 Task: Look for space in Fyzābād, India from 8th June, 2023 to 16th June, 2023 for 2 adults in price range Rs.10000 to Rs.15000. Place can be entire place with 1  bedroom having 1 bed and 1 bathroom. Property type can be house, flat, guest house, hotel. Amenities needed are: wifi, washing machine. Booking option can be shelf check-in. Required host language is English.
Action: Mouse moved to (512, 131)
Screenshot: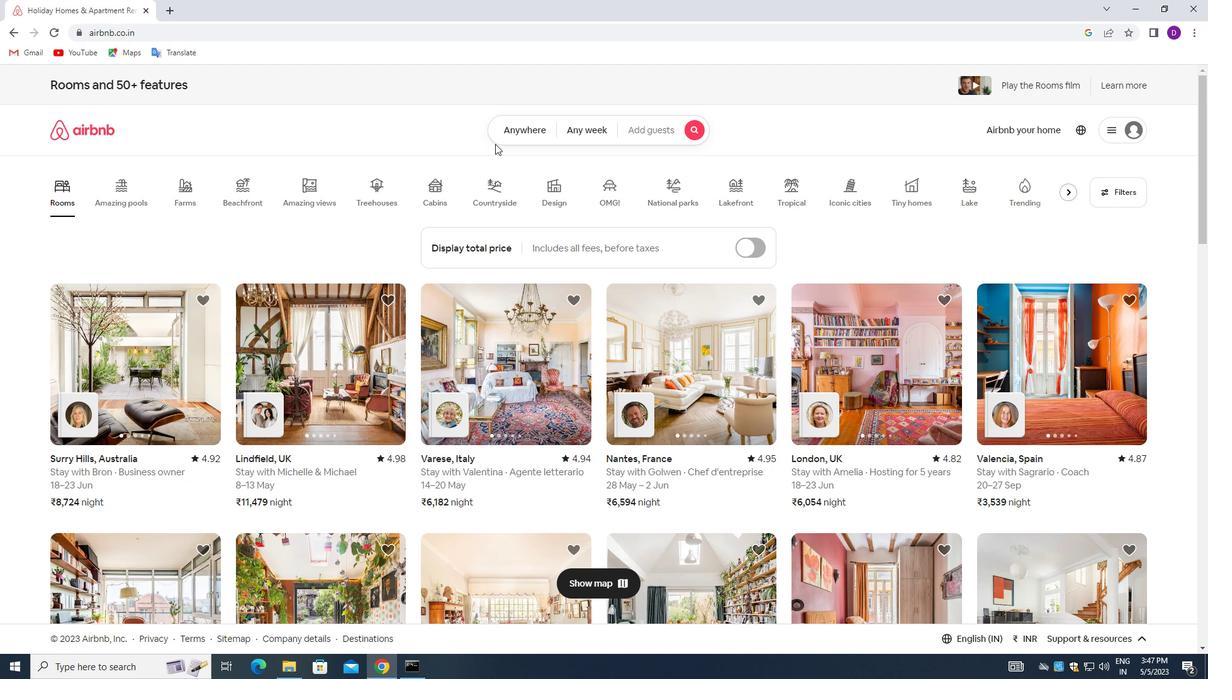 
Action: Mouse pressed left at (512, 131)
Screenshot: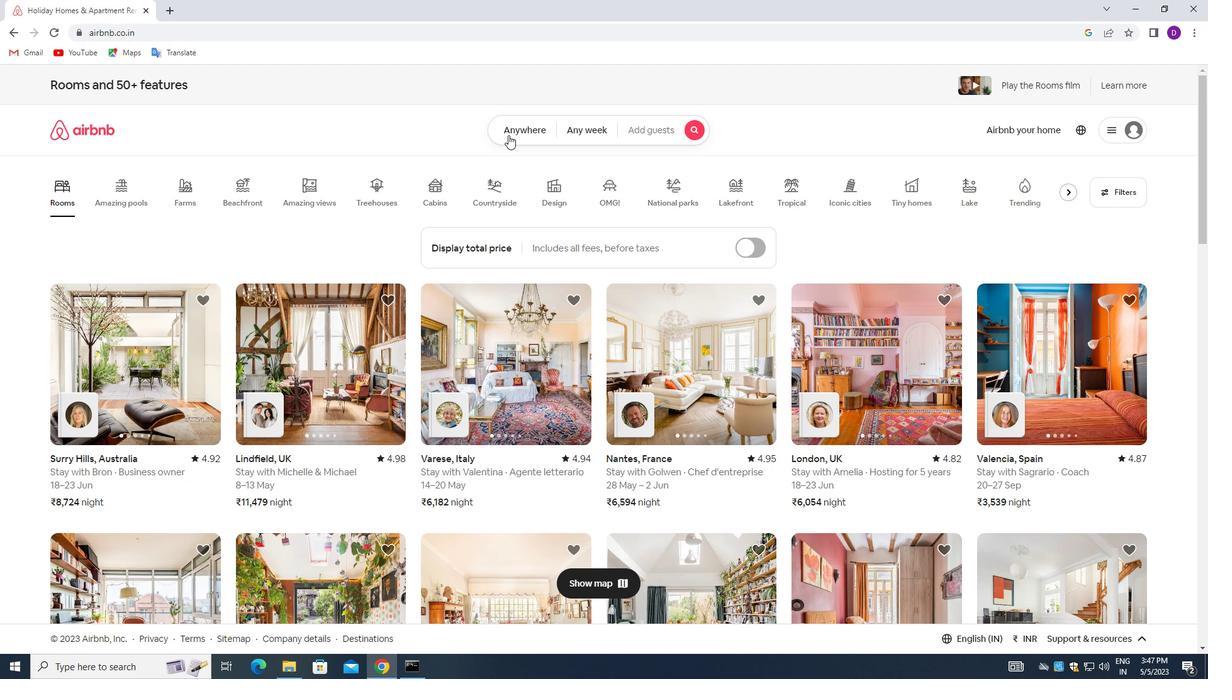
Action: Mouse moved to (483, 174)
Screenshot: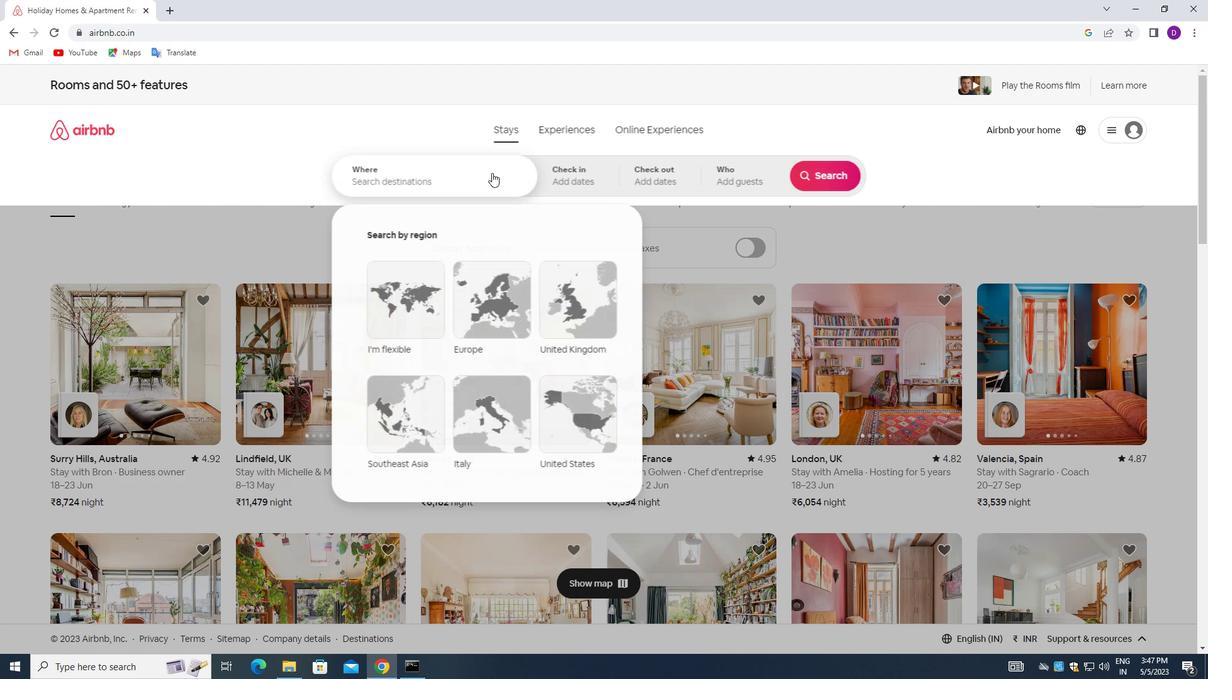 
Action: Mouse pressed left at (483, 174)
Screenshot: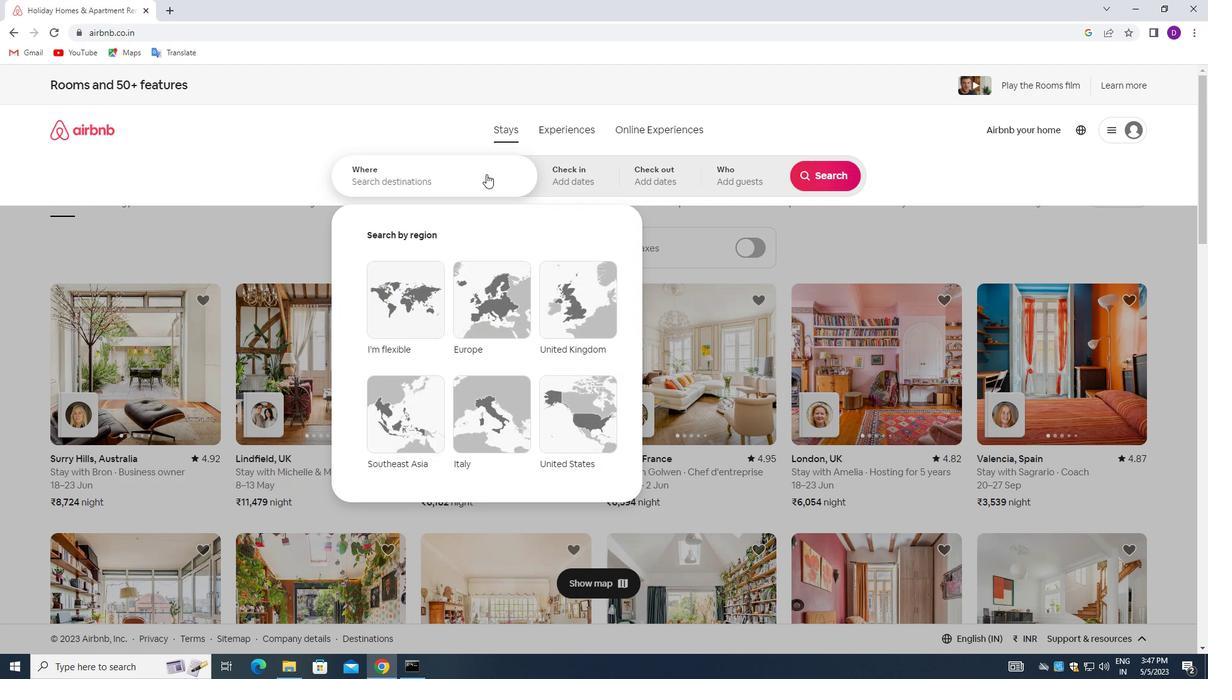 
Action: Mouse moved to (230, 259)
Screenshot: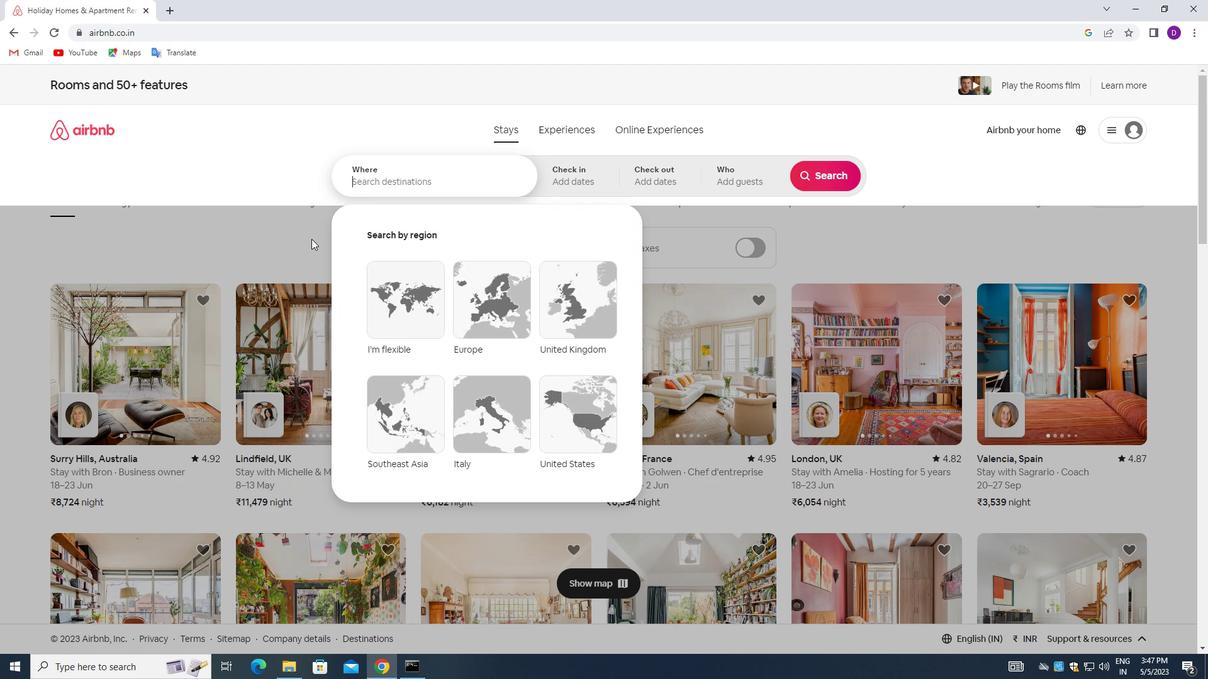 
Action: Key pressed <Key.shift_r>Fyzabadf<Key.backspace>,<Key.space><Key.shift>INDIA<Key.enter>
Screenshot: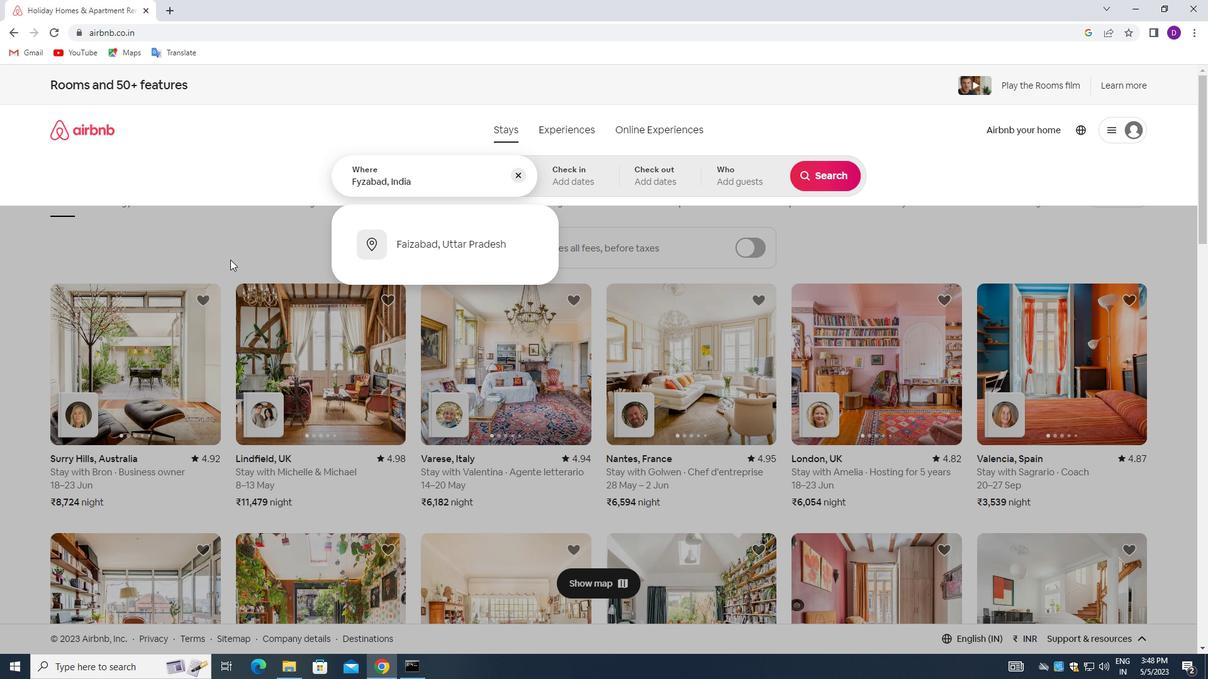 
Action: Mouse moved to (745, 354)
Screenshot: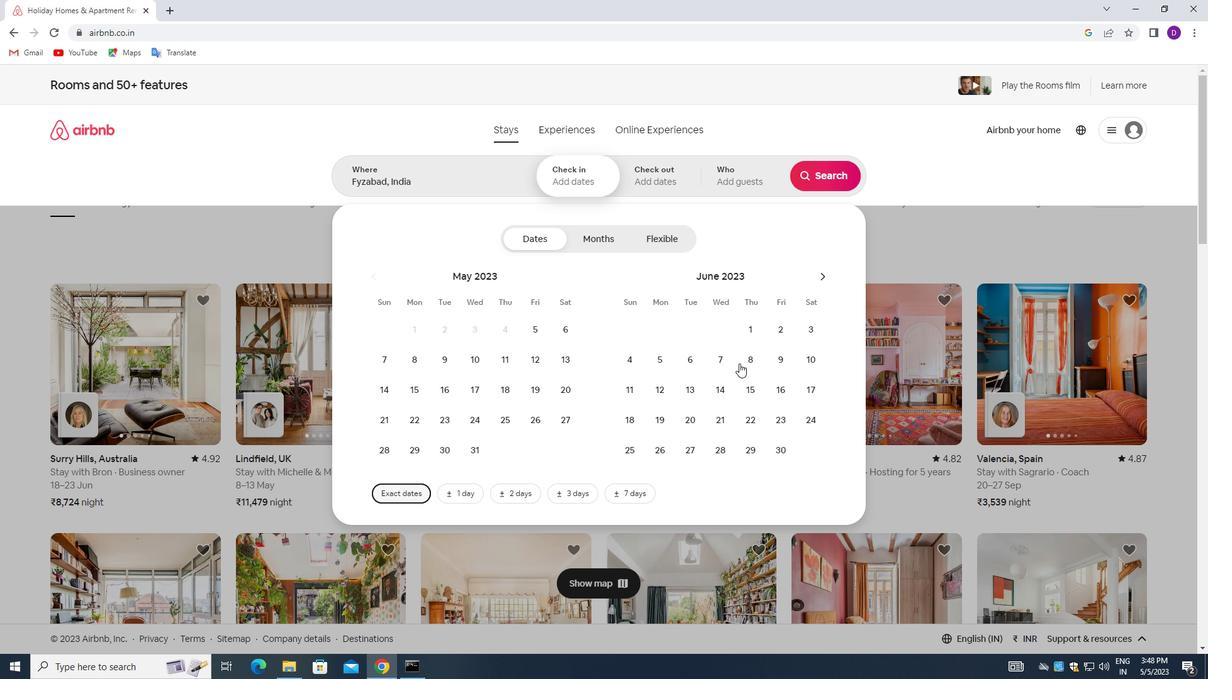
Action: Mouse pressed left at (745, 354)
Screenshot: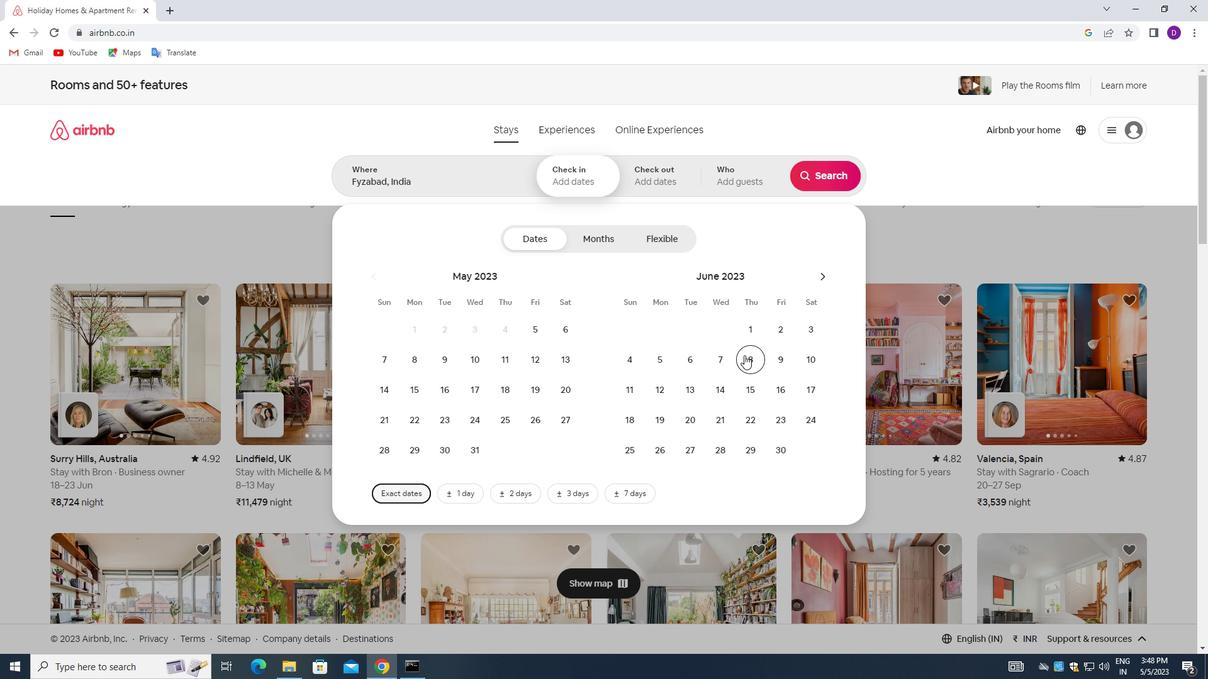 
Action: Mouse moved to (778, 381)
Screenshot: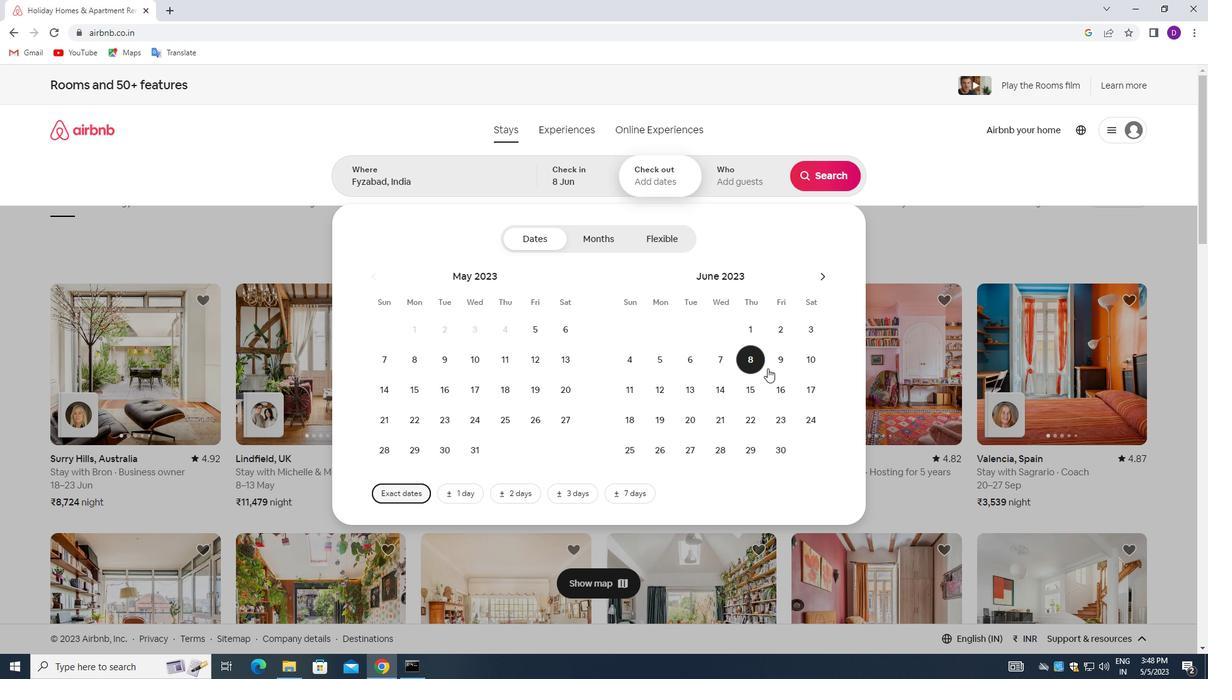 
Action: Mouse pressed left at (778, 381)
Screenshot: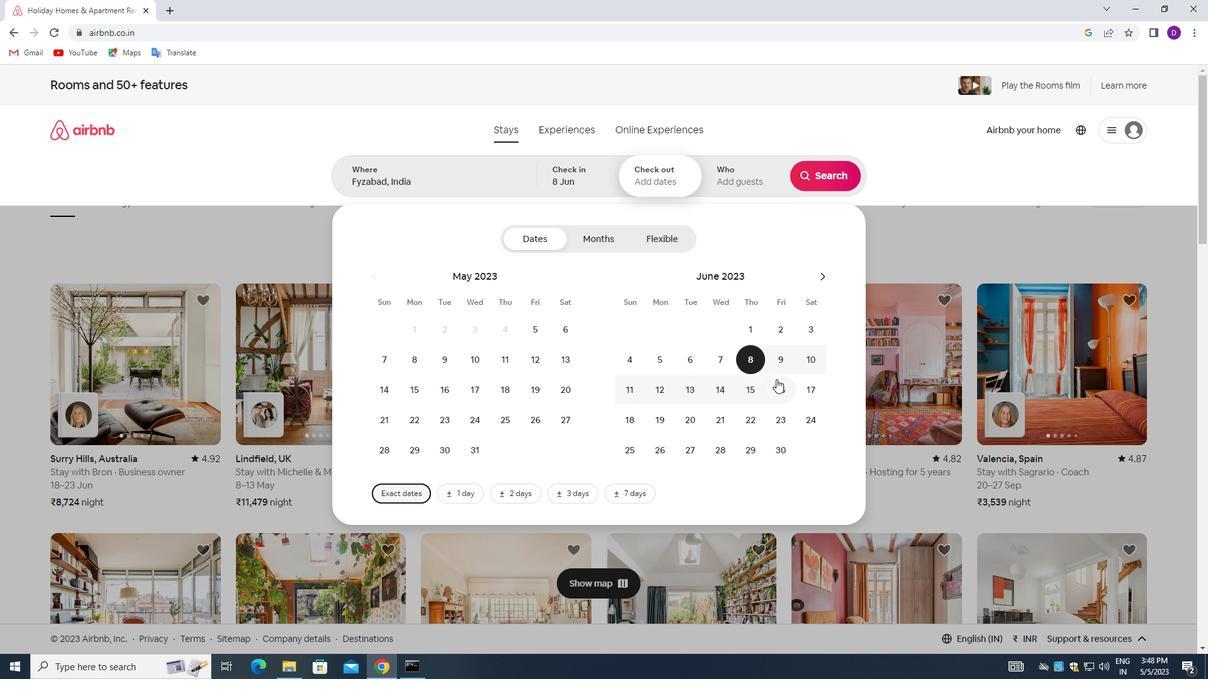 
Action: Mouse moved to (731, 173)
Screenshot: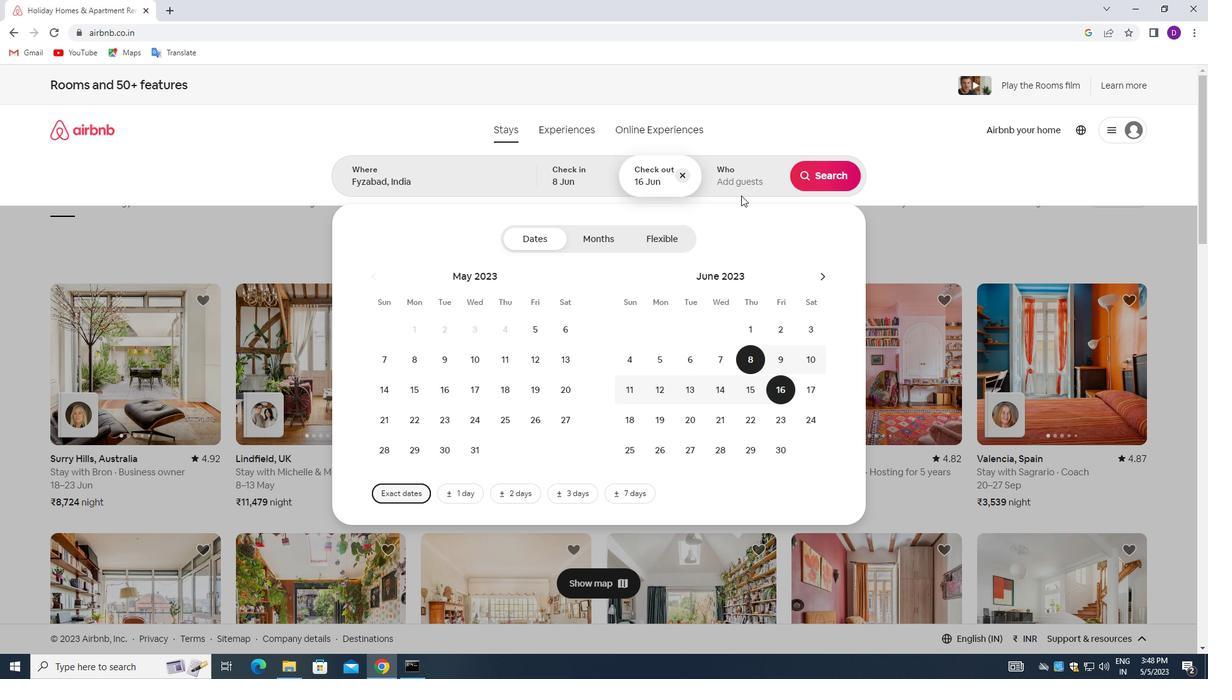 
Action: Mouse pressed left at (731, 173)
Screenshot: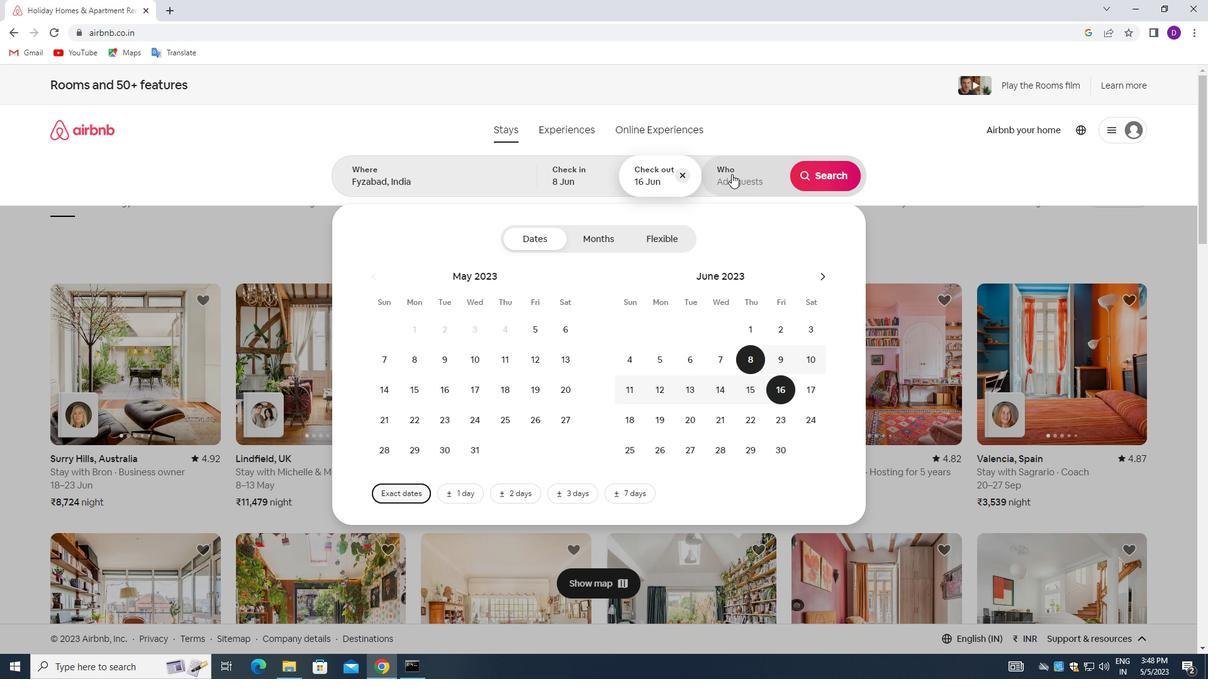 
Action: Mouse moved to (828, 245)
Screenshot: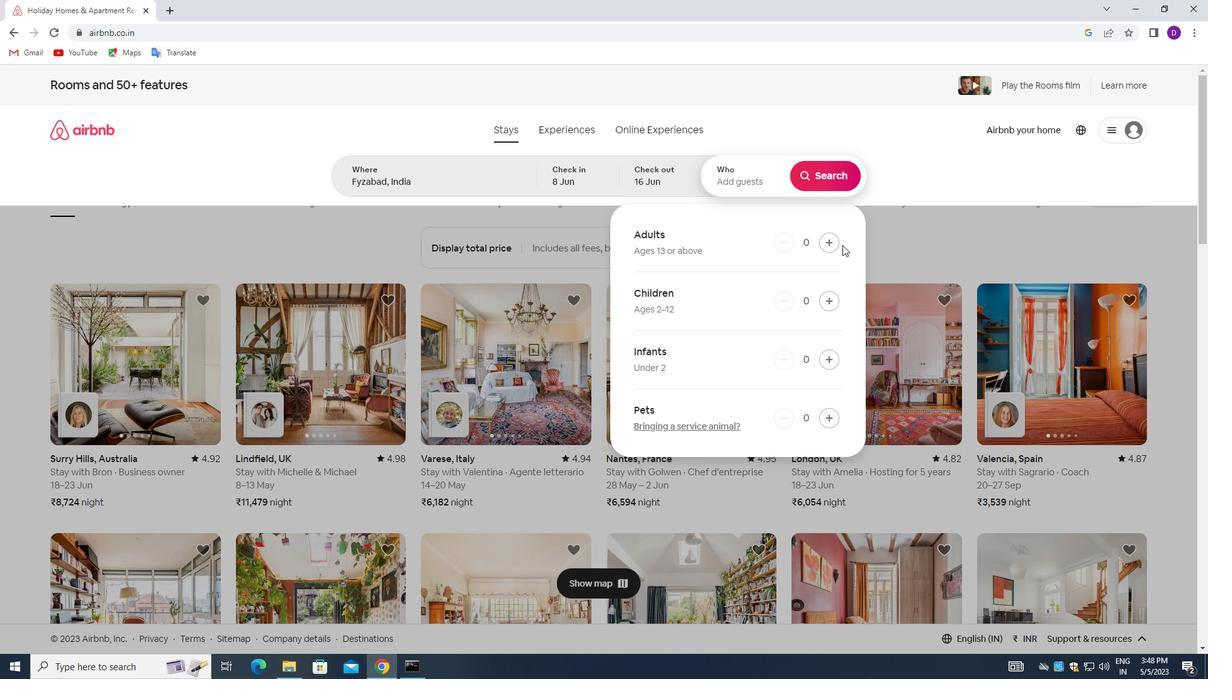 
Action: Mouse pressed left at (828, 245)
Screenshot: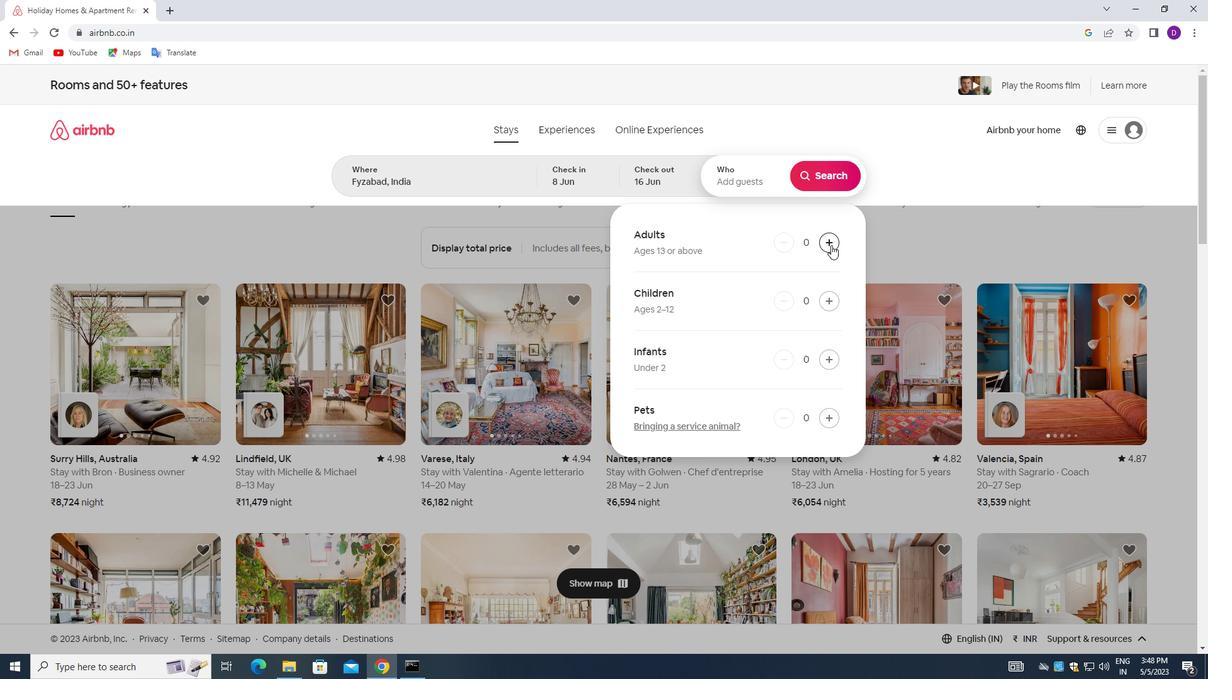 
Action: Mouse pressed left at (828, 245)
Screenshot: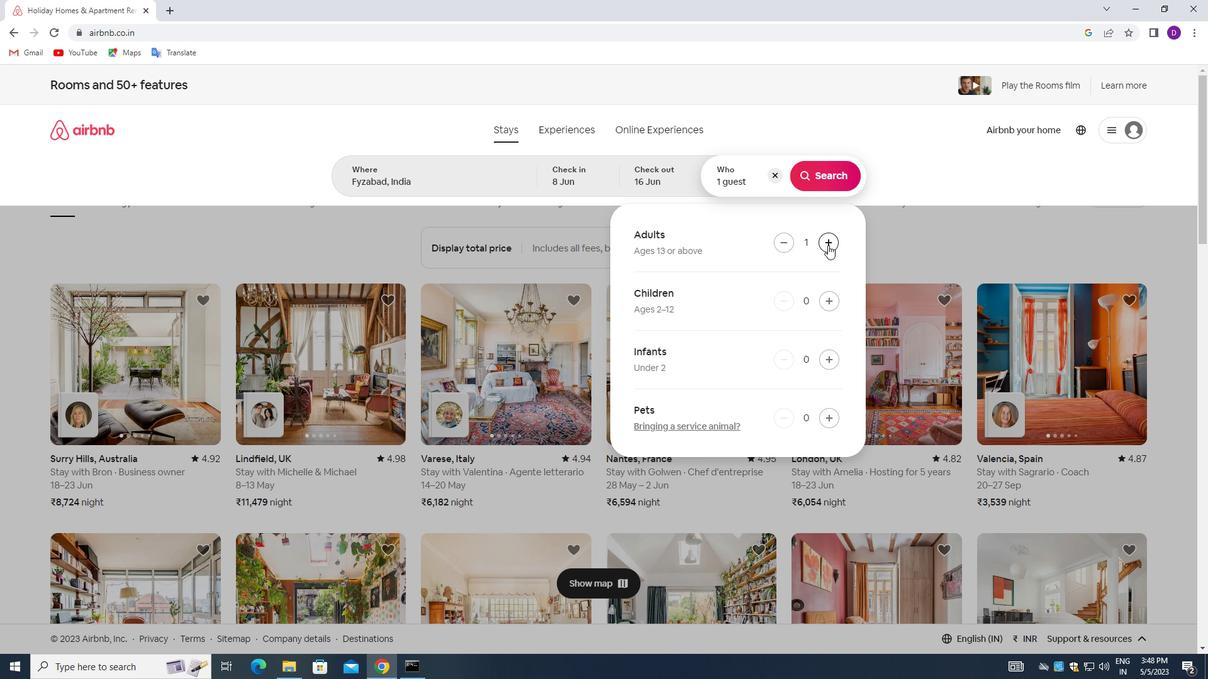 
Action: Mouse moved to (827, 174)
Screenshot: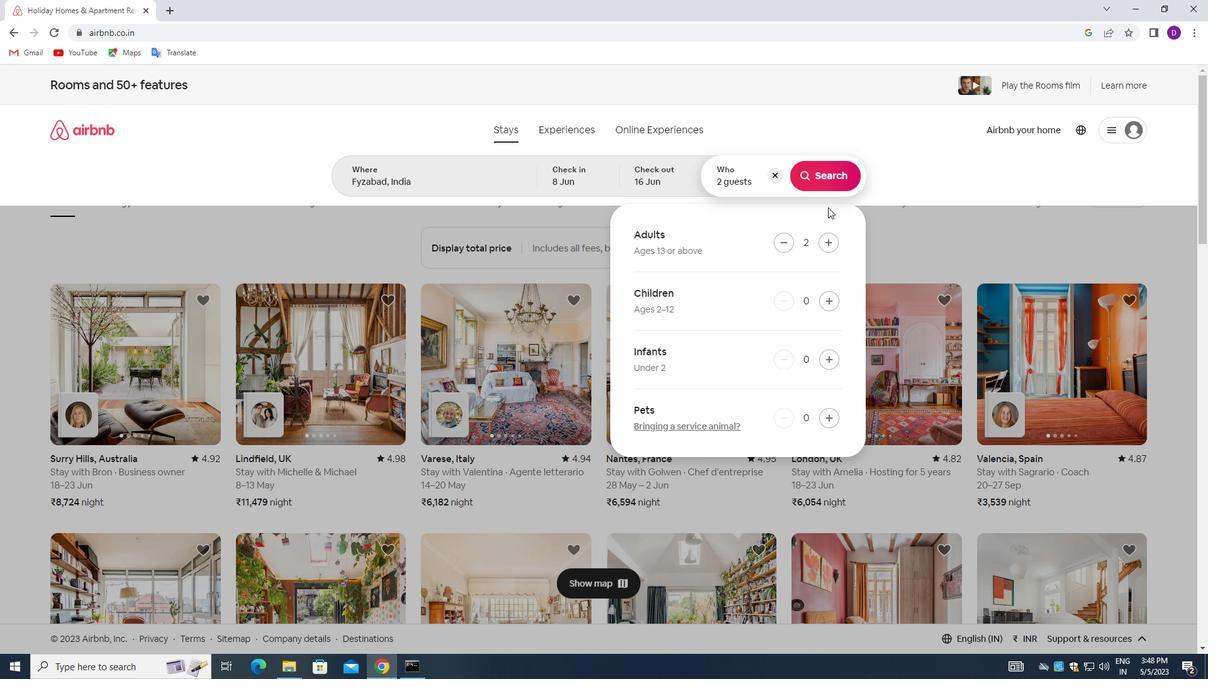 
Action: Mouse pressed left at (827, 174)
Screenshot: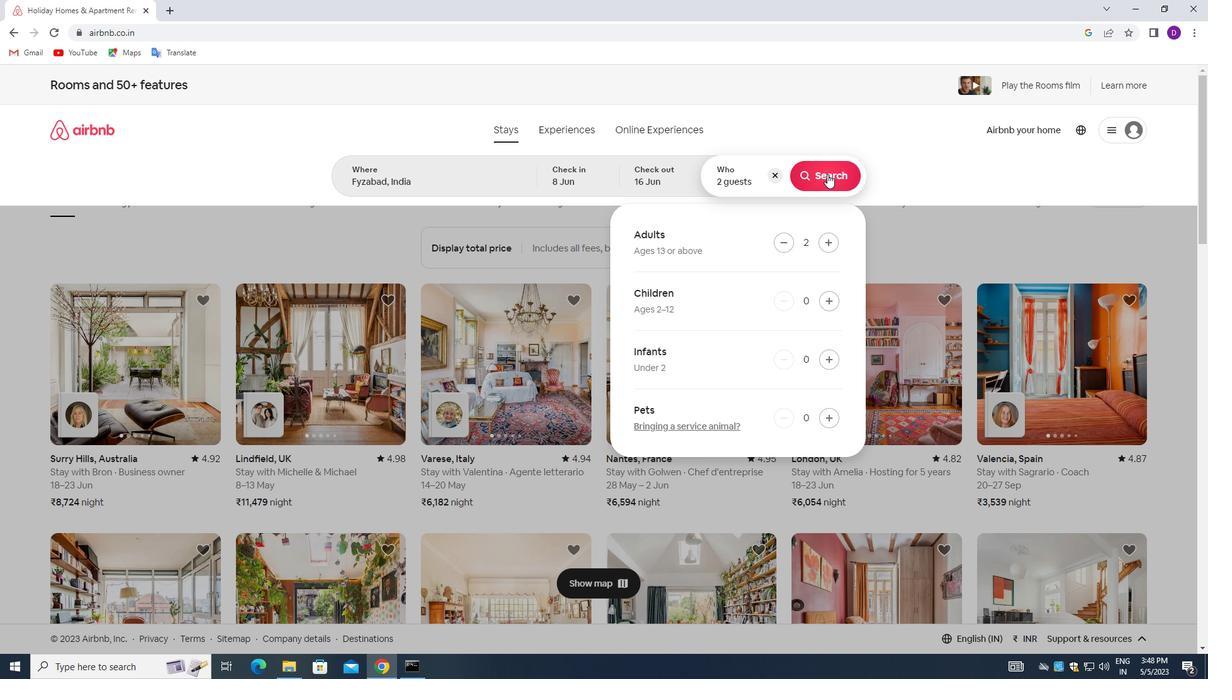 
Action: Mouse moved to (1133, 139)
Screenshot: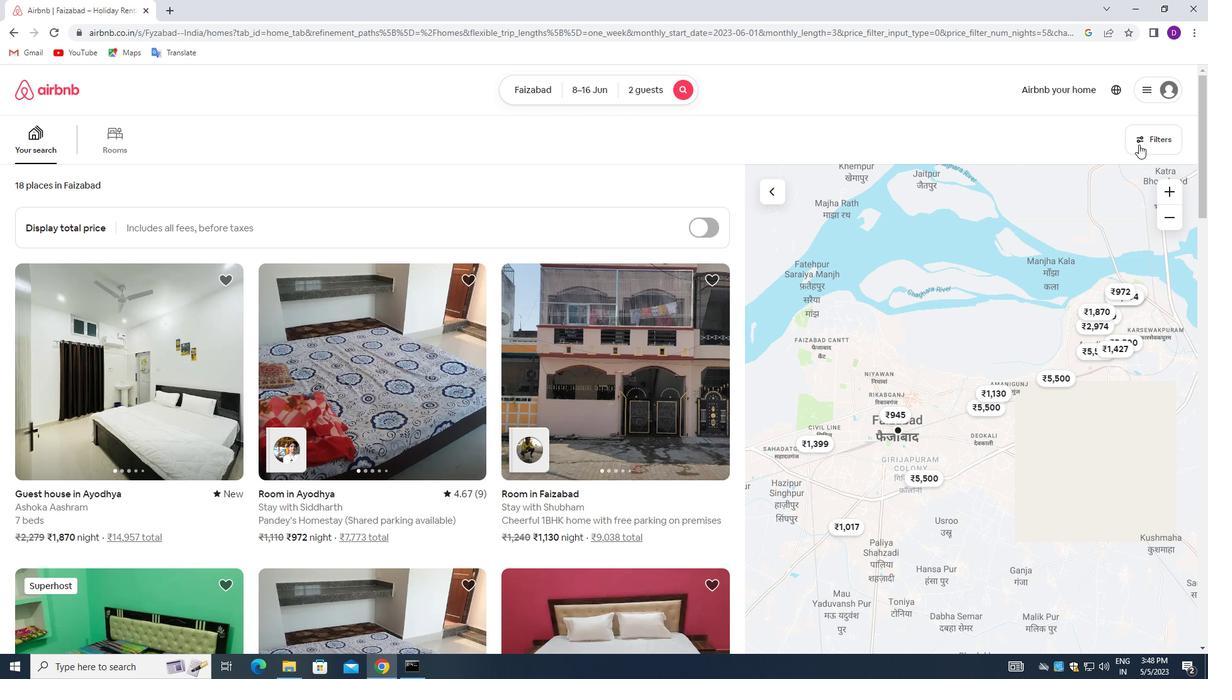 
Action: Mouse pressed left at (1133, 139)
Screenshot: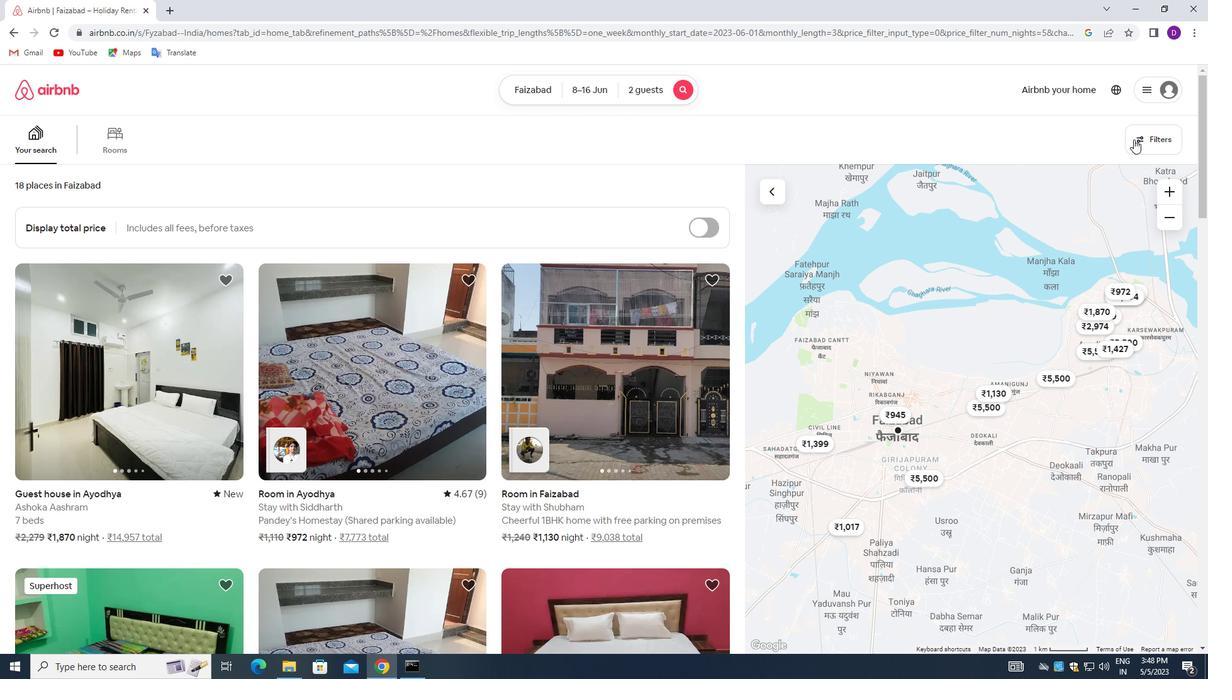 
Action: Mouse moved to (503, 388)
Screenshot: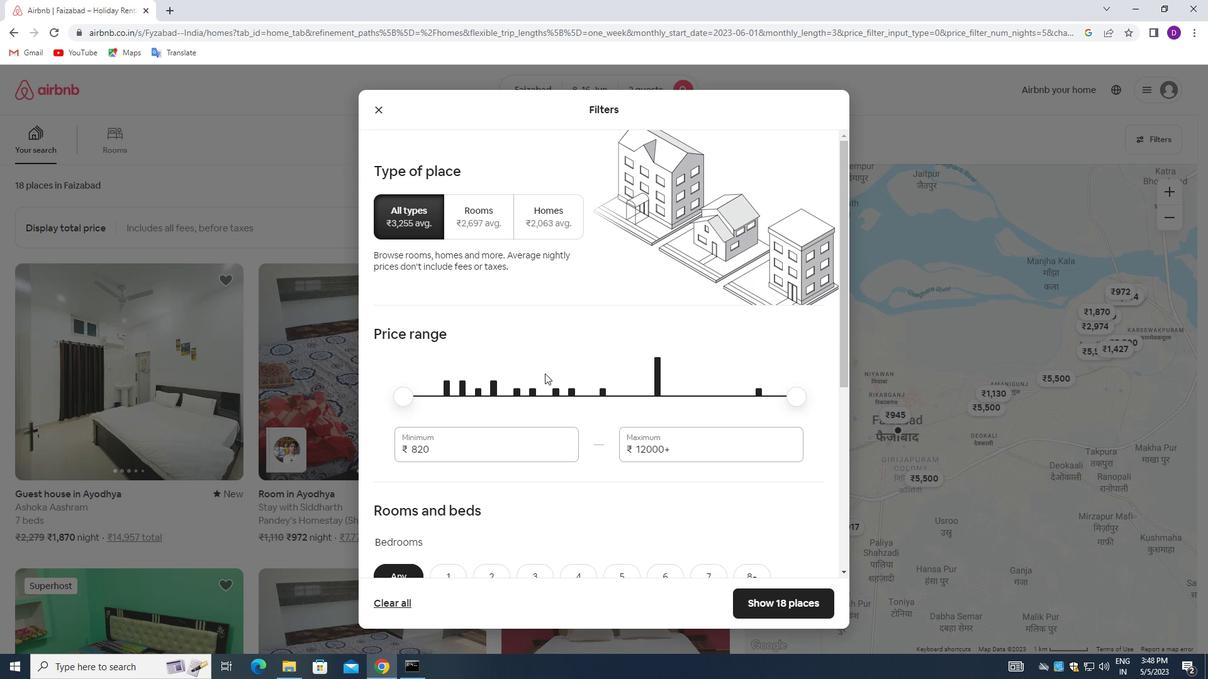 
Action: Mouse scrolled (503, 387) with delta (0, 0)
Screenshot: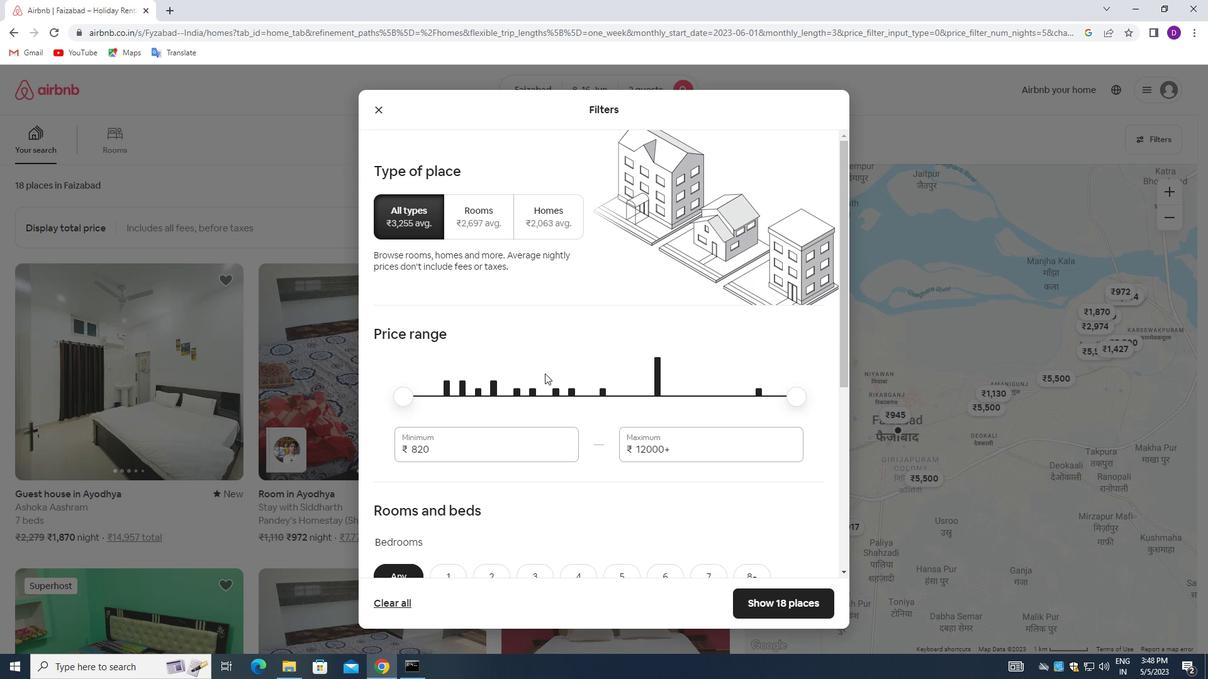 
Action: Mouse moved to (438, 385)
Screenshot: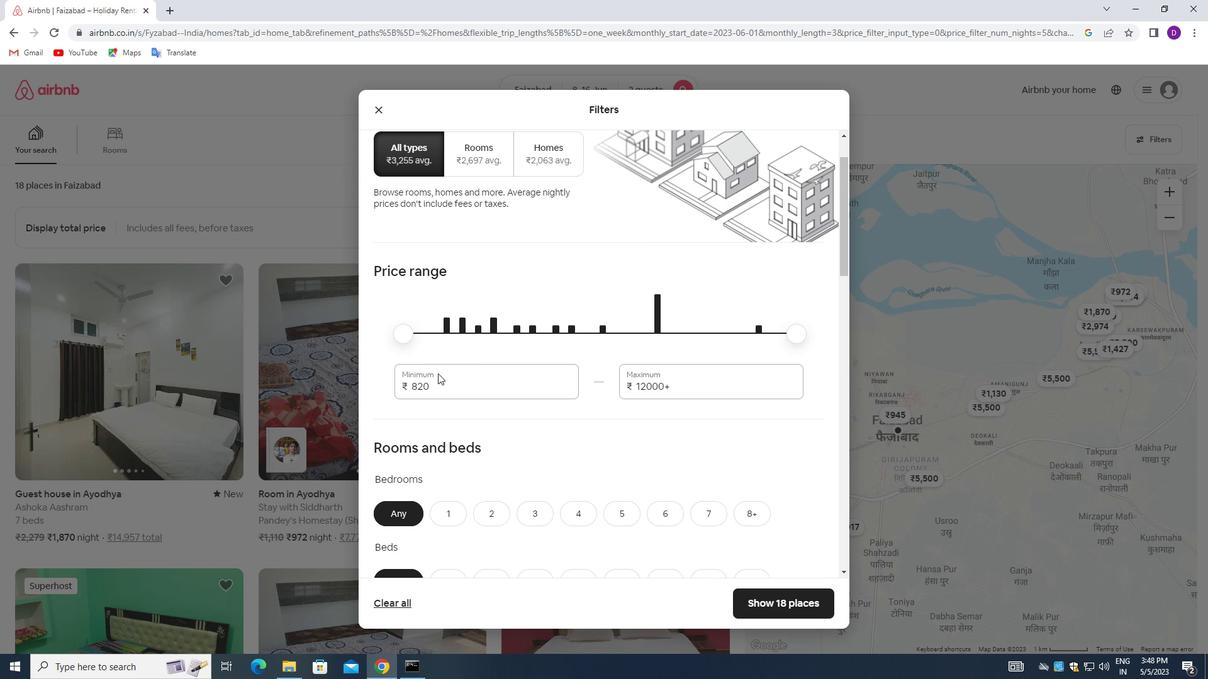 
Action: Mouse pressed left at (438, 385)
Screenshot: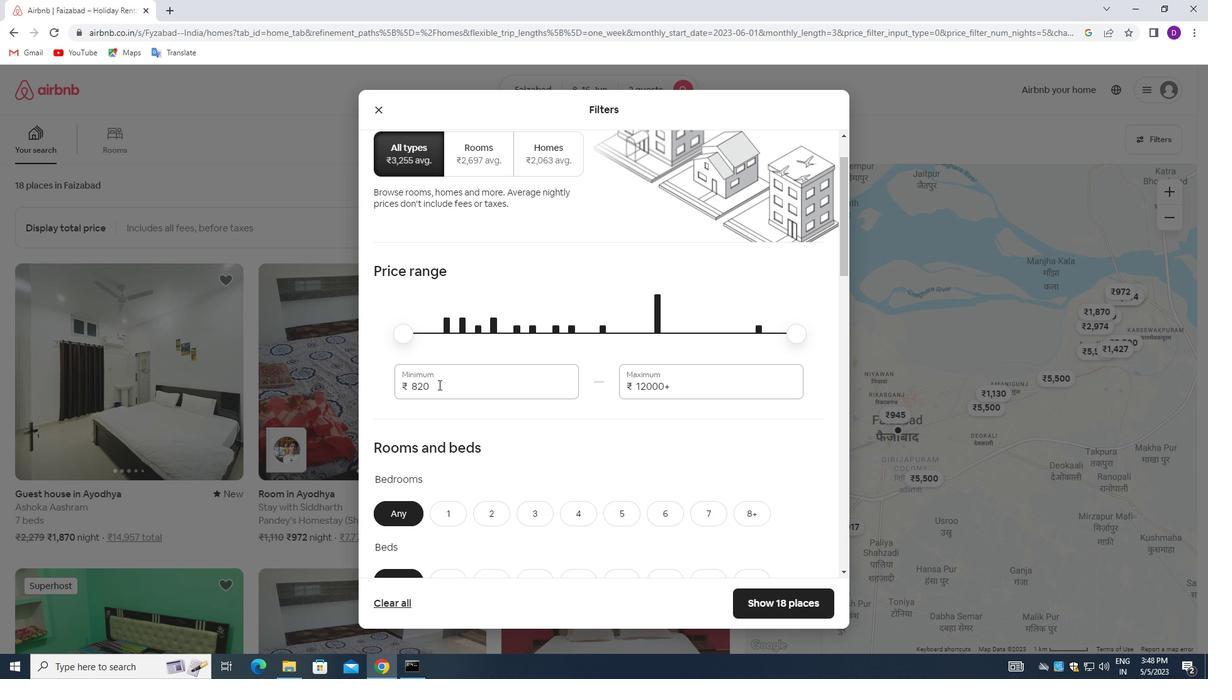 
Action: Mouse pressed left at (438, 385)
Screenshot: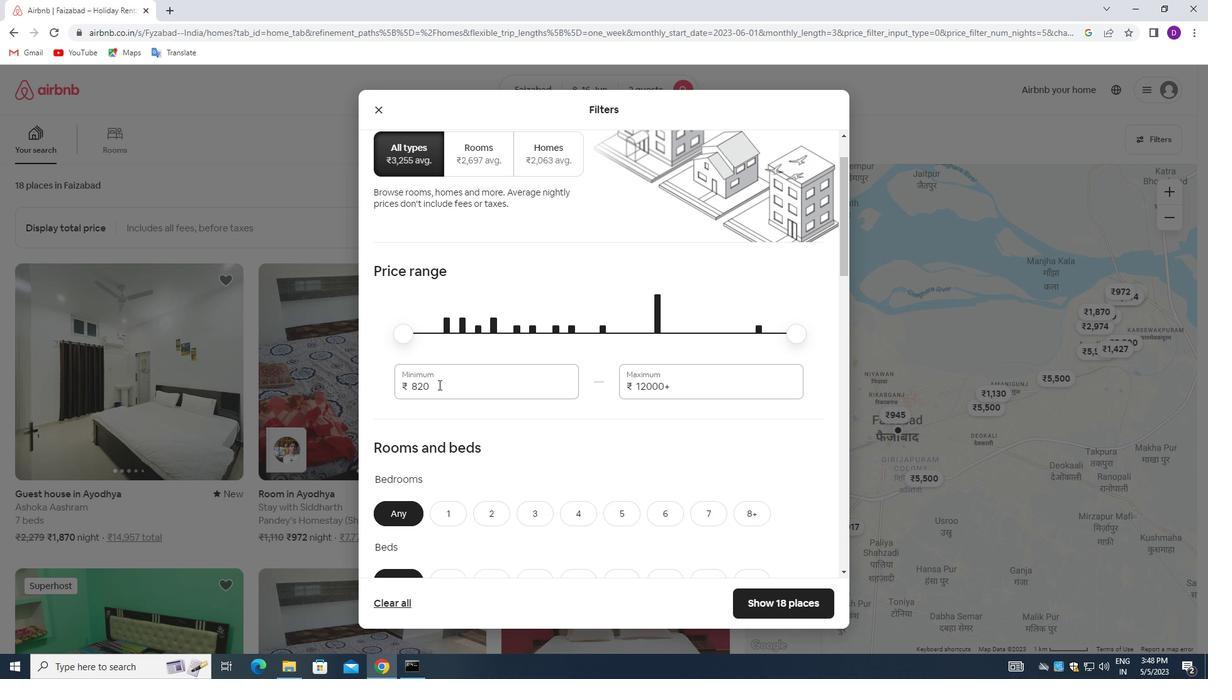 
Action: Key pressed 10000<Key.tab>15000
Screenshot: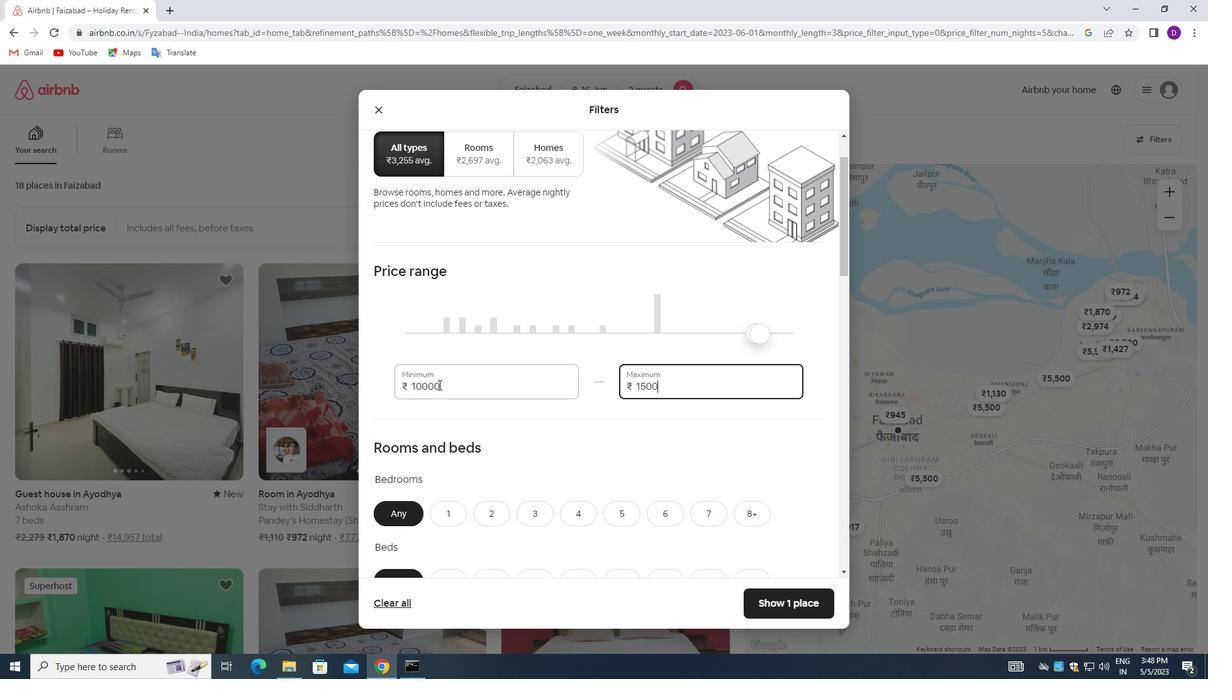 
Action: Mouse moved to (604, 458)
Screenshot: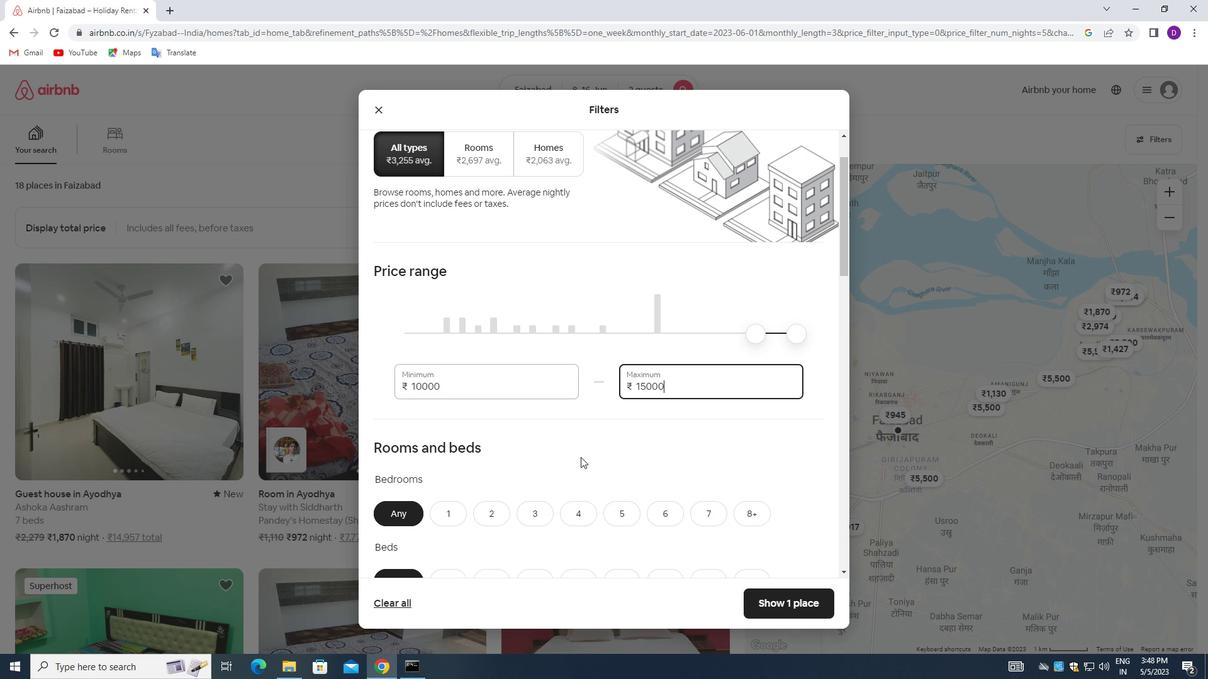 
Action: Mouse scrolled (604, 458) with delta (0, 0)
Screenshot: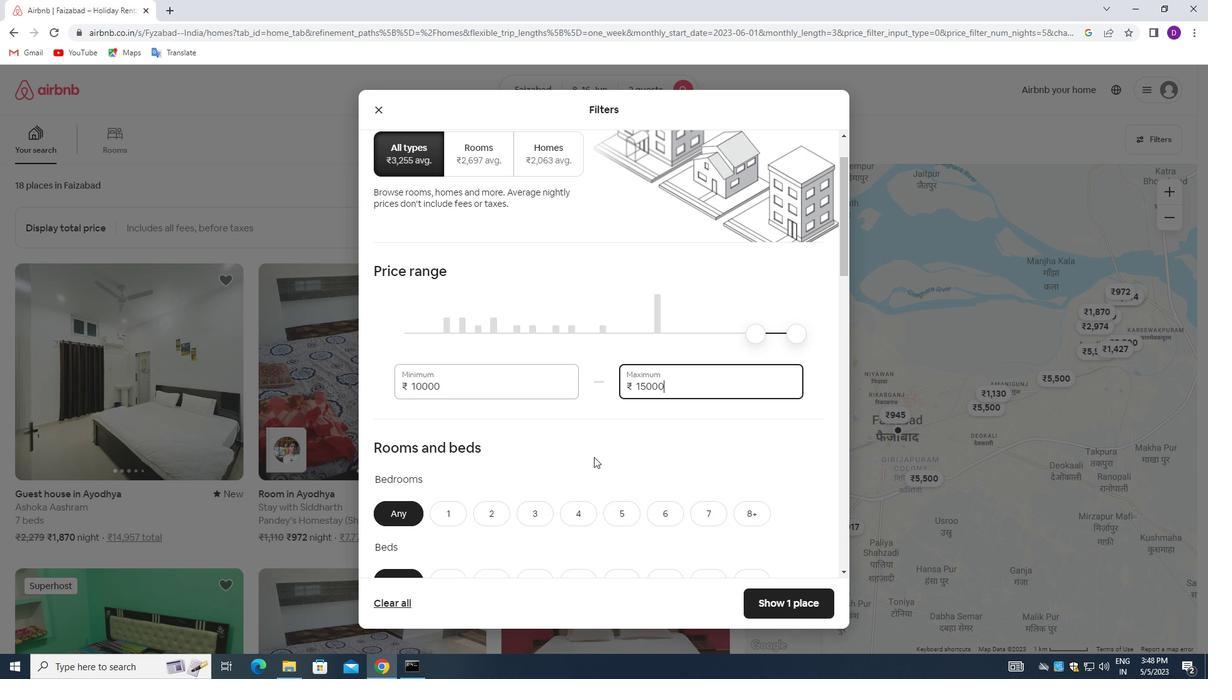 
Action: Mouse scrolled (604, 458) with delta (0, 0)
Screenshot: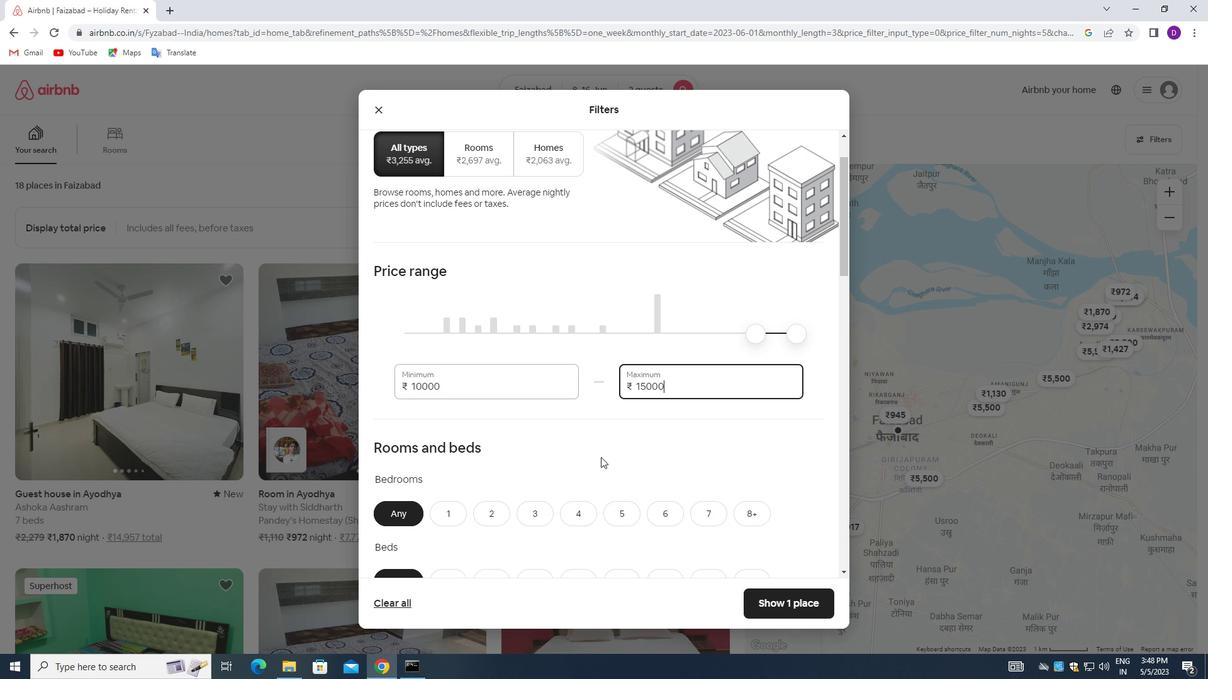 
Action: Mouse scrolled (604, 458) with delta (0, 0)
Screenshot: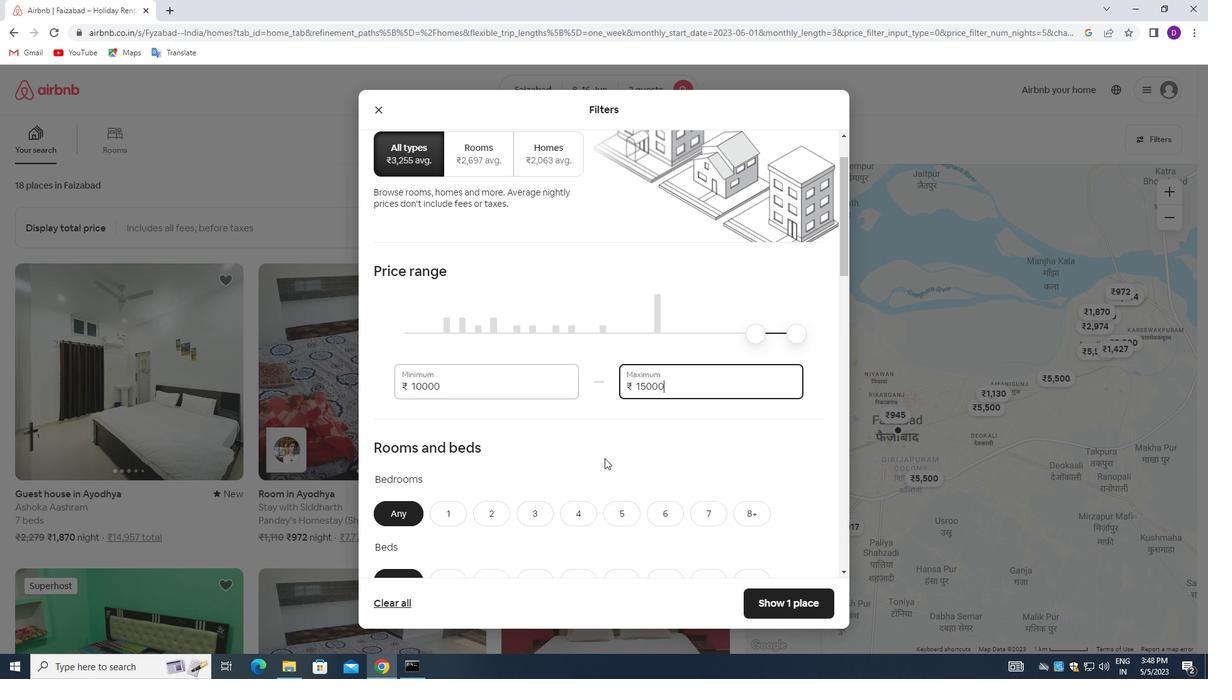 
Action: Mouse moved to (429, 320)
Screenshot: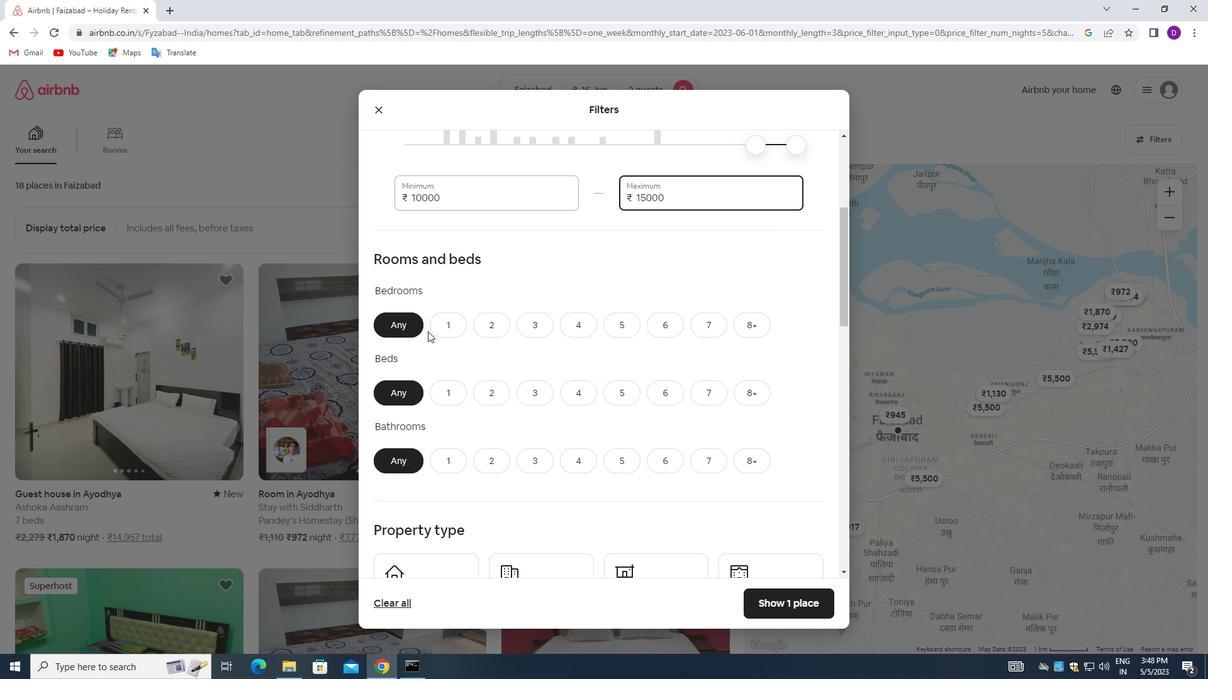 
Action: Mouse pressed left at (429, 320)
Screenshot: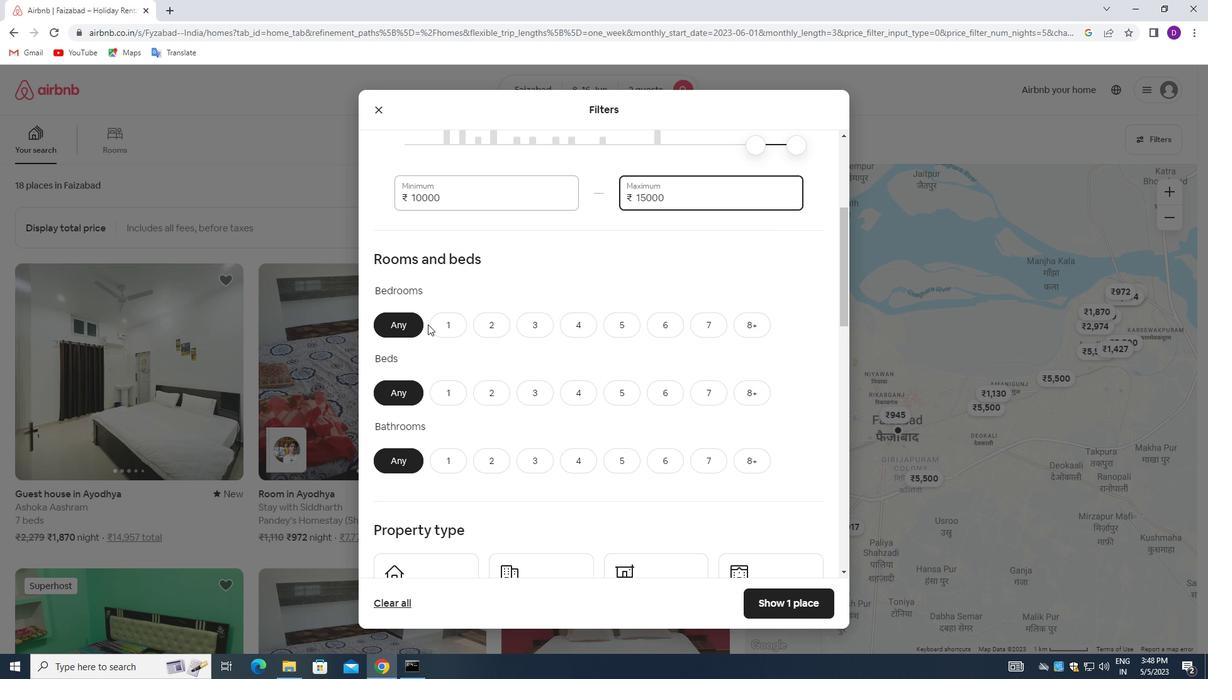 
Action: Mouse moved to (439, 324)
Screenshot: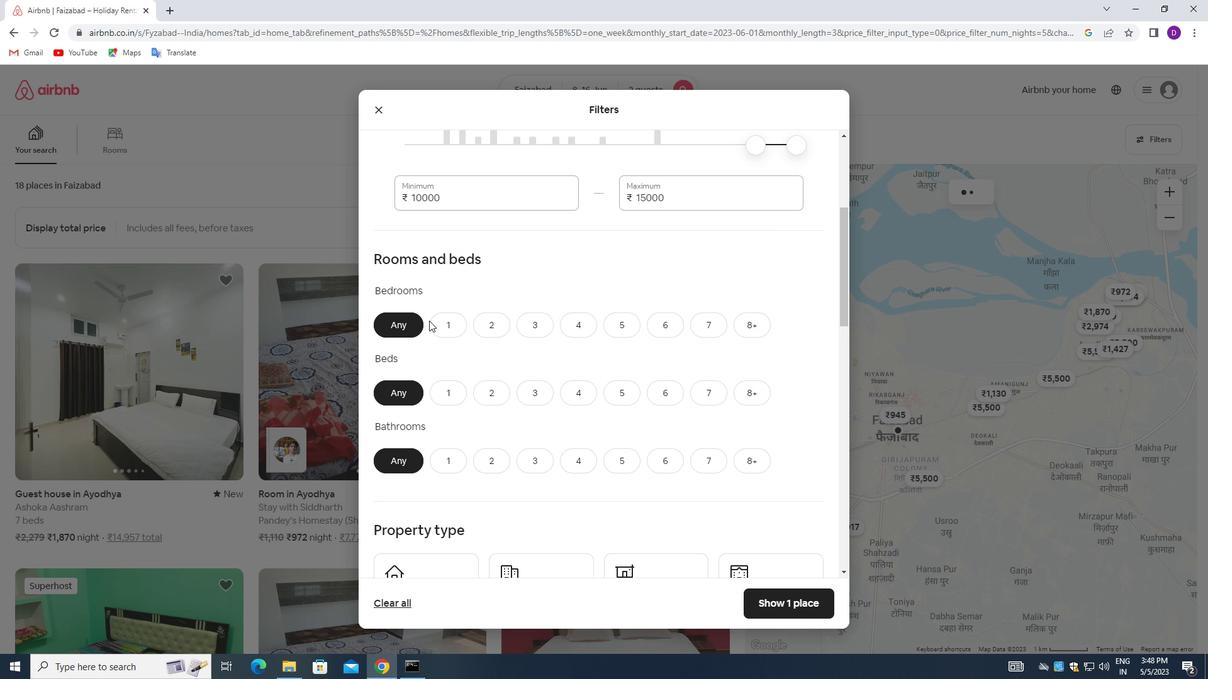 
Action: Mouse pressed left at (439, 324)
Screenshot: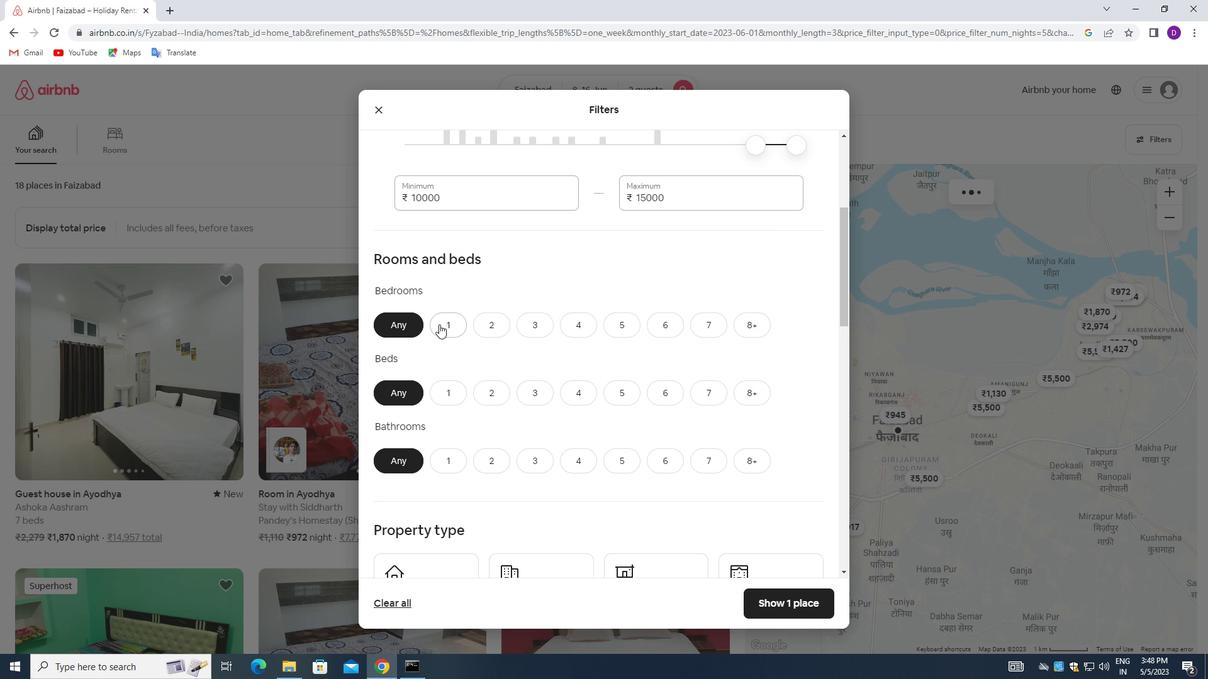 
Action: Mouse moved to (459, 392)
Screenshot: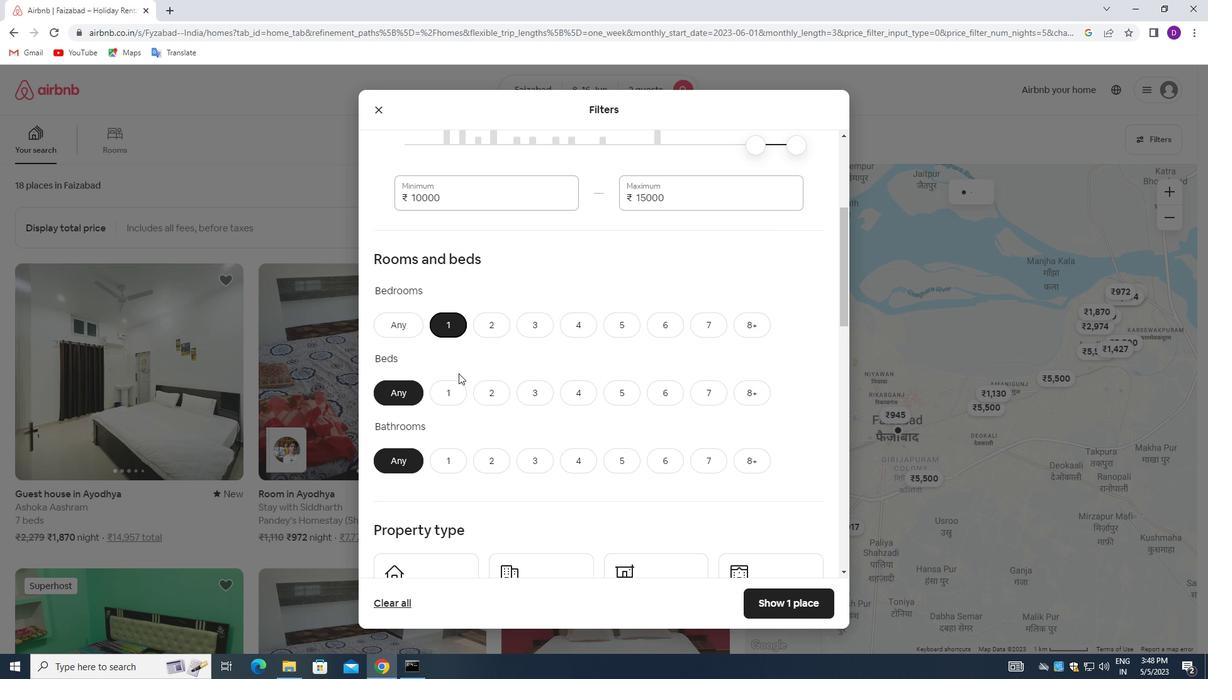 
Action: Mouse pressed left at (459, 392)
Screenshot: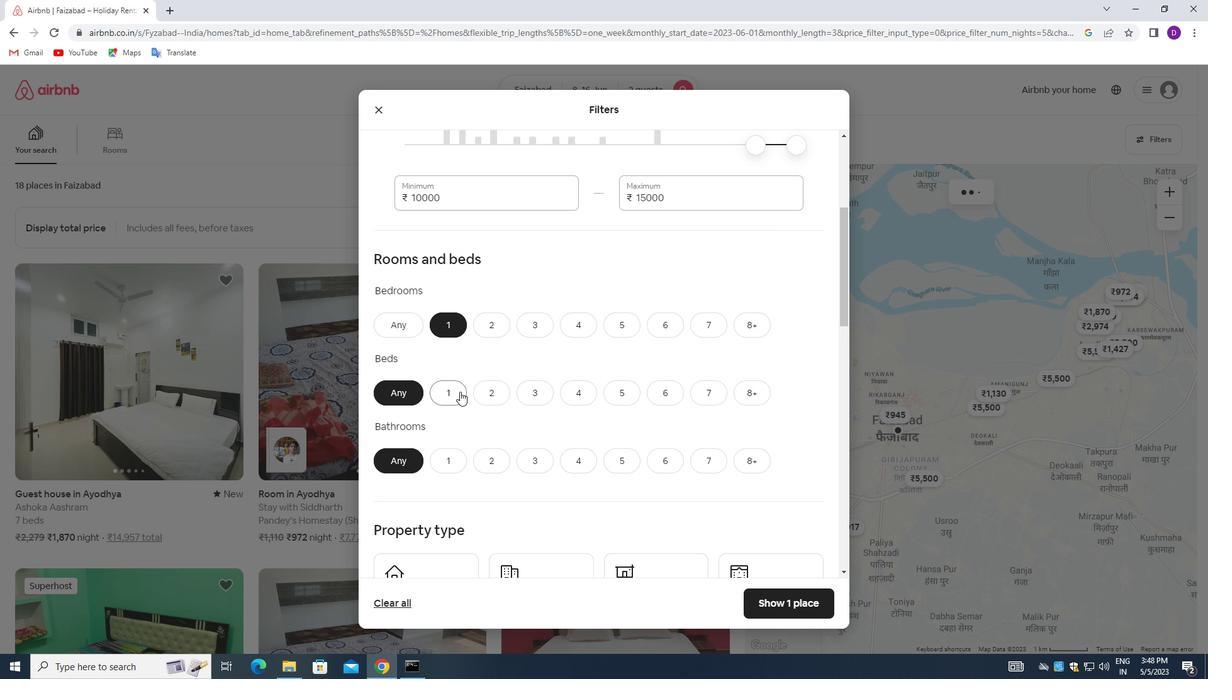 
Action: Mouse moved to (446, 454)
Screenshot: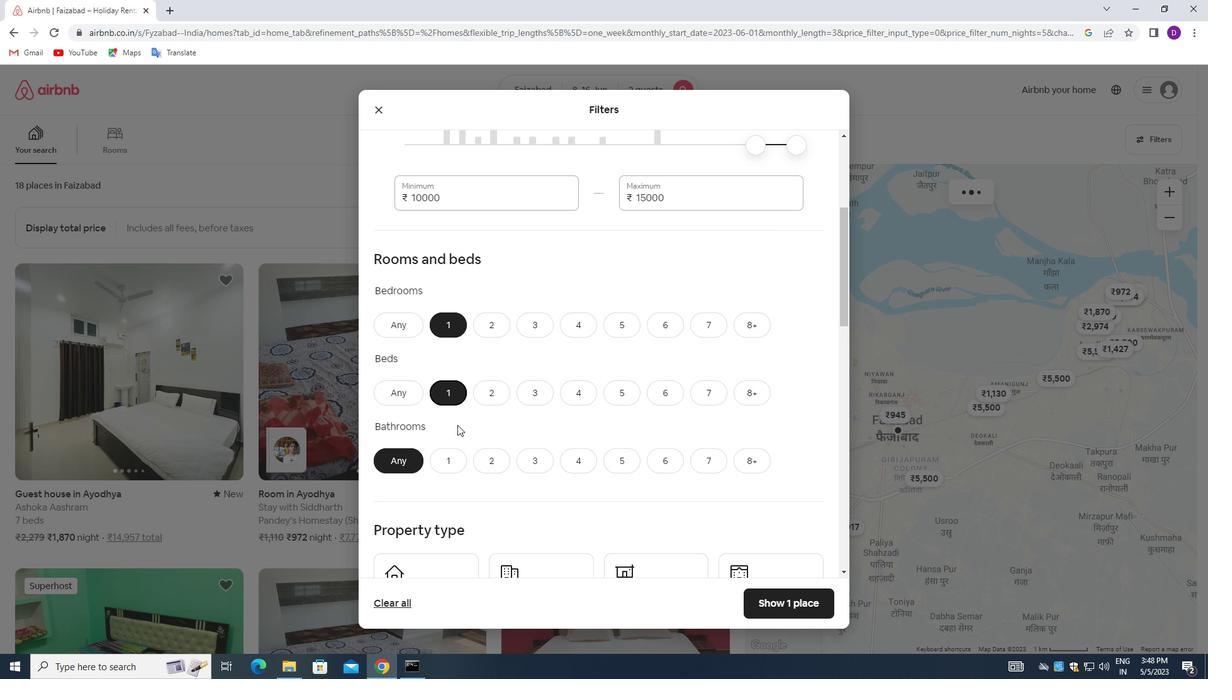 
Action: Mouse pressed left at (446, 454)
Screenshot: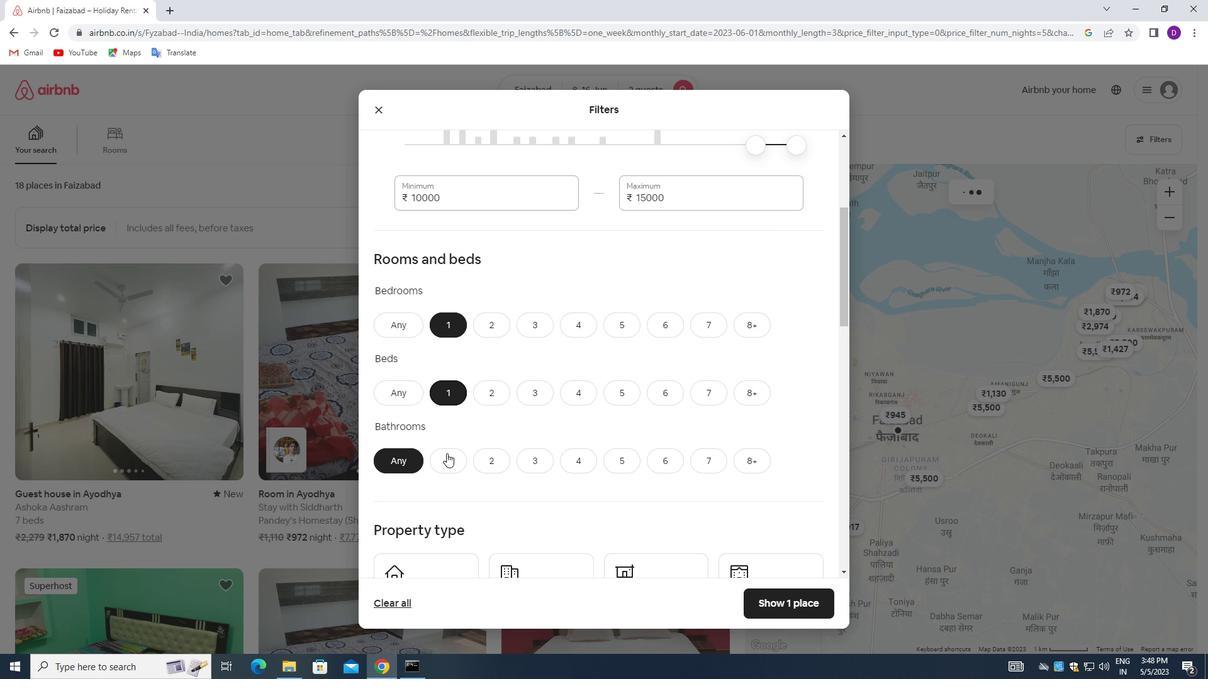 
Action: Mouse moved to (544, 453)
Screenshot: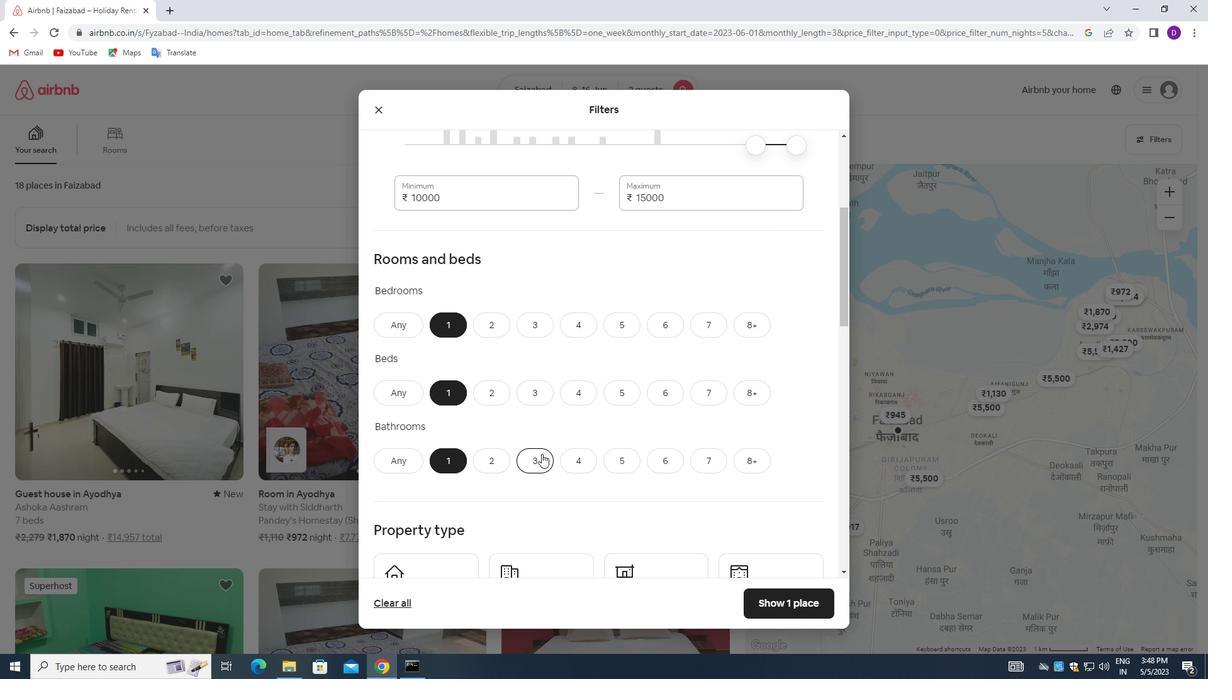 
Action: Mouse scrolled (544, 453) with delta (0, 0)
Screenshot: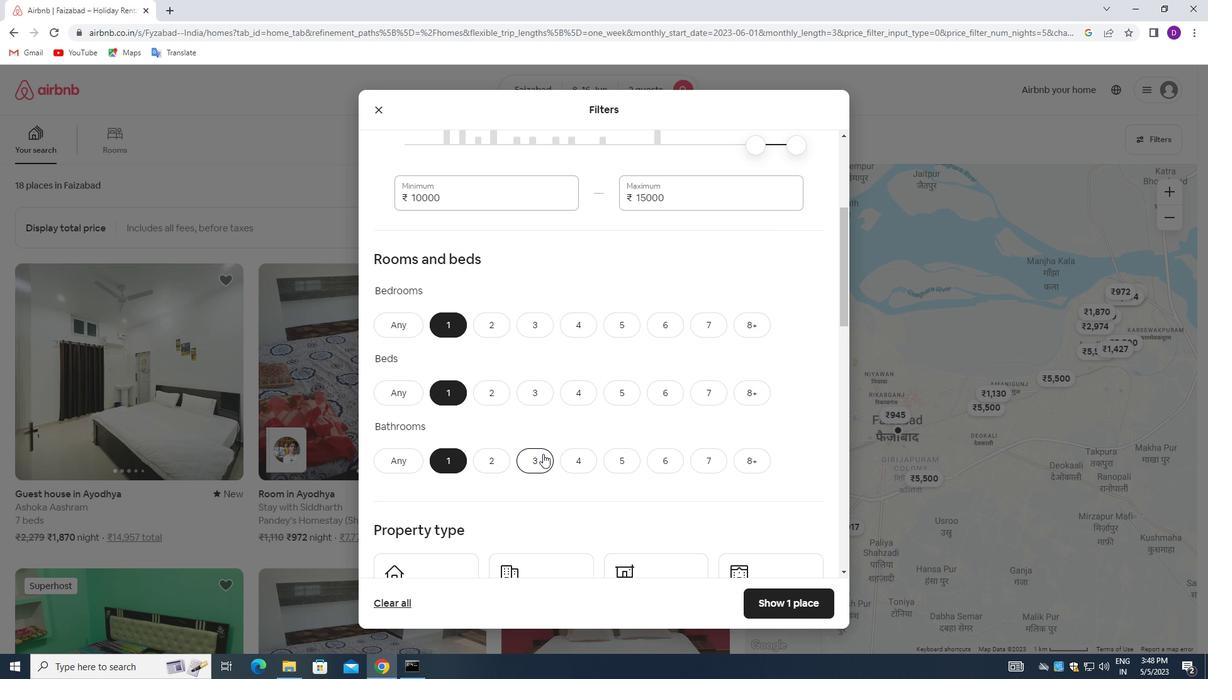 
Action: Mouse moved to (544, 453)
Screenshot: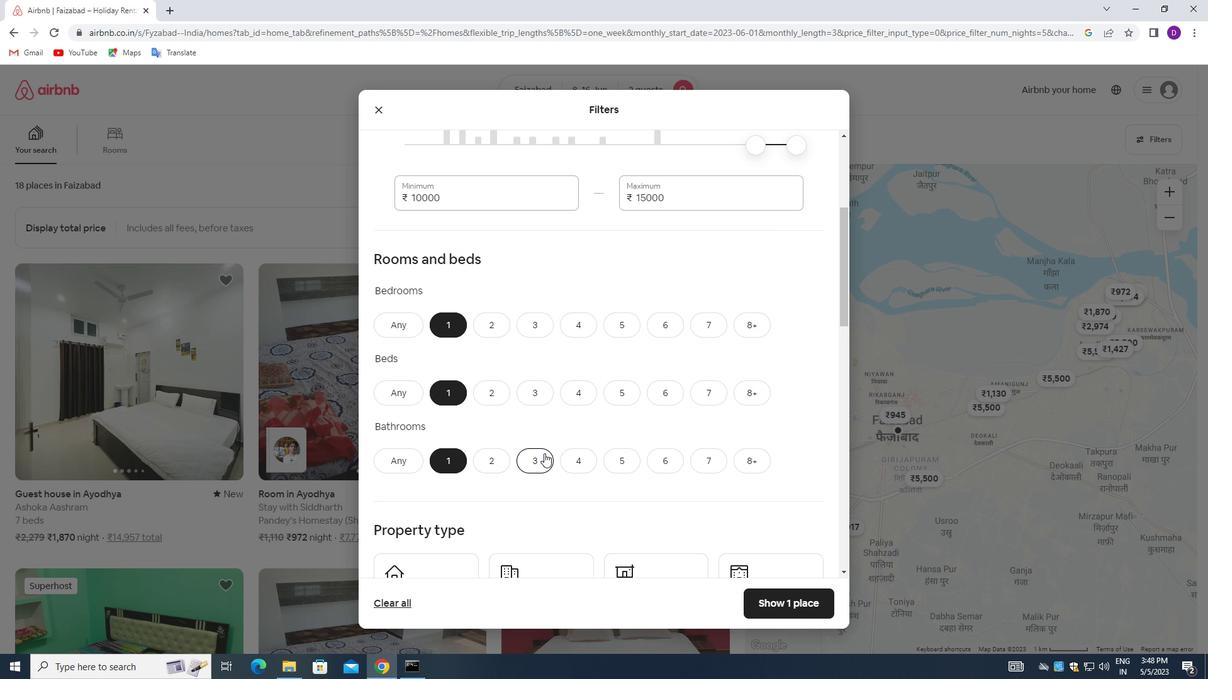 
Action: Mouse scrolled (544, 453) with delta (0, 0)
Screenshot: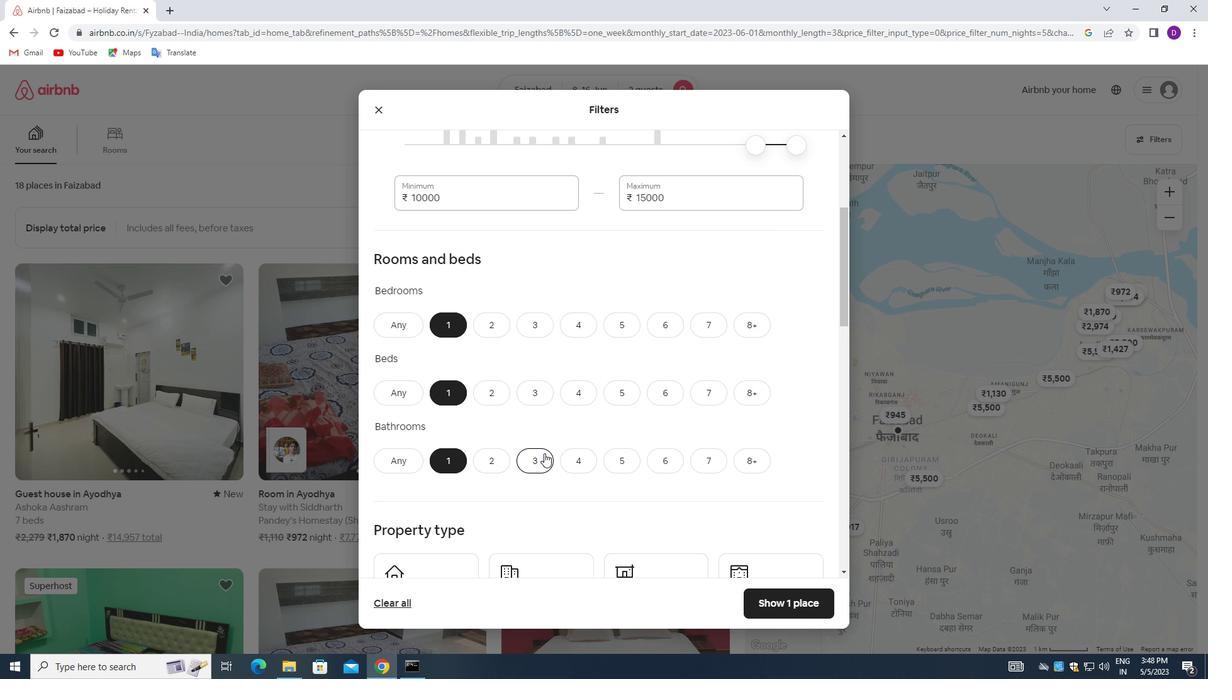 
Action: Mouse moved to (544, 453)
Screenshot: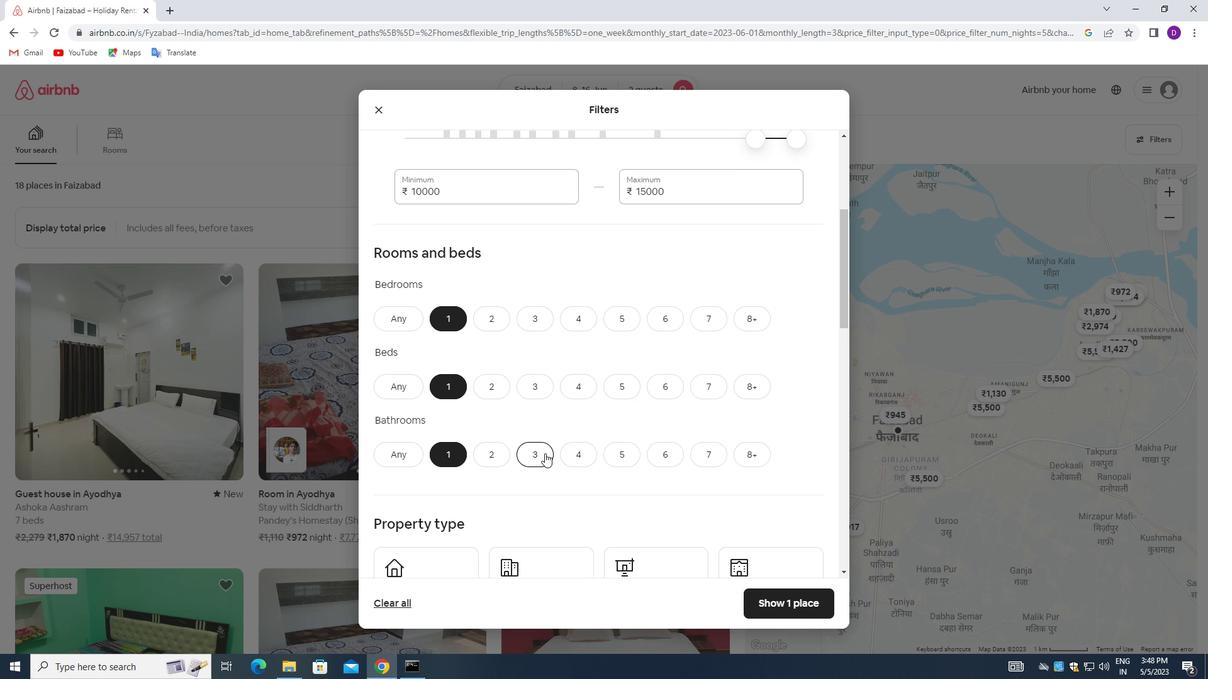 
Action: Mouse scrolled (544, 453) with delta (0, 0)
Screenshot: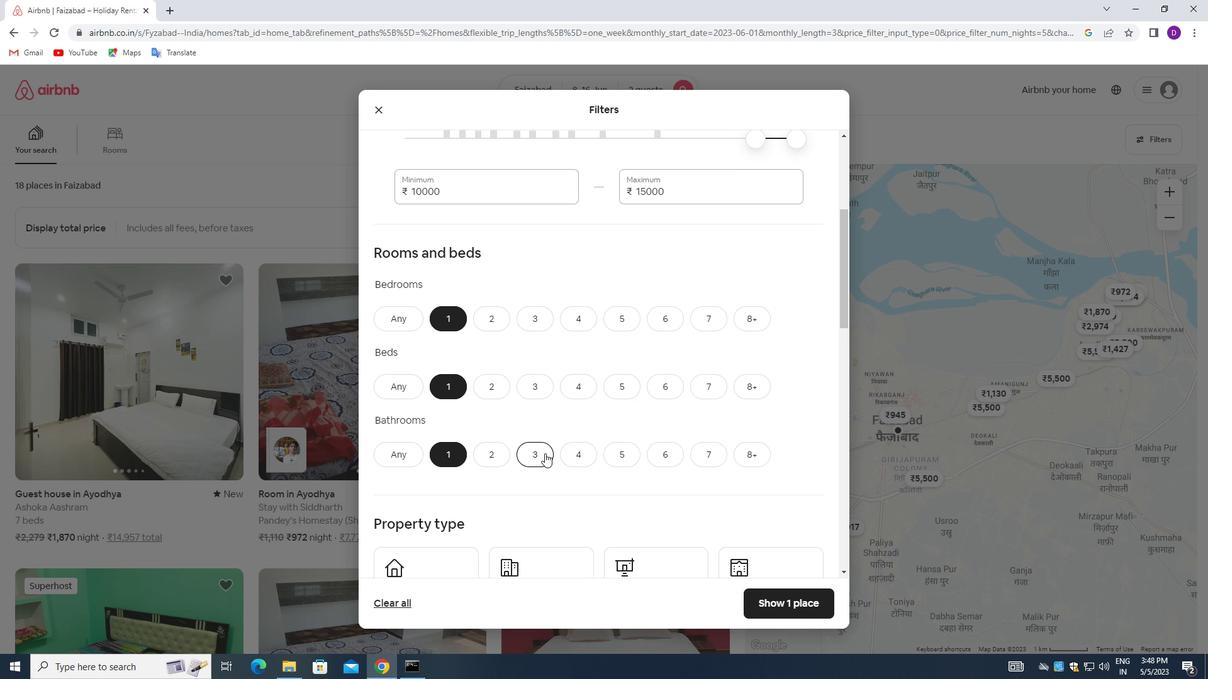 
Action: Mouse moved to (433, 429)
Screenshot: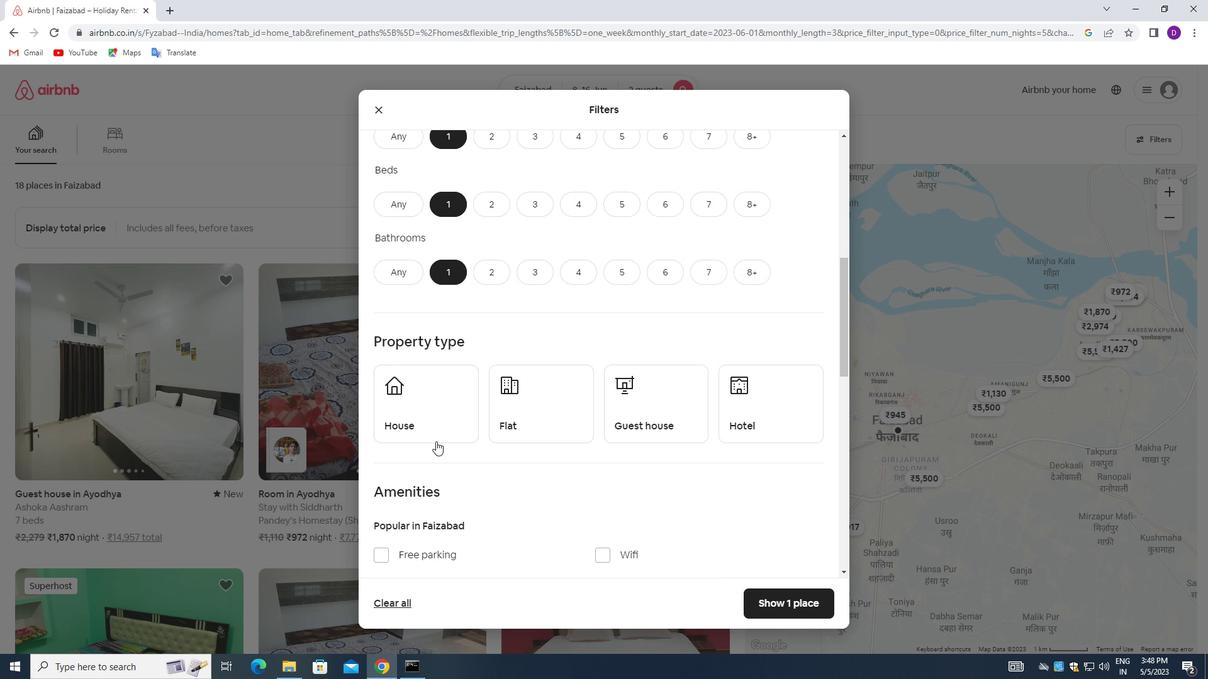 
Action: Mouse pressed left at (433, 429)
Screenshot: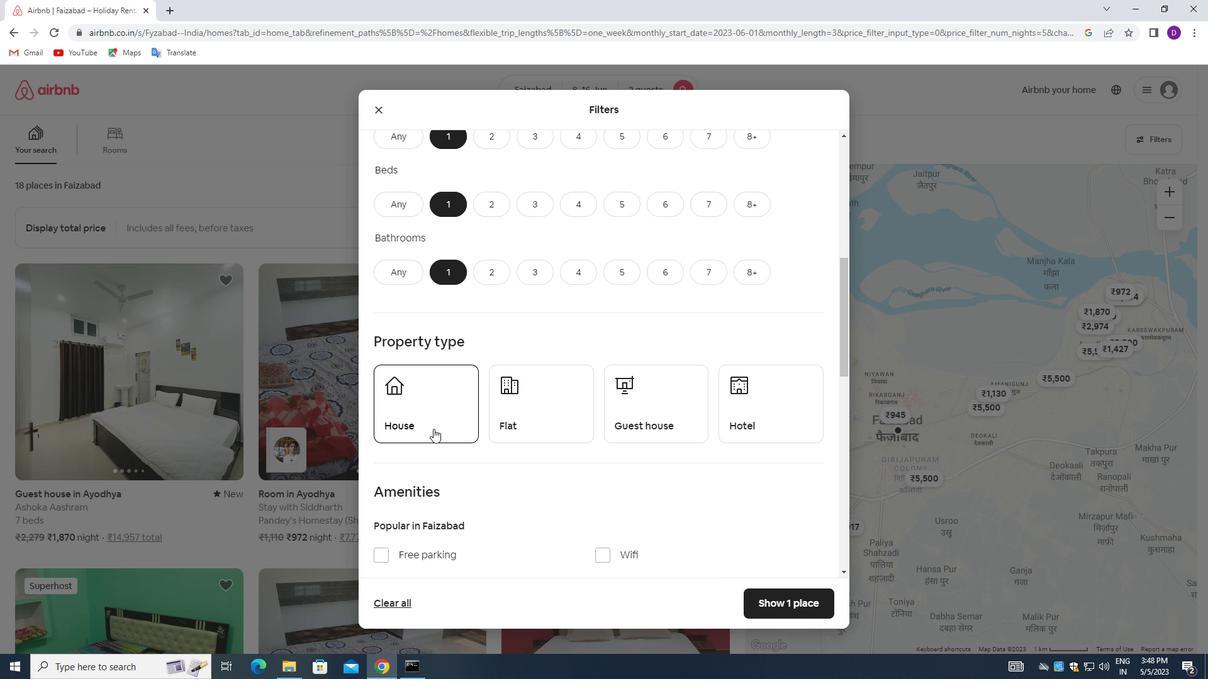 
Action: Mouse moved to (521, 431)
Screenshot: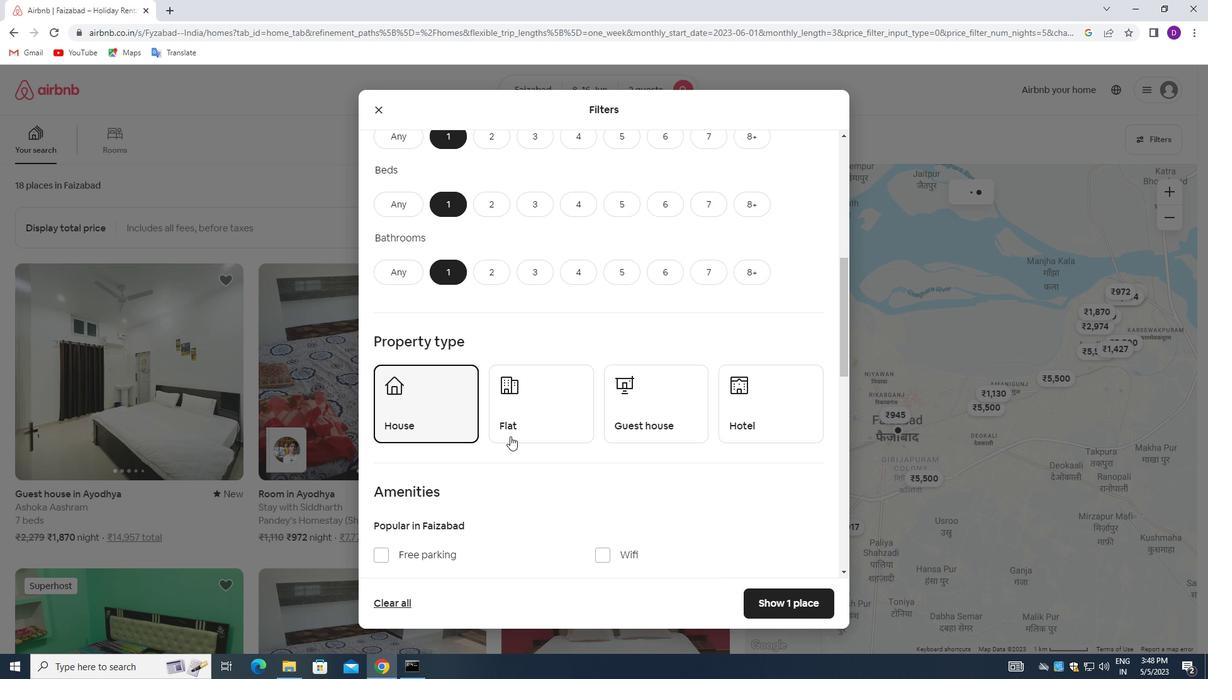 
Action: Mouse pressed left at (521, 431)
Screenshot: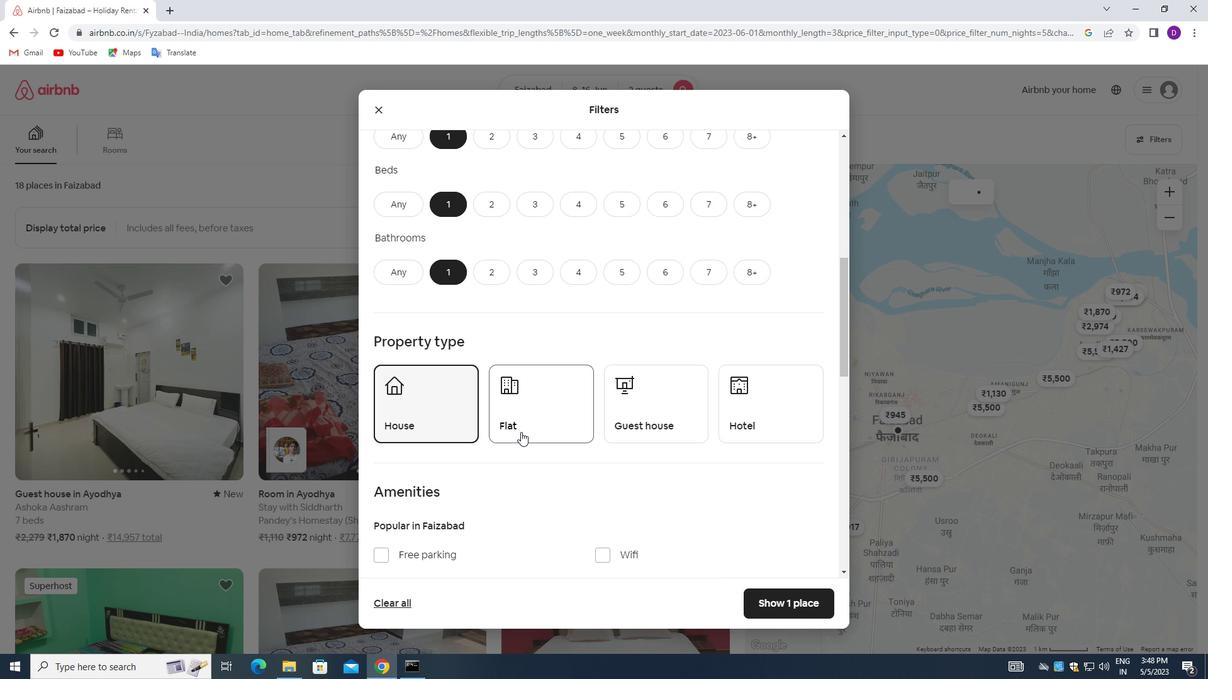 
Action: Mouse moved to (619, 415)
Screenshot: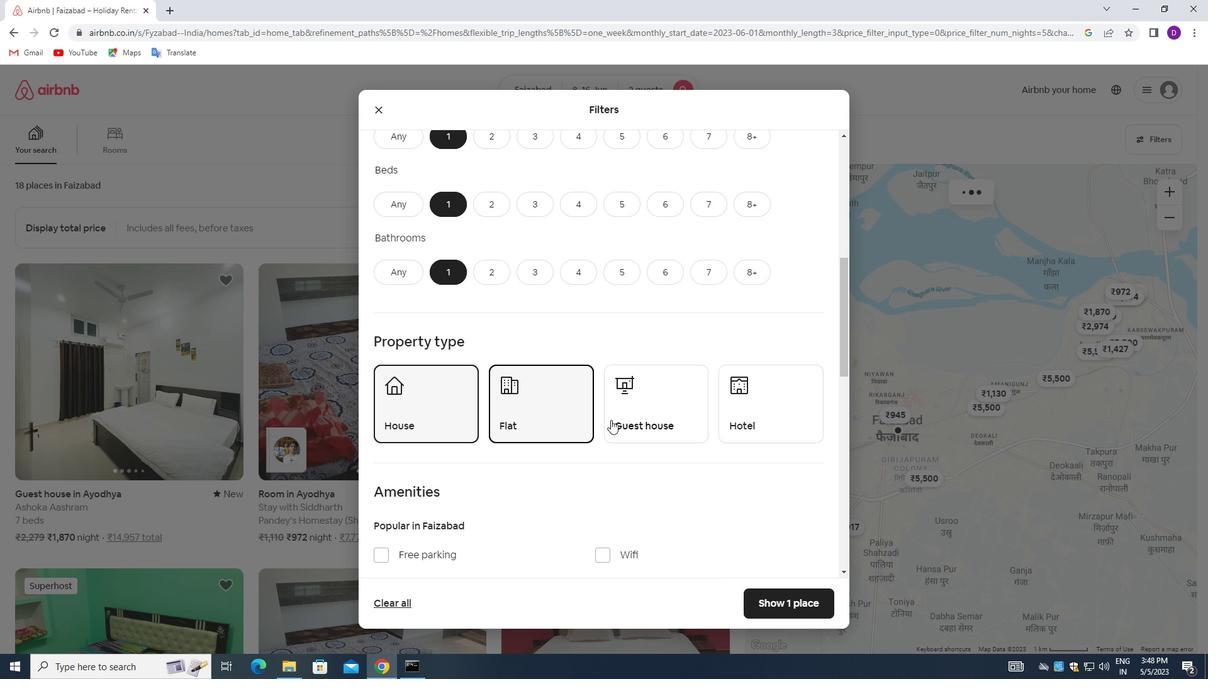 
Action: Mouse pressed left at (619, 415)
Screenshot: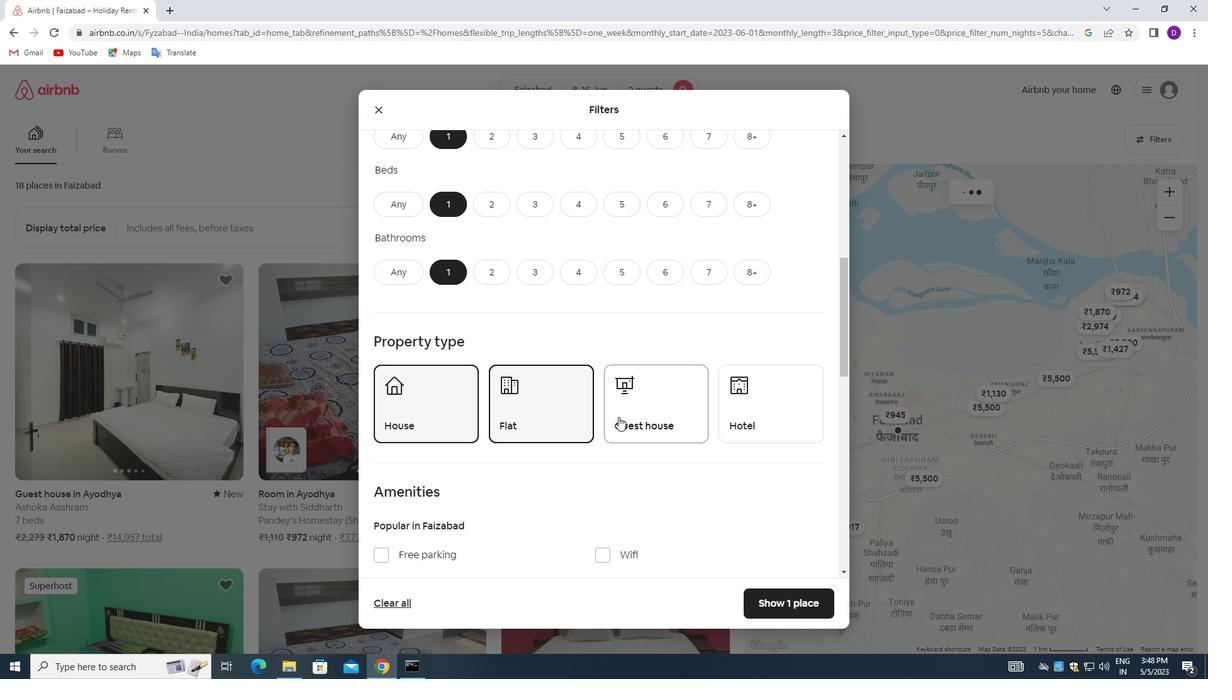 
Action: Mouse moved to (746, 418)
Screenshot: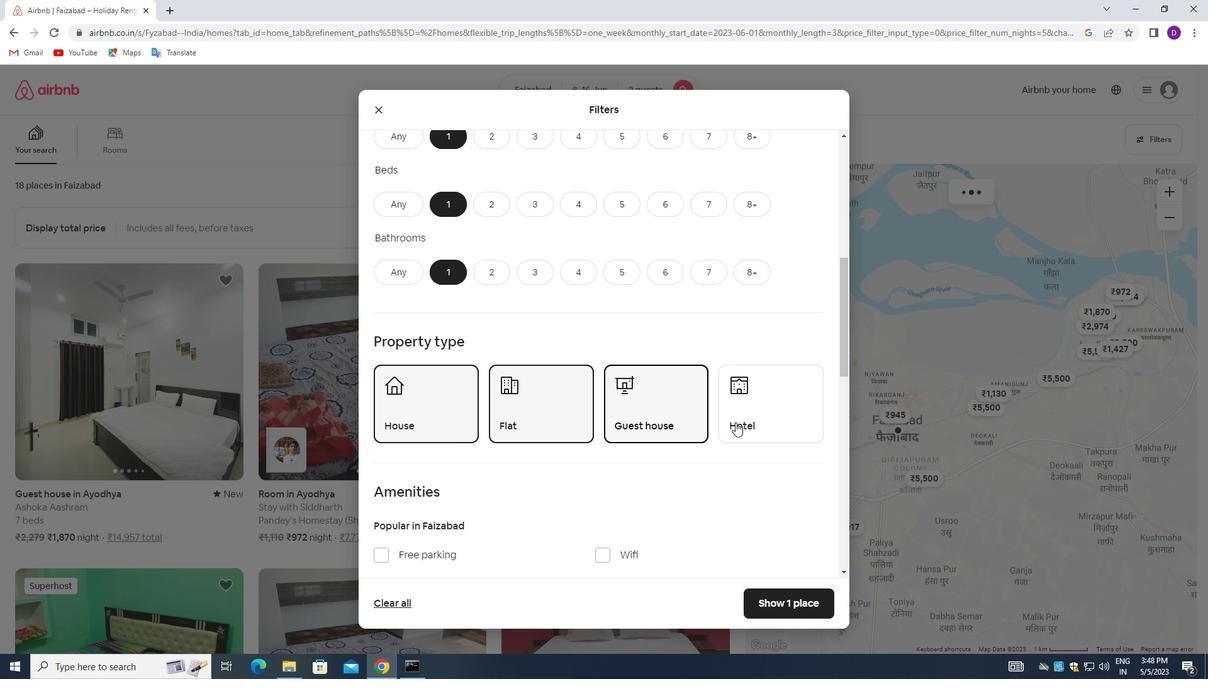 
Action: Mouse pressed left at (746, 418)
Screenshot: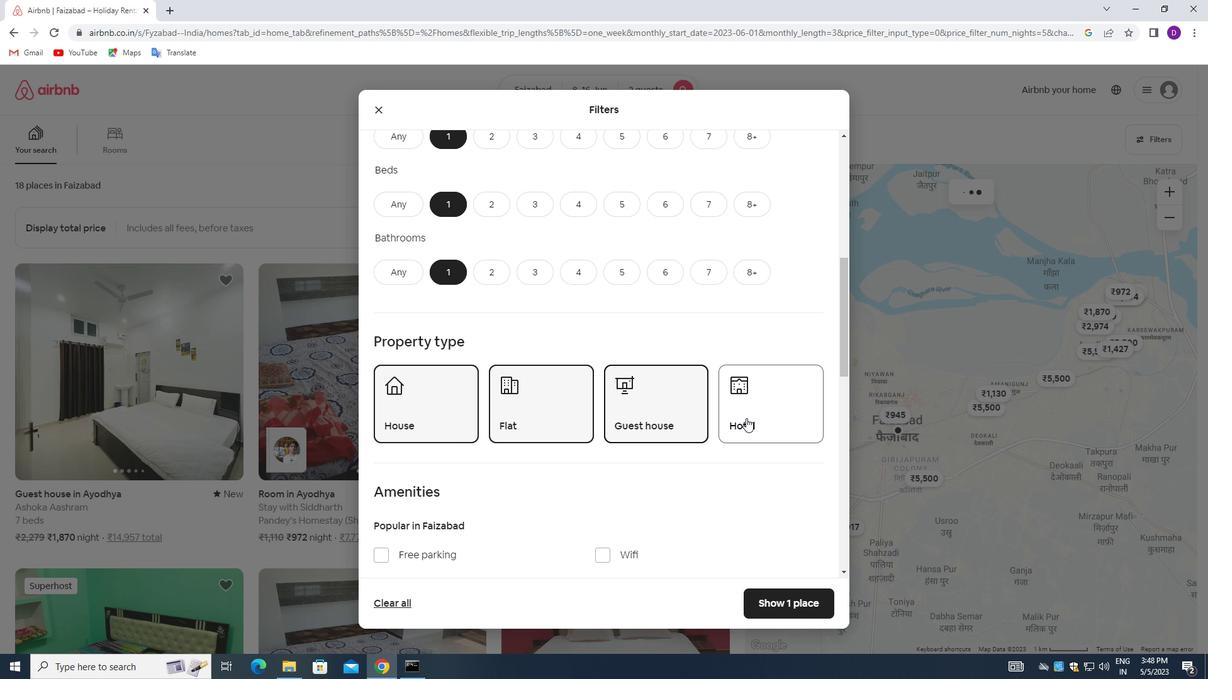 
Action: Mouse moved to (592, 411)
Screenshot: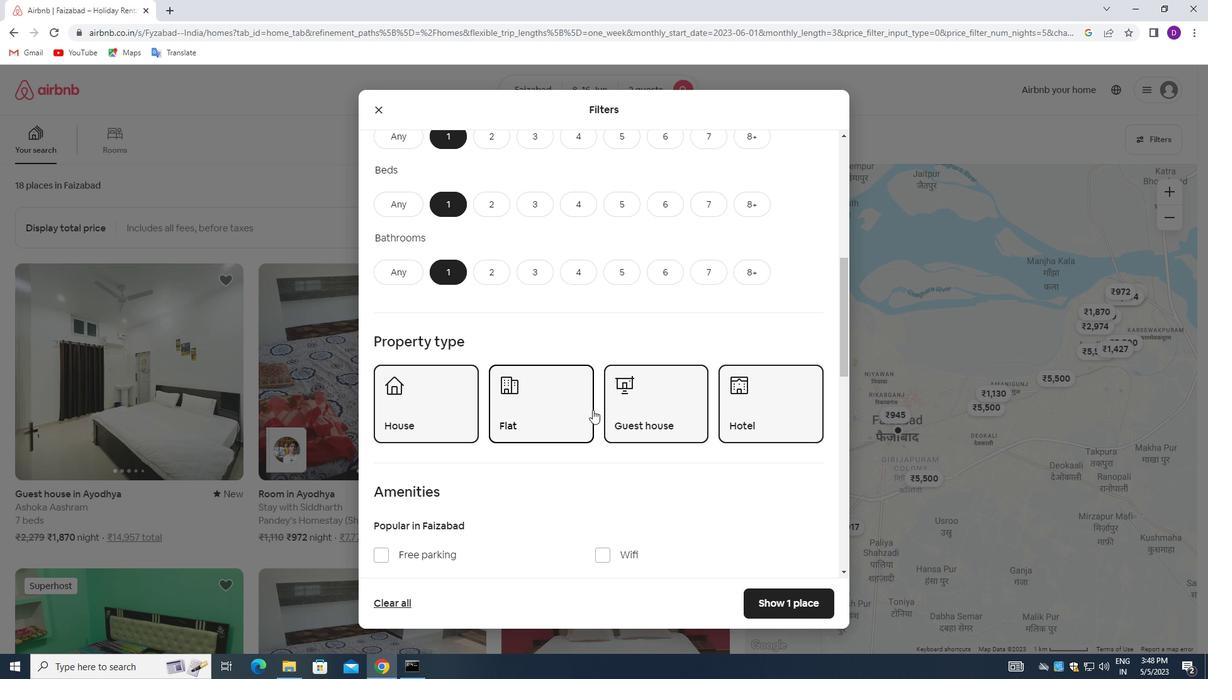 
Action: Mouse scrolled (592, 410) with delta (0, 0)
Screenshot: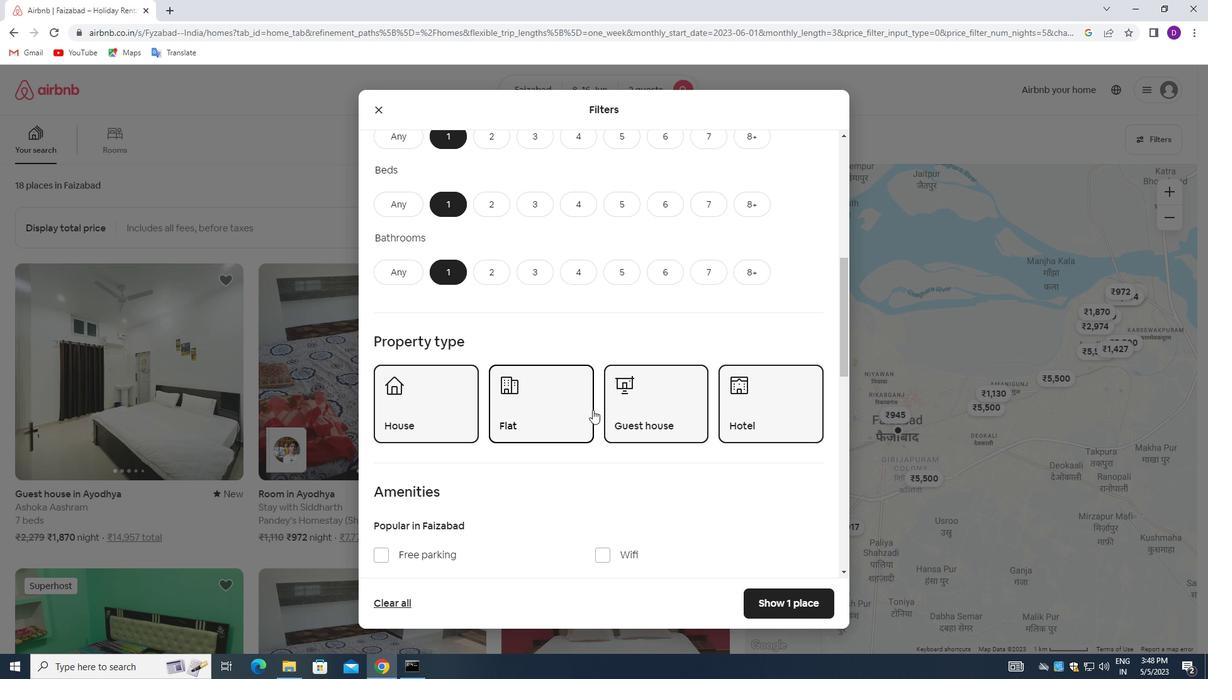 
Action: Mouse moved to (590, 415)
Screenshot: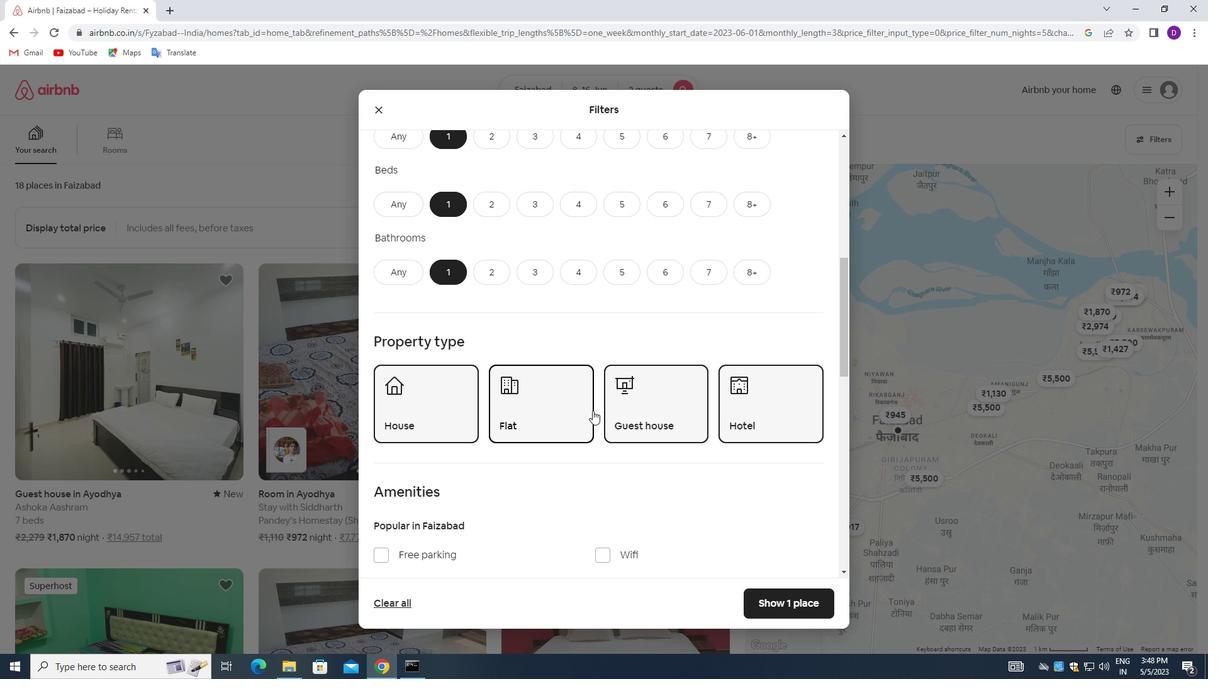 
Action: Mouse scrolled (590, 414) with delta (0, 0)
Screenshot: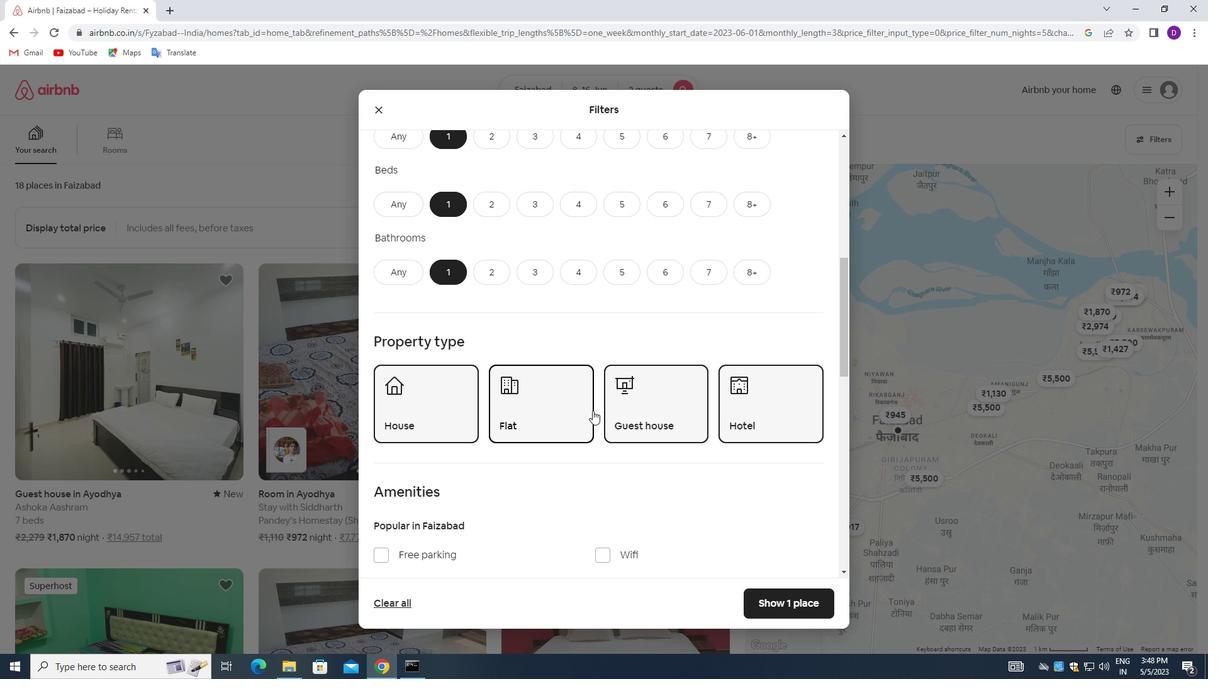 
Action: Mouse moved to (612, 429)
Screenshot: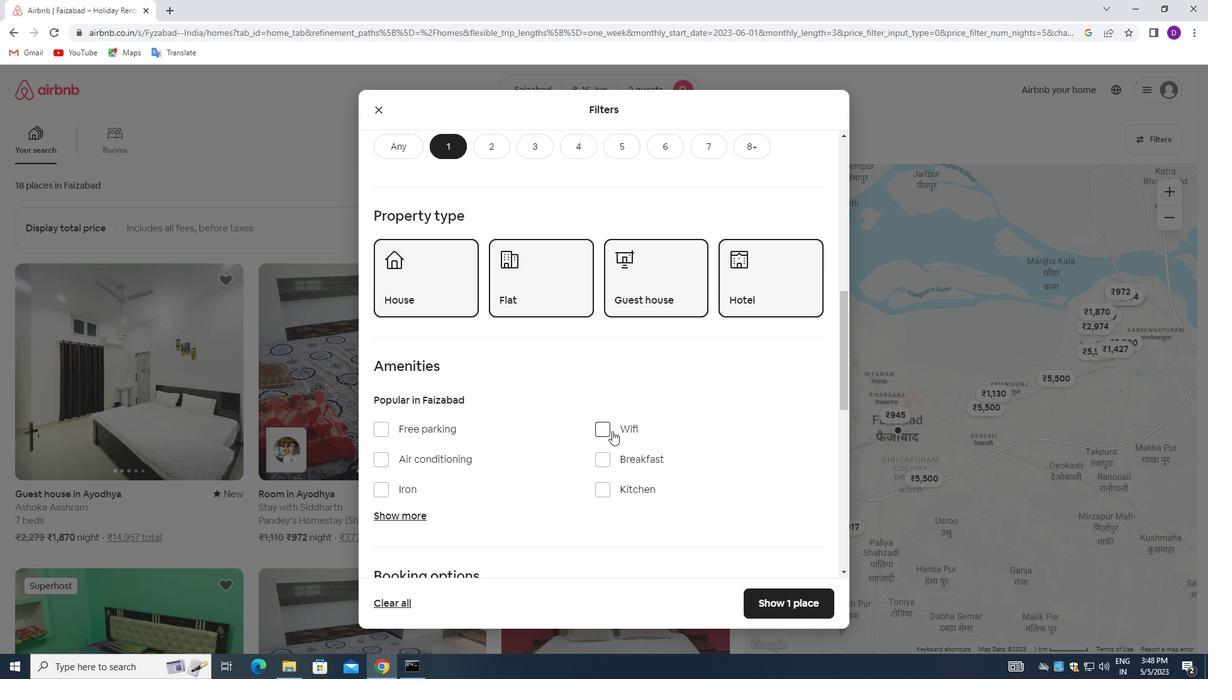 
Action: Mouse pressed left at (612, 429)
Screenshot: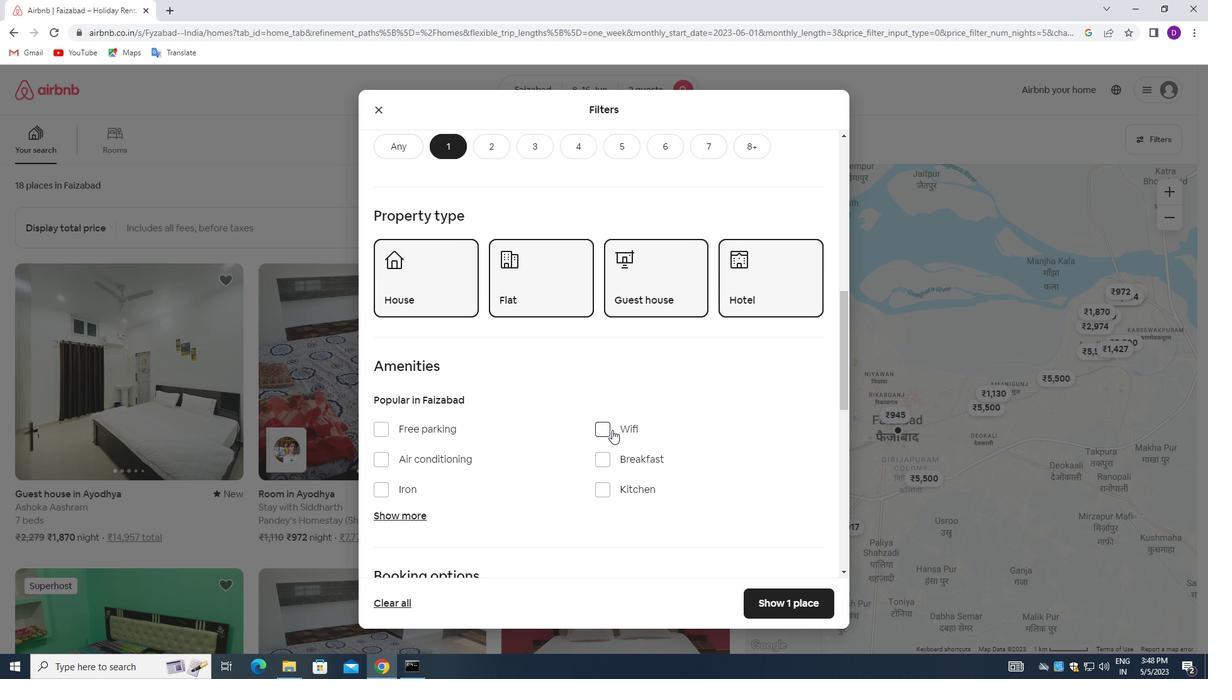 
Action: Mouse moved to (392, 516)
Screenshot: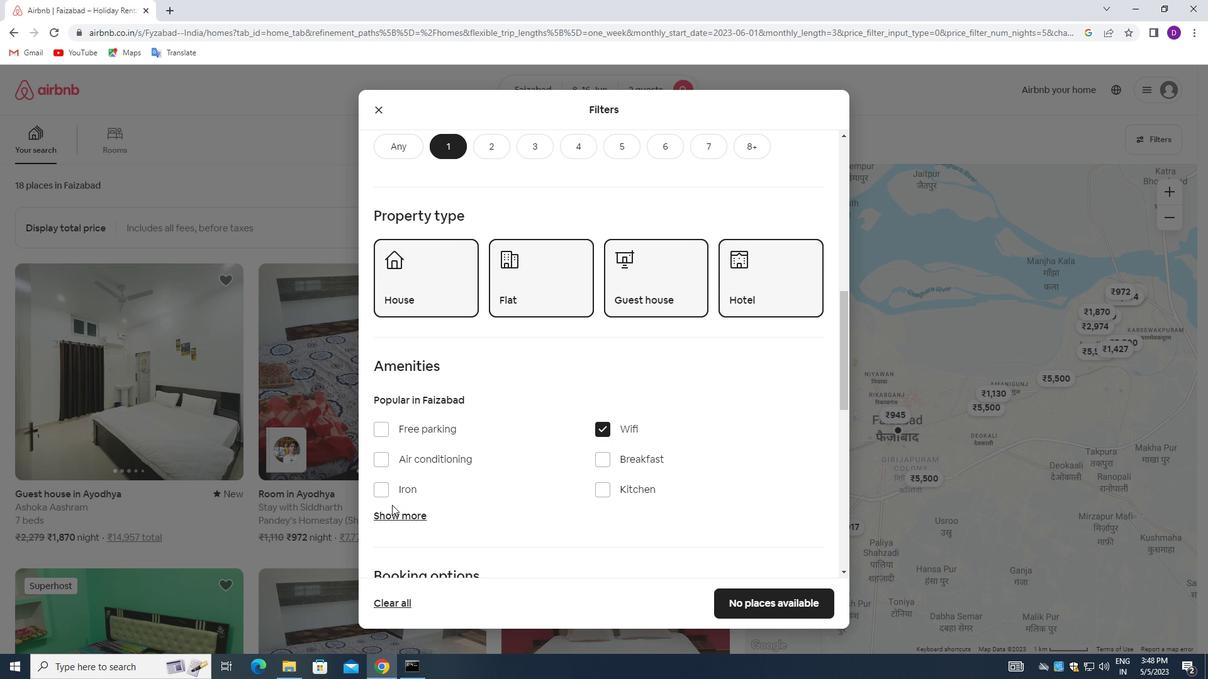 
Action: Mouse pressed left at (392, 516)
Screenshot: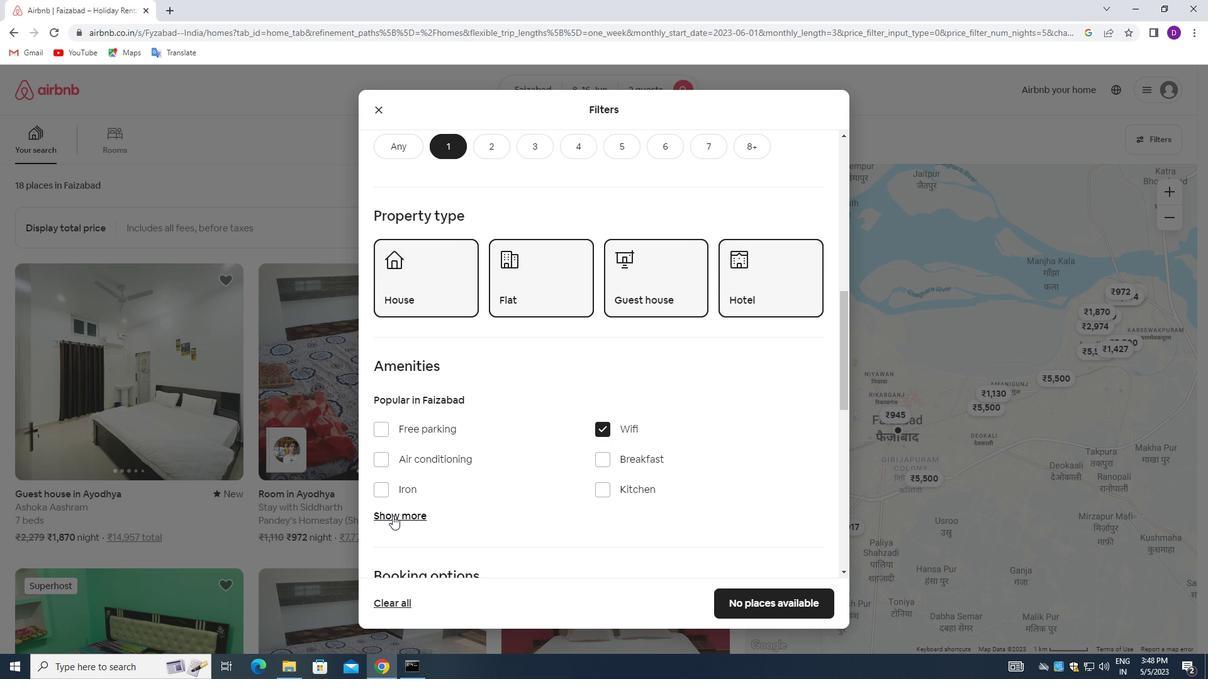 
Action: Mouse moved to (472, 517)
Screenshot: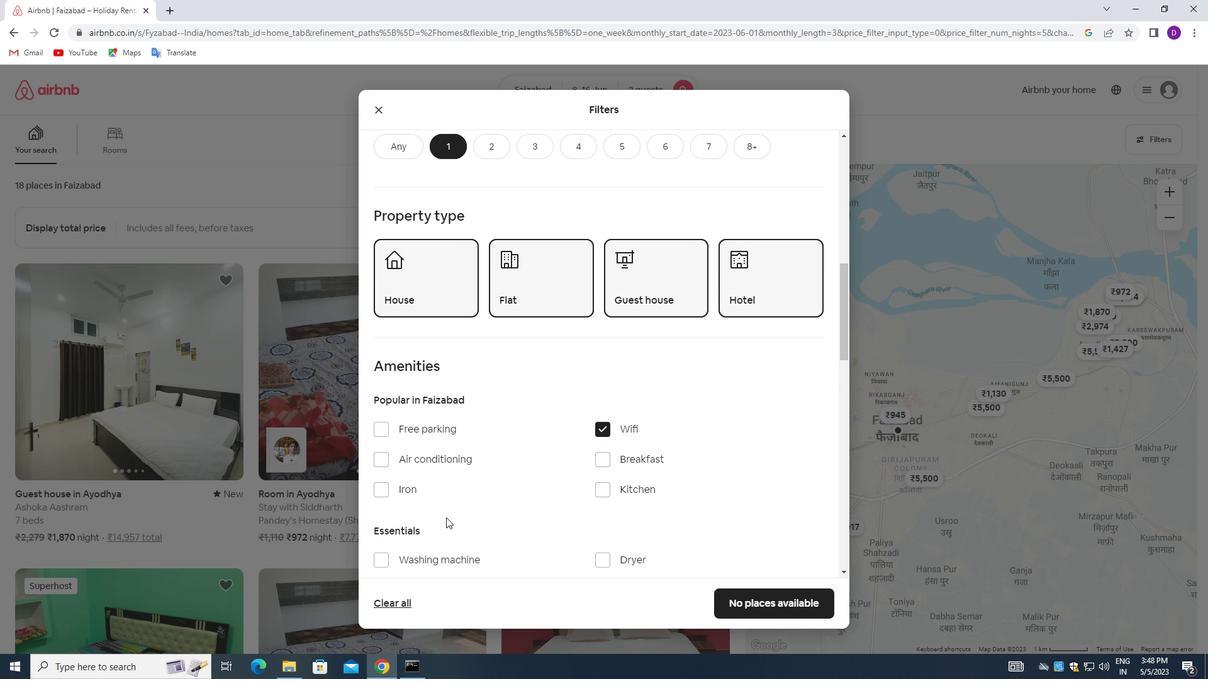 
Action: Mouse scrolled (472, 517) with delta (0, 0)
Screenshot: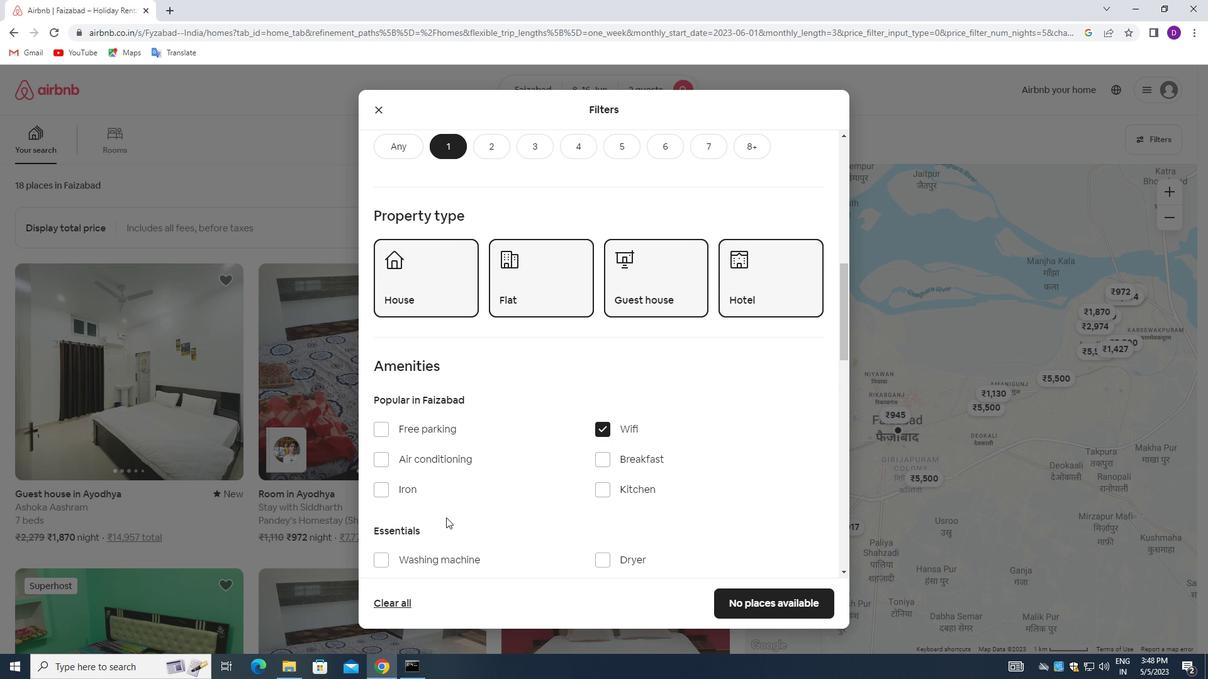 
Action: Mouse moved to (376, 491)
Screenshot: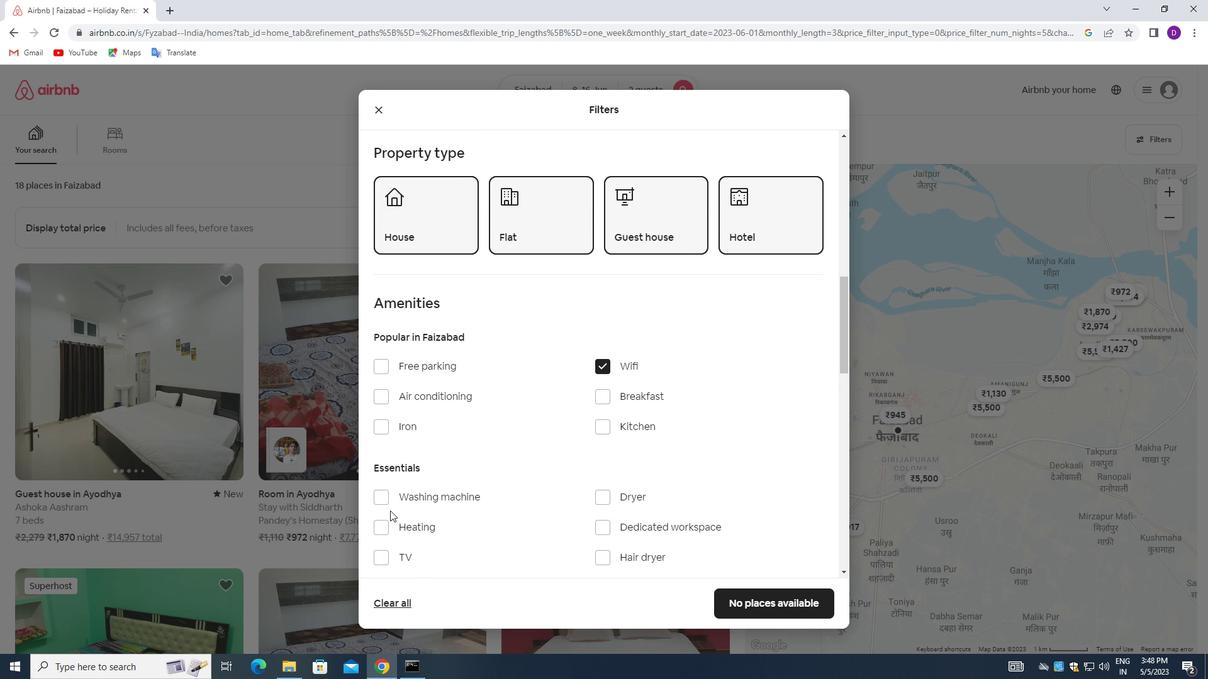 
Action: Mouse pressed left at (376, 491)
Screenshot: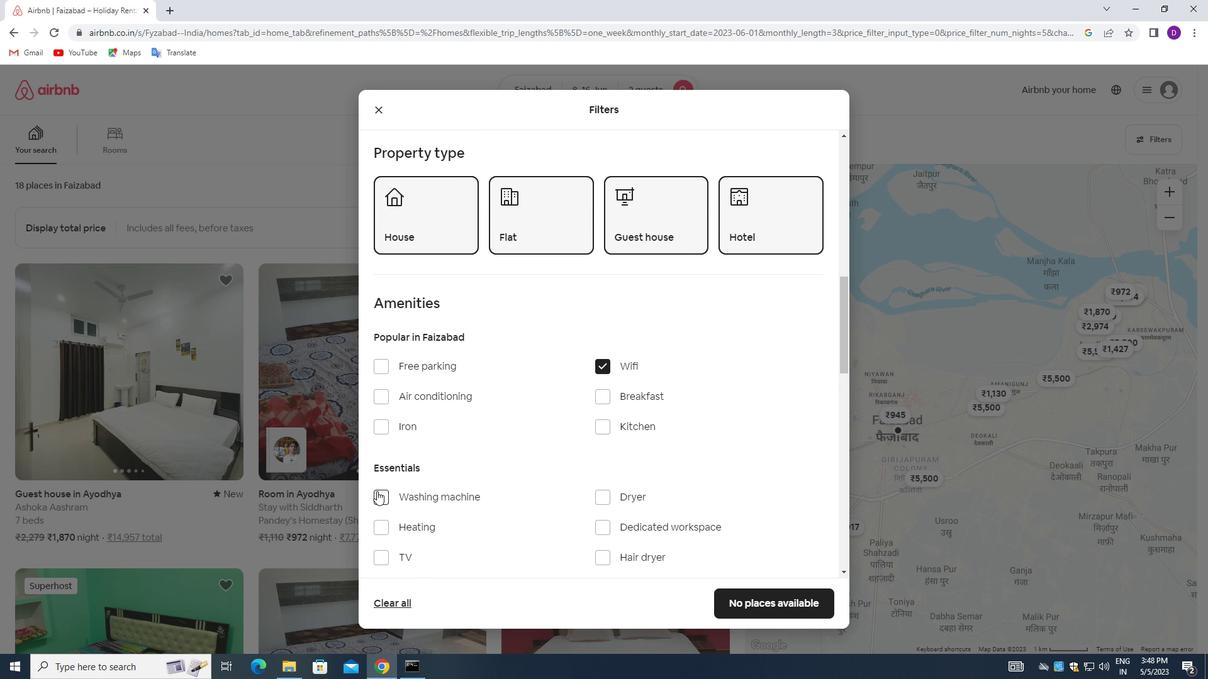 
Action: Mouse moved to (546, 451)
Screenshot: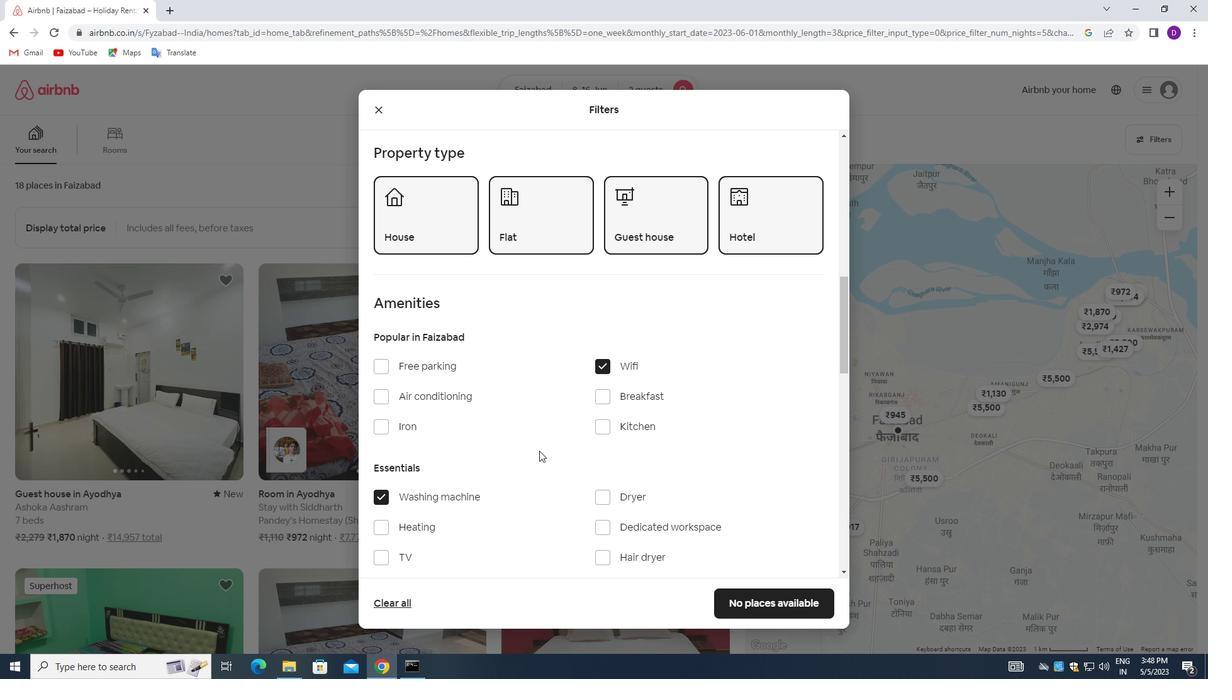 
Action: Mouse scrolled (546, 451) with delta (0, 0)
Screenshot: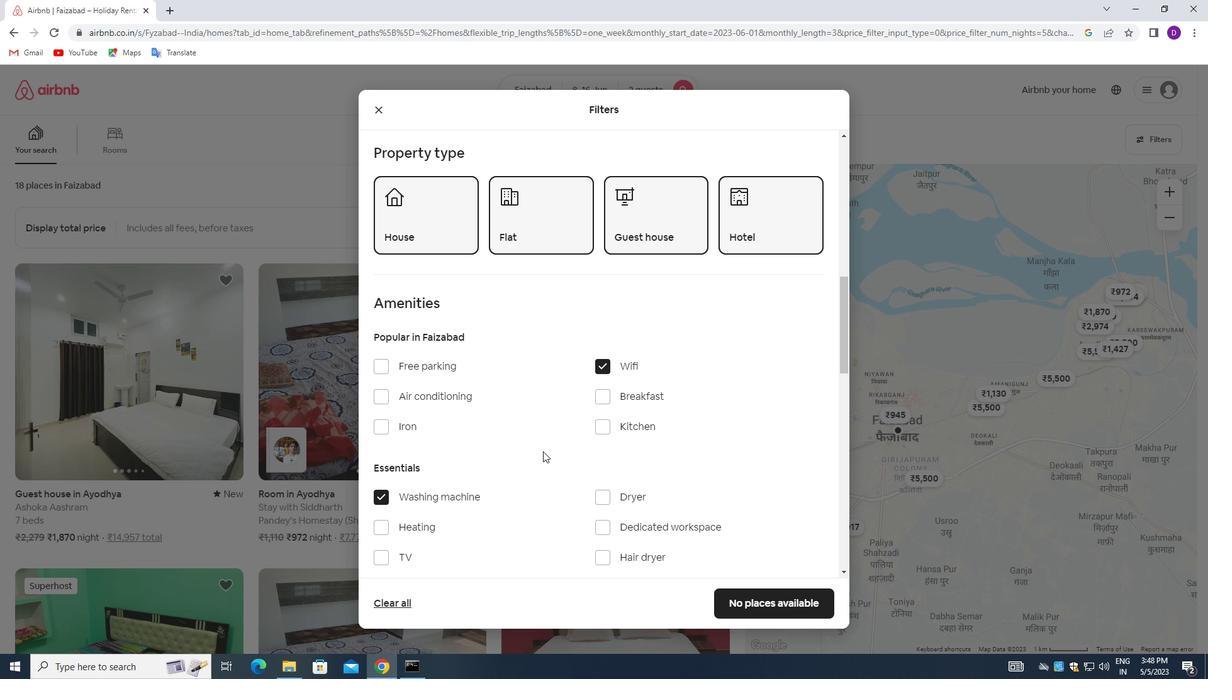 
Action: Mouse scrolled (546, 451) with delta (0, 0)
Screenshot: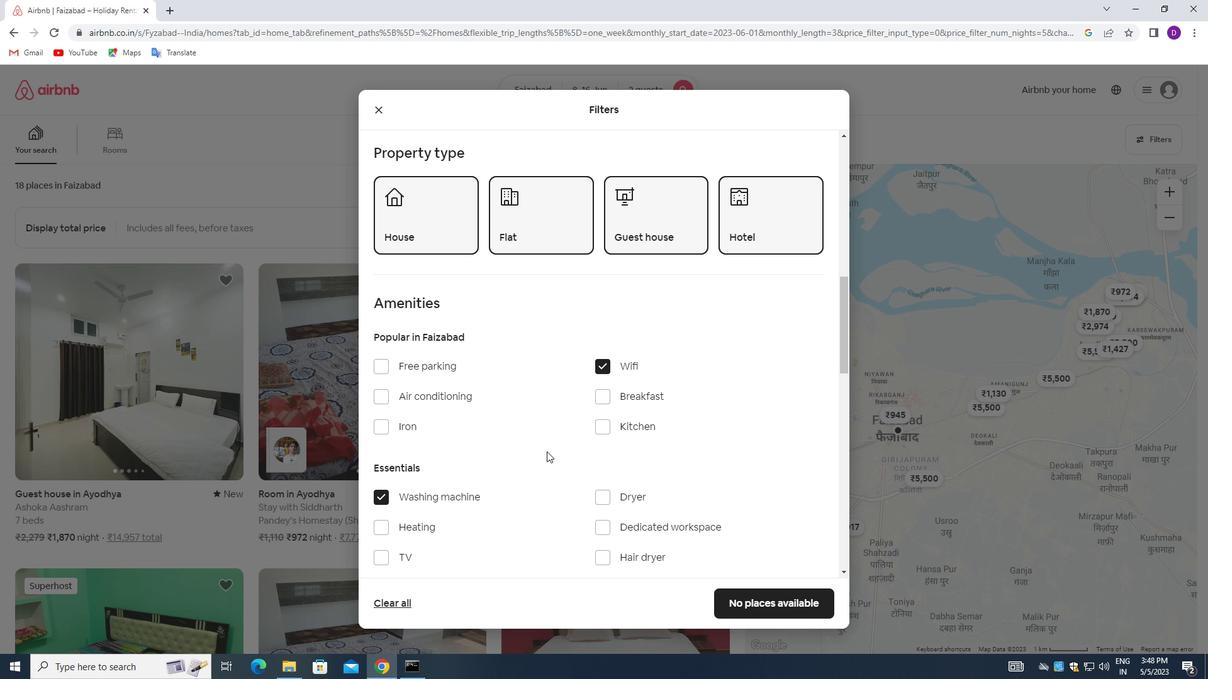 
Action: Mouse moved to (565, 454)
Screenshot: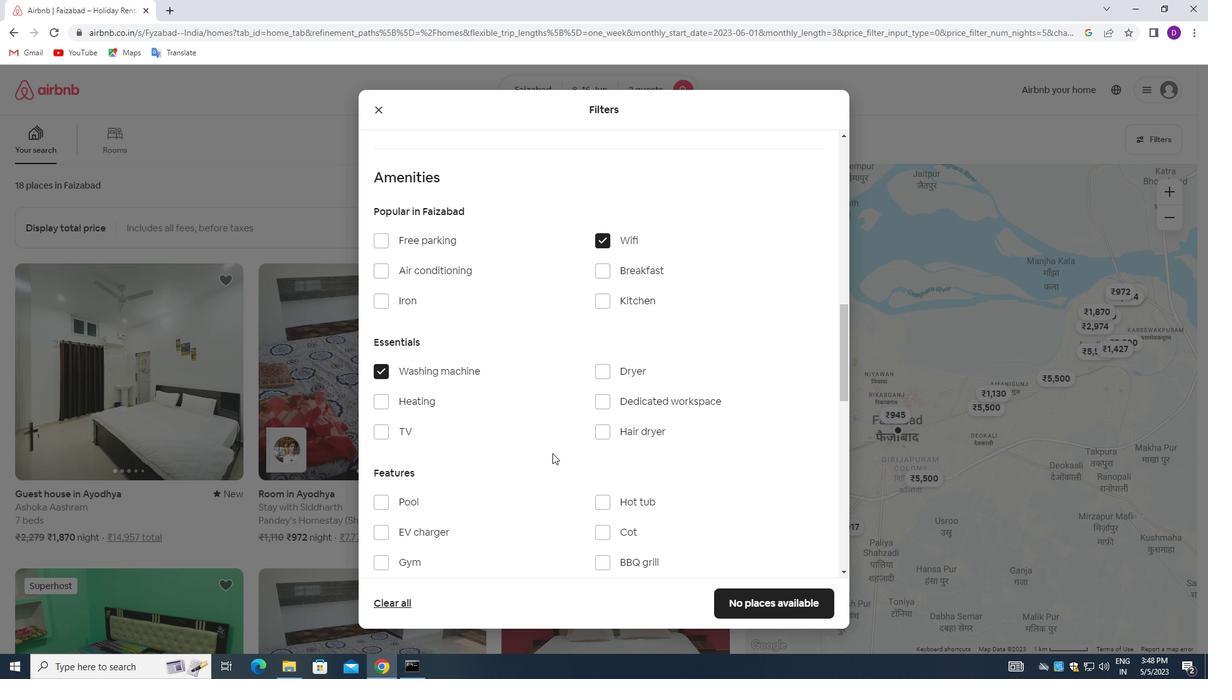 
Action: Mouse scrolled (565, 453) with delta (0, 0)
Screenshot: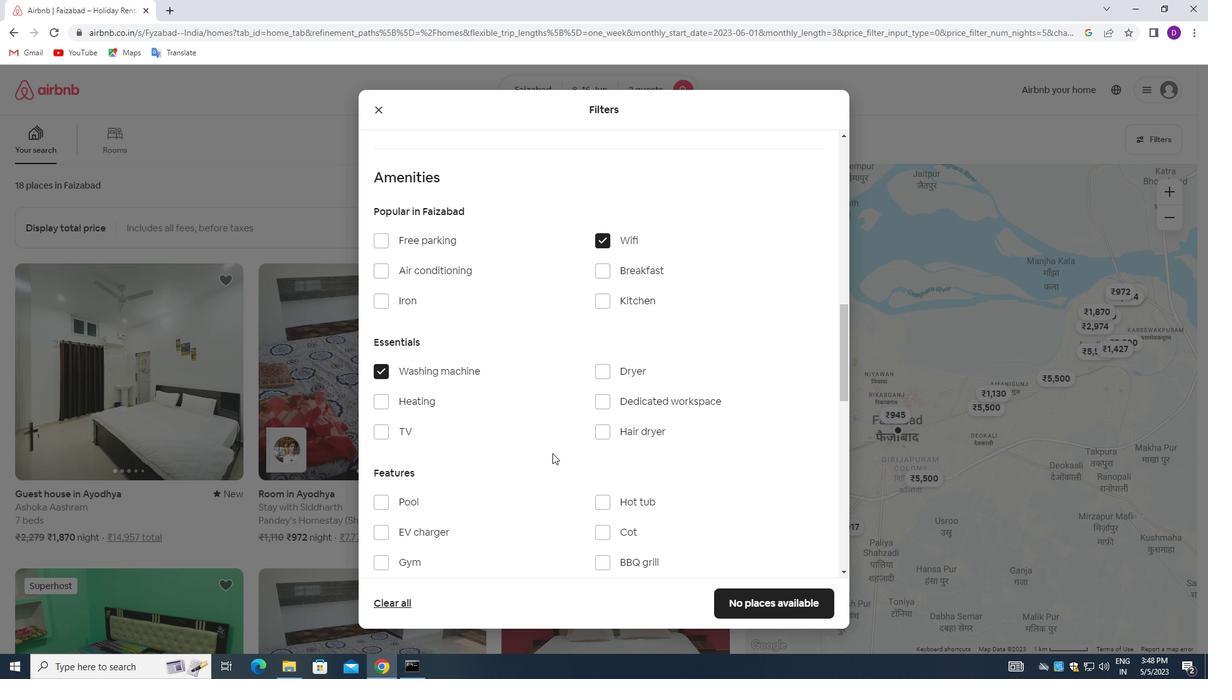 
Action: Mouse moved to (566, 454)
Screenshot: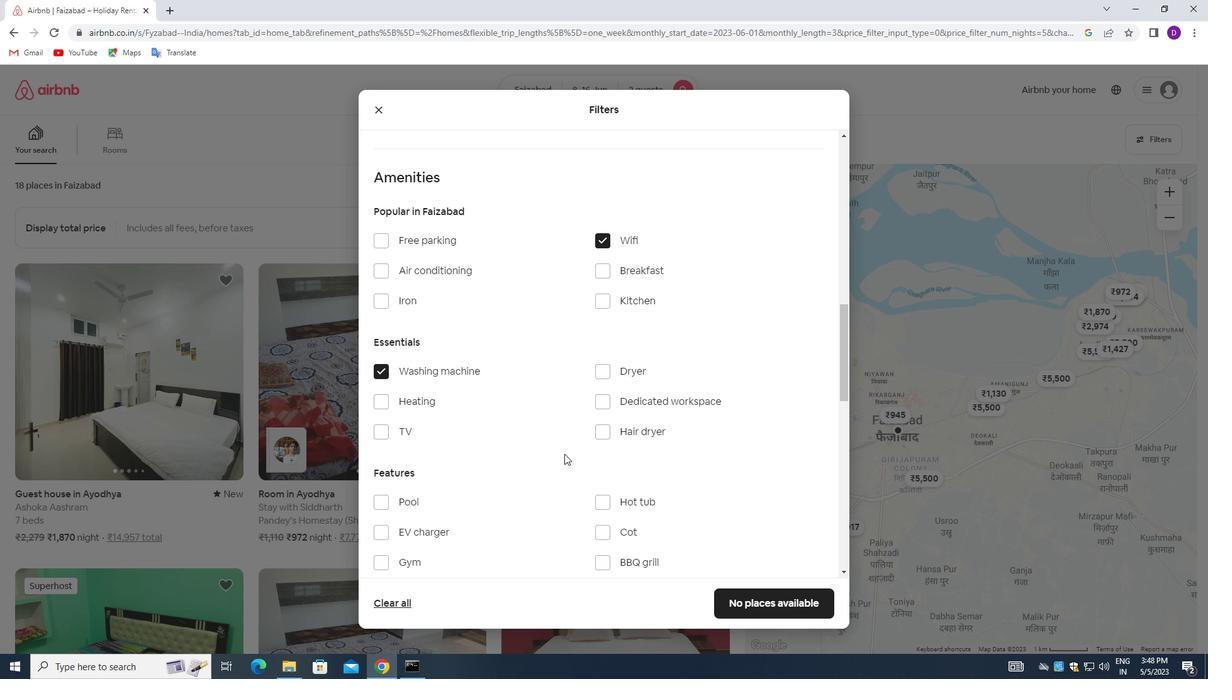 
Action: Mouse scrolled (566, 454) with delta (0, 0)
Screenshot: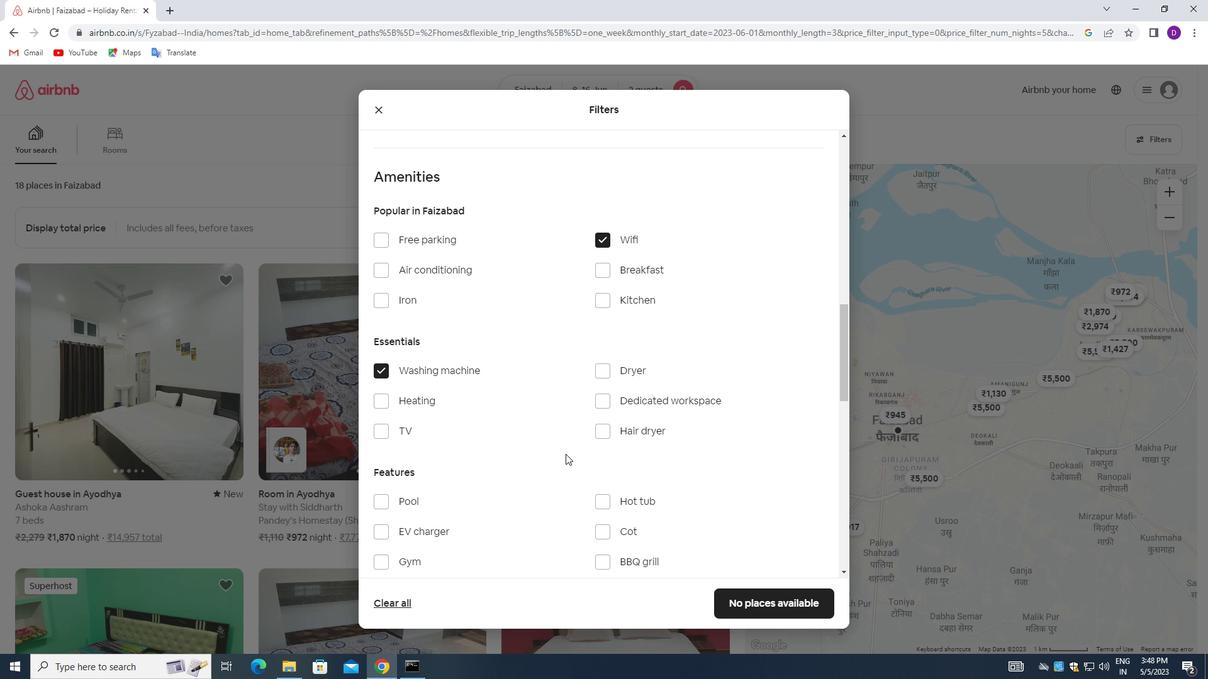
Action: Mouse scrolled (566, 454) with delta (0, 0)
Screenshot: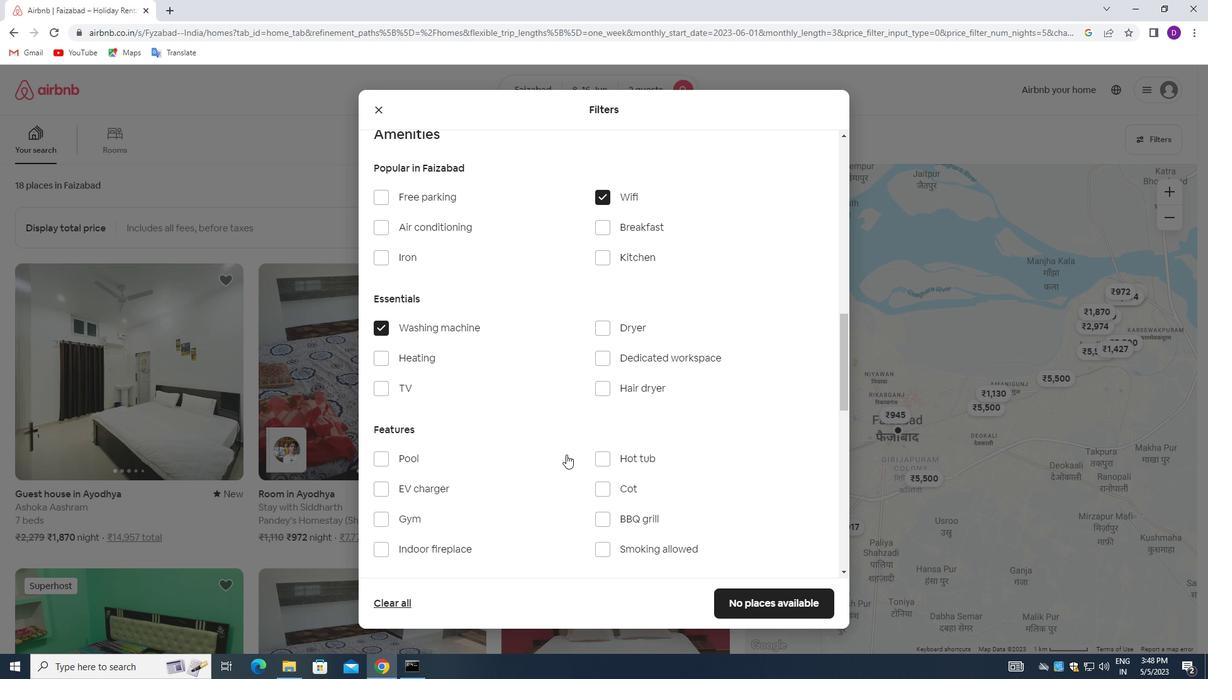 
Action: Mouse scrolled (566, 454) with delta (0, 0)
Screenshot: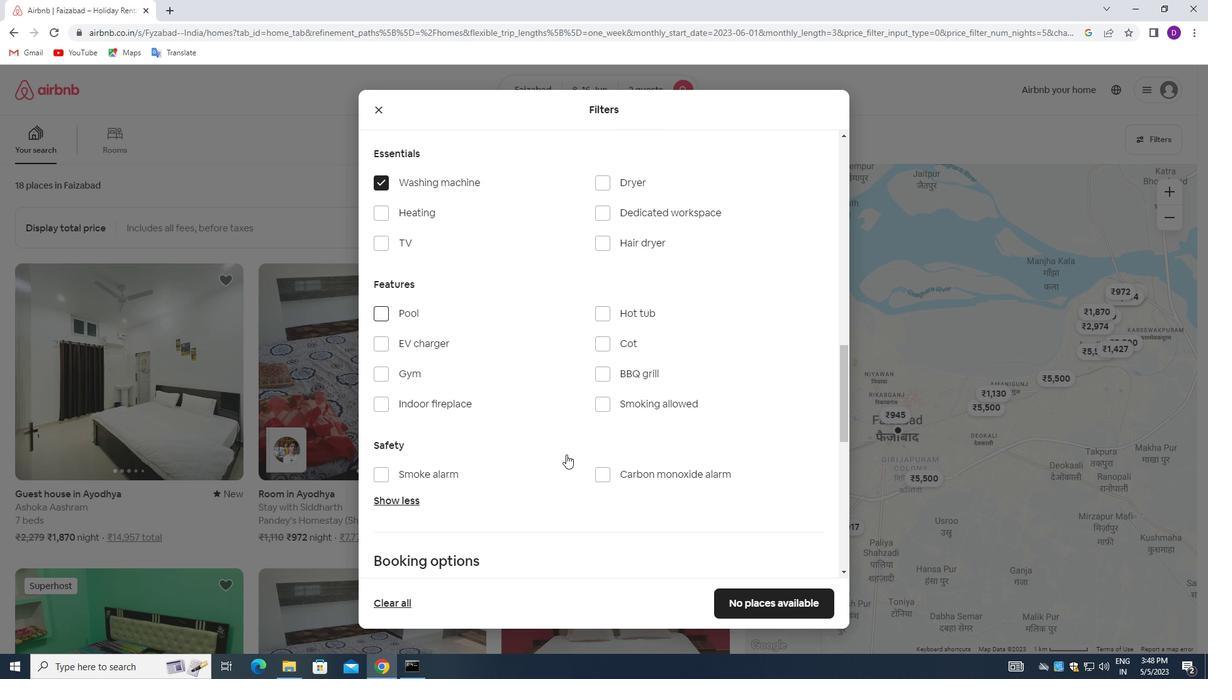
Action: Mouse moved to (567, 454)
Screenshot: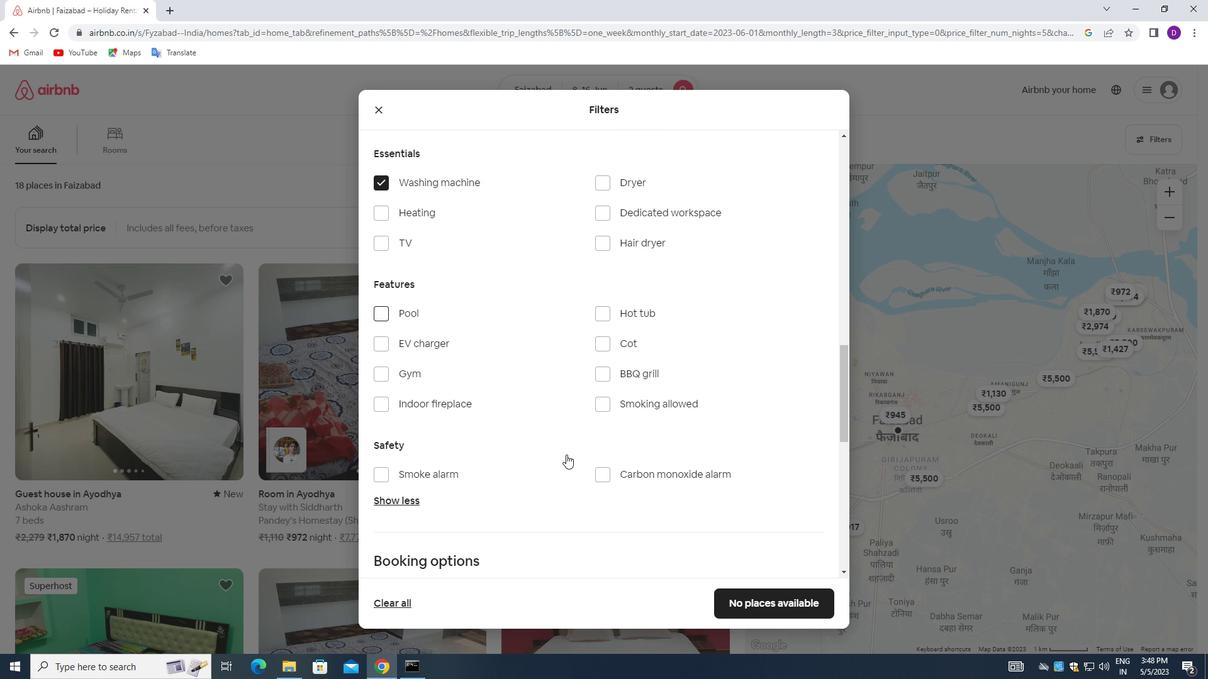 
Action: Mouse scrolled (567, 454) with delta (0, 0)
Screenshot: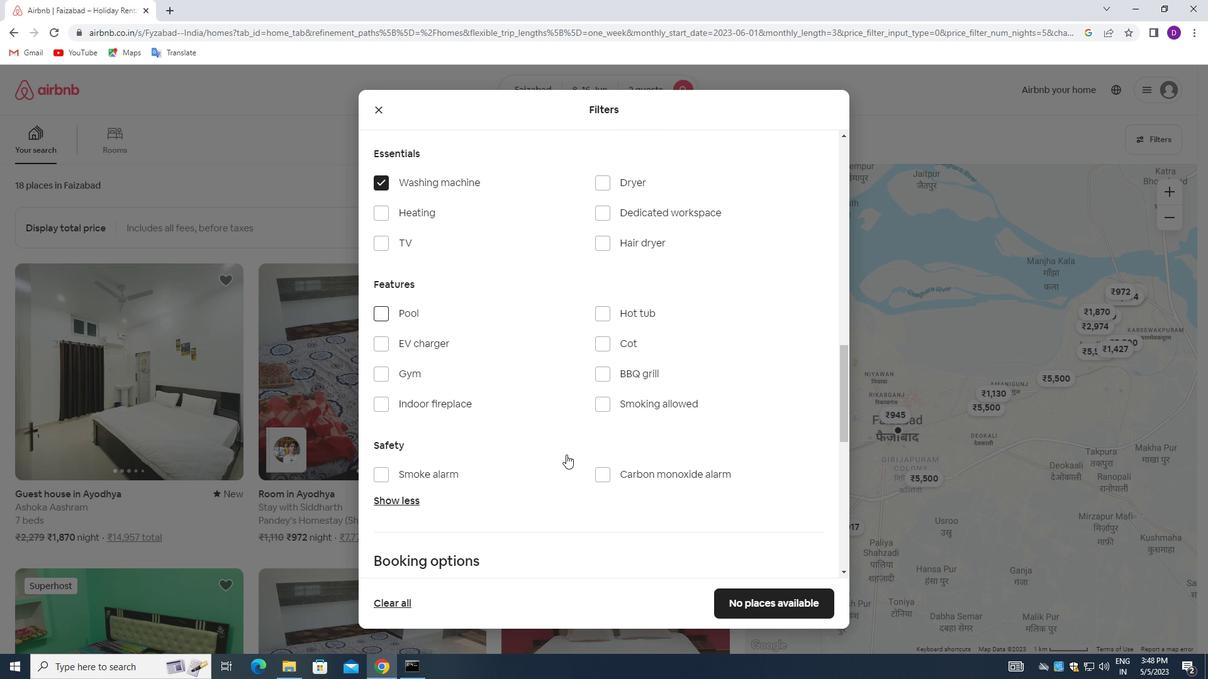 
Action: Mouse moved to (569, 456)
Screenshot: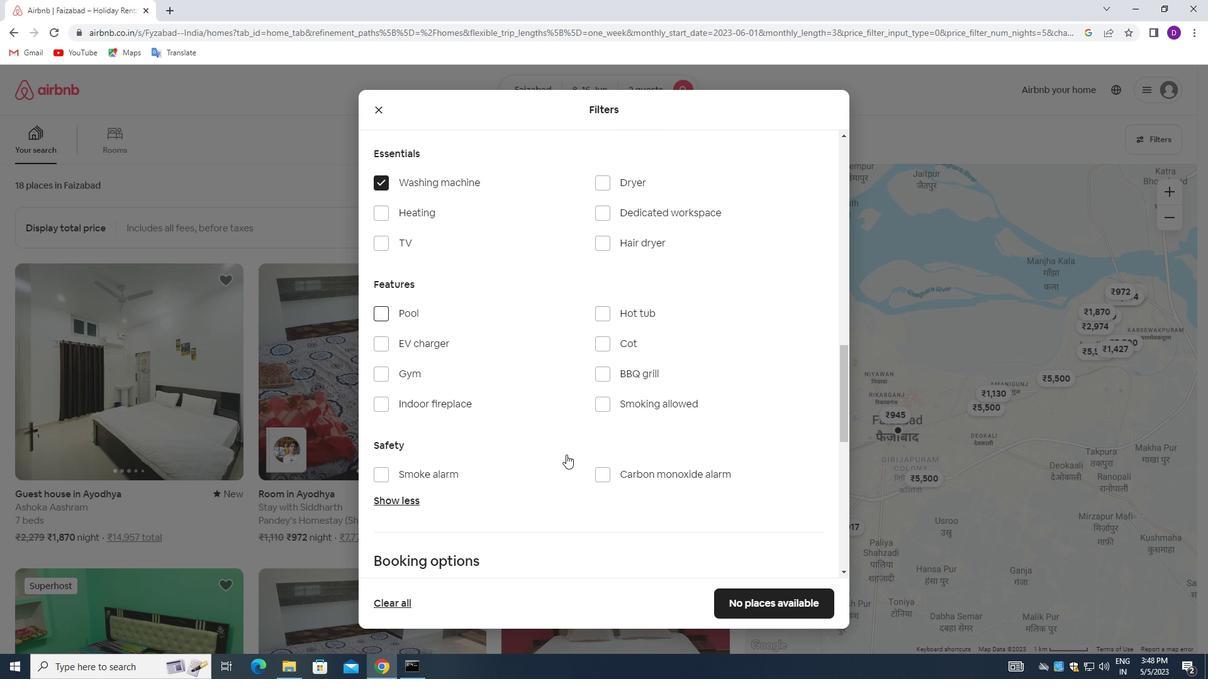 
Action: Mouse scrolled (569, 455) with delta (0, 0)
Screenshot: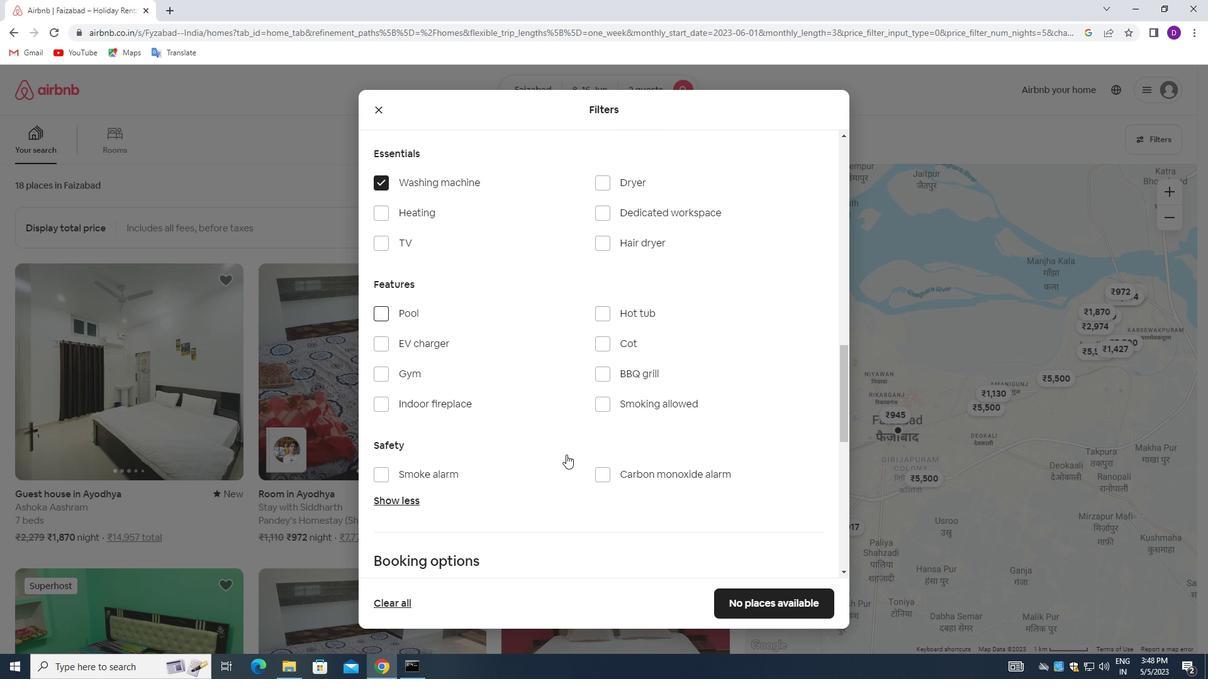 
Action: Mouse scrolled (569, 455) with delta (0, 0)
Screenshot: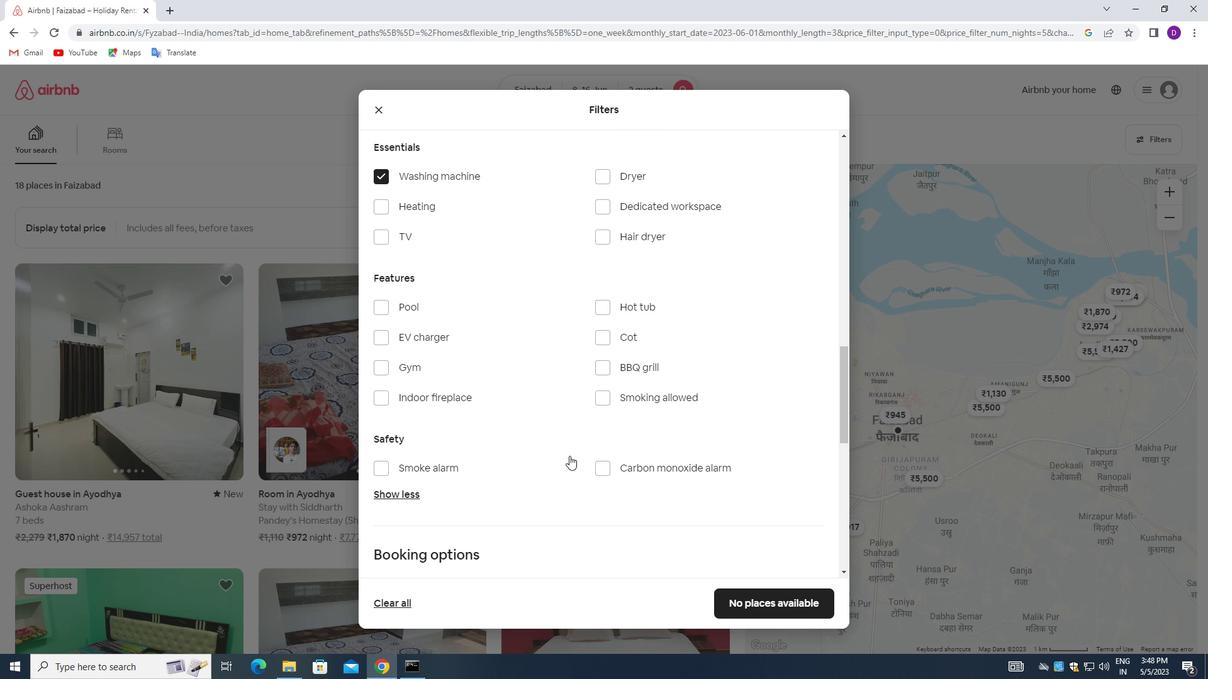 
Action: Mouse moved to (792, 391)
Screenshot: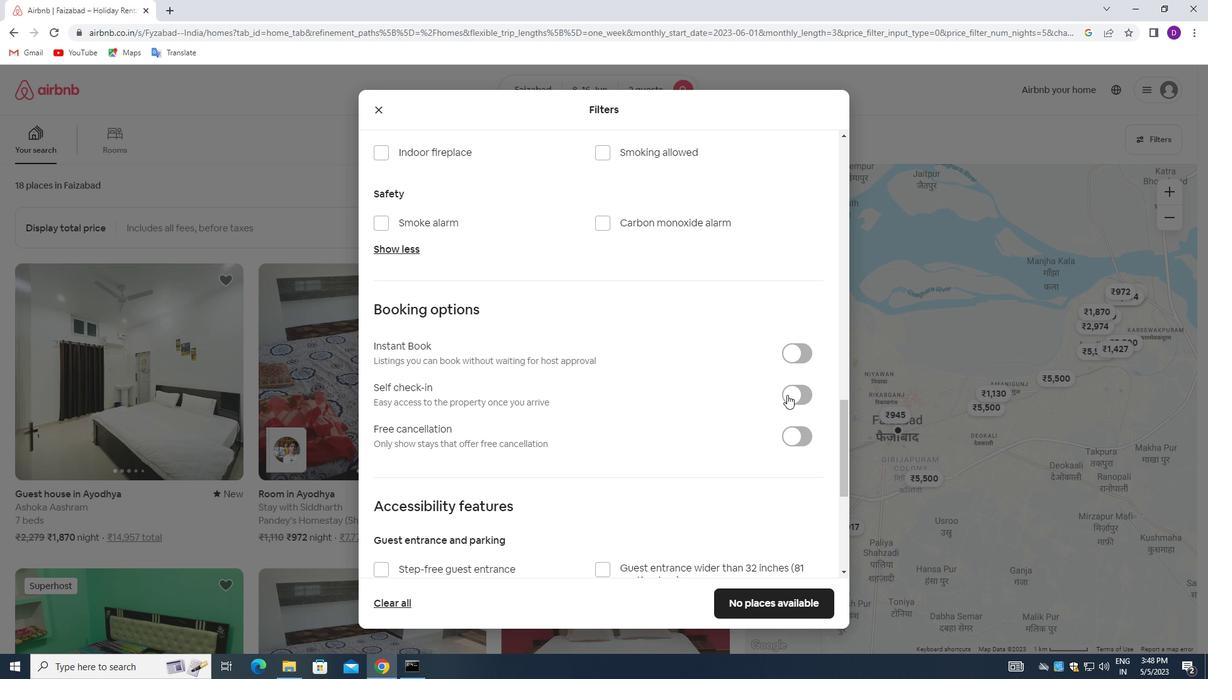 
Action: Mouse pressed left at (792, 391)
Screenshot: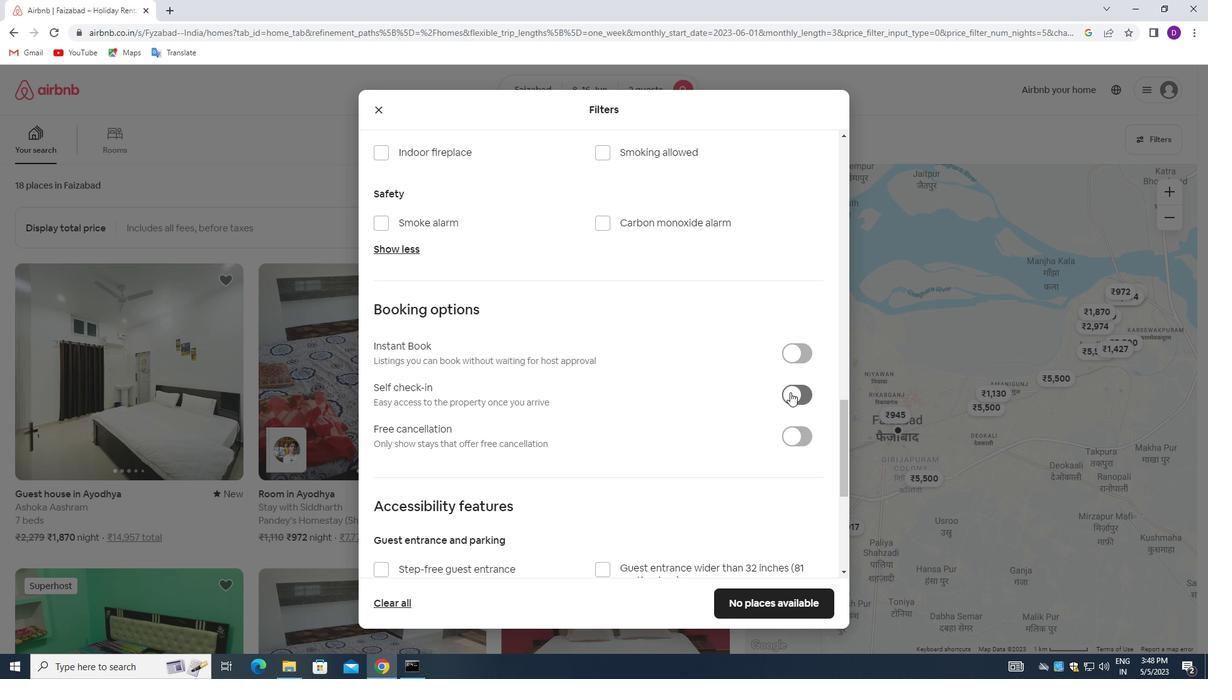
Action: Mouse moved to (567, 438)
Screenshot: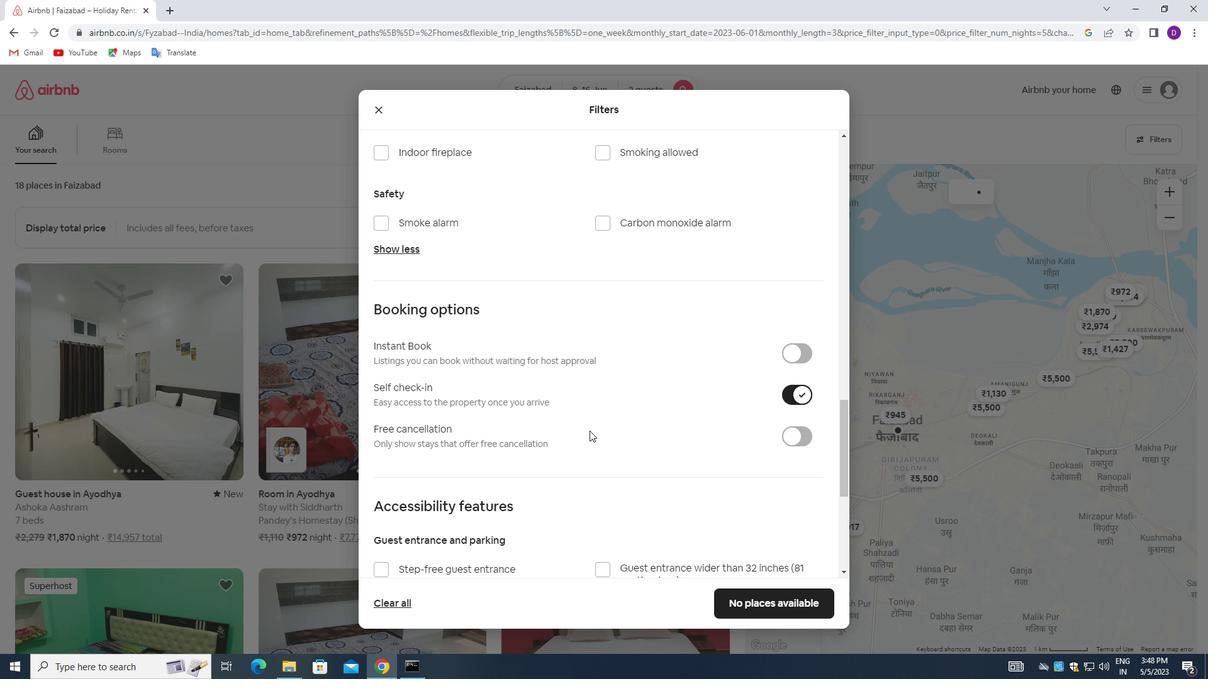 
Action: Mouse scrolled (567, 437) with delta (0, 0)
Screenshot: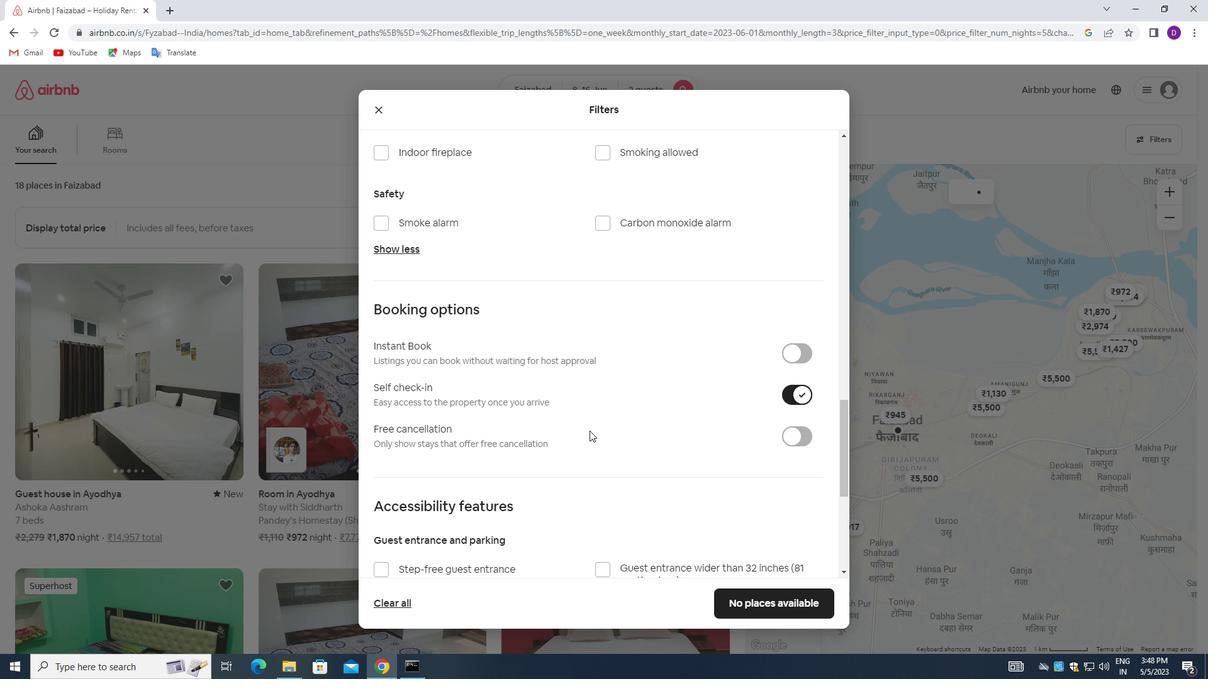 
Action: Mouse moved to (566, 439)
Screenshot: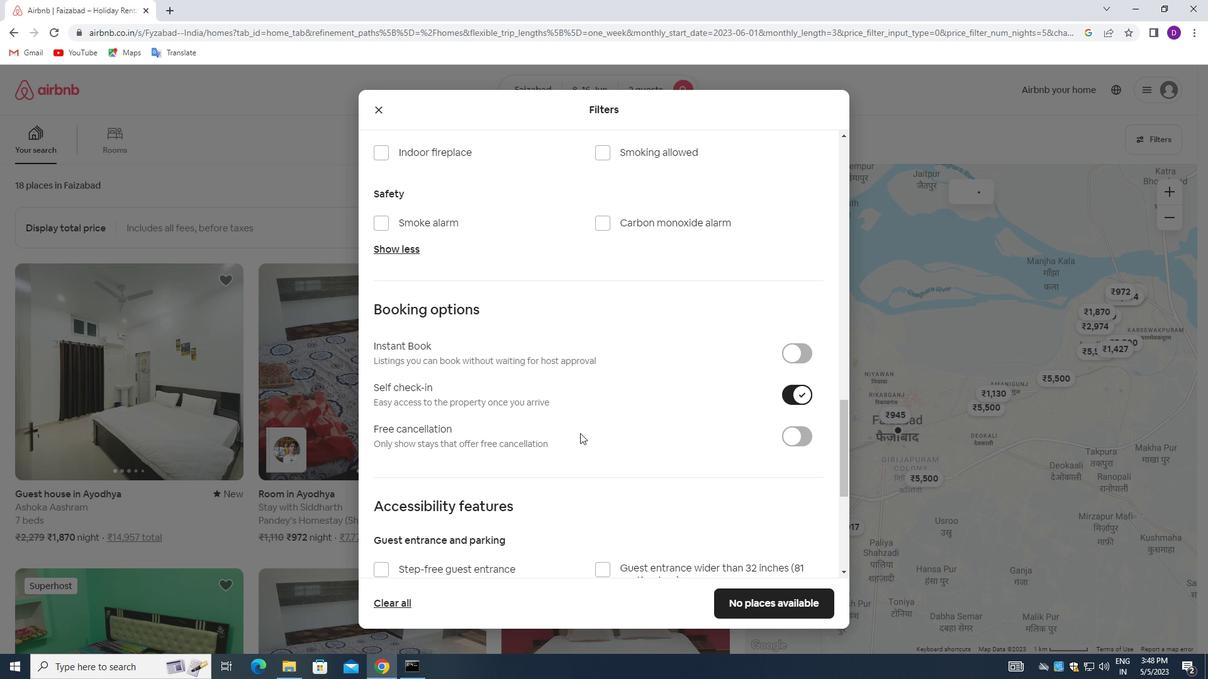 
Action: Mouse scrolled (566, 439) with delta (0, 0)
Screenshot: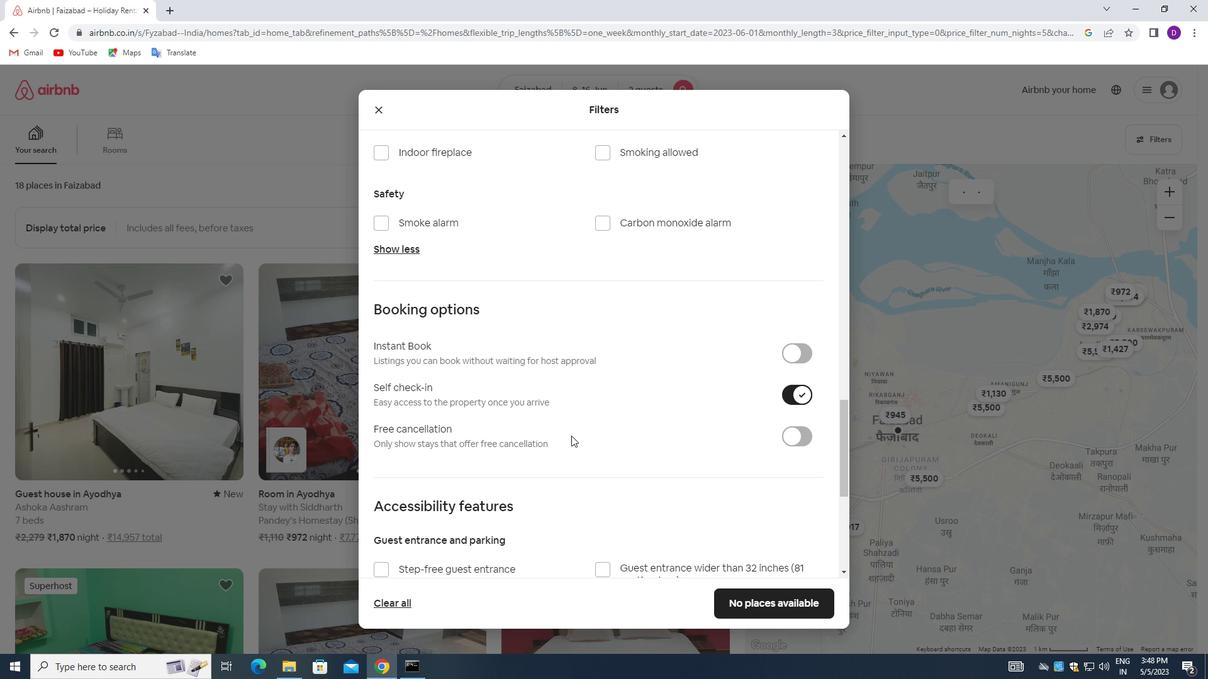 
Action: Mouse moved to (565, 441)
Screenshot: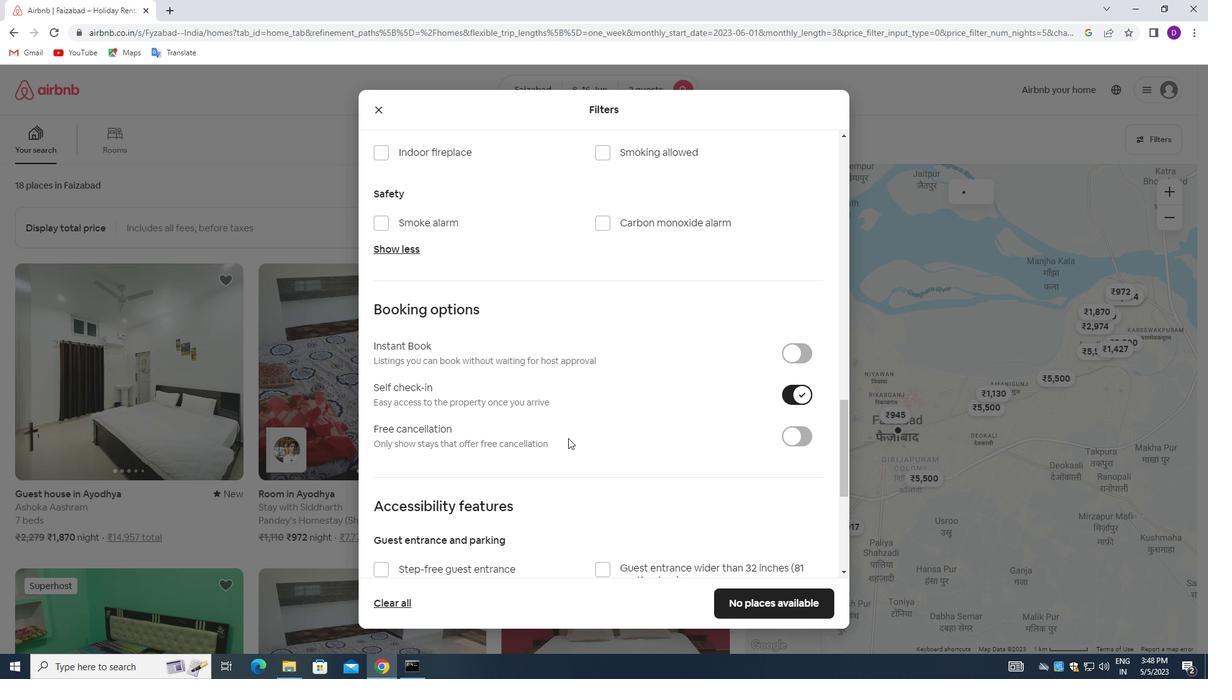 
Action: Mouse scrolled (565, 440) with delta (0, 0)
Screenshot: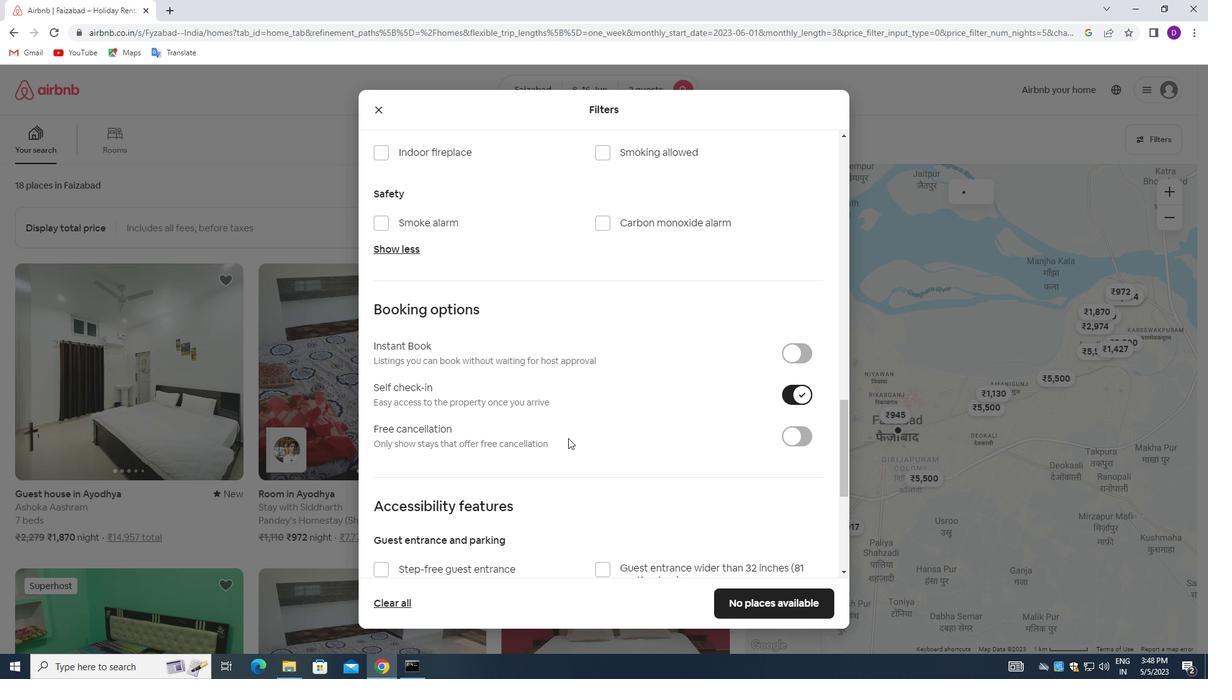 
Action: Mouse moved to (561, 442)
Screenshot: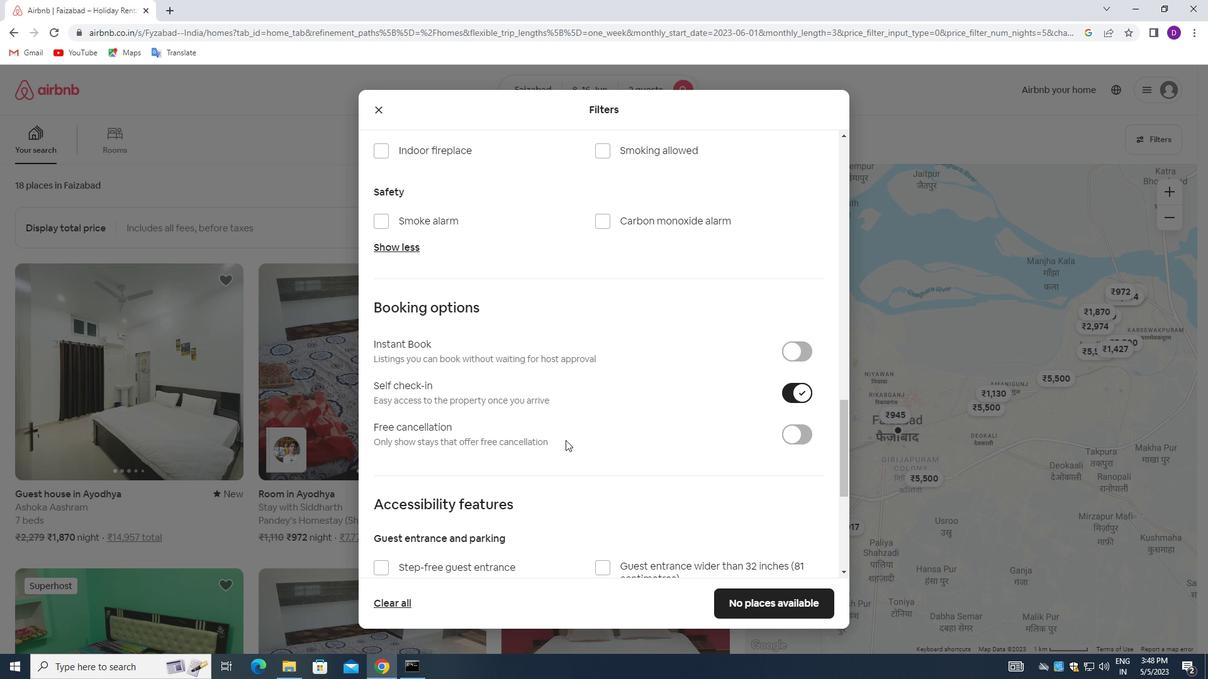 
Action: Mouse scrolled (561, 441) with delta (0, 0)
Screenshot: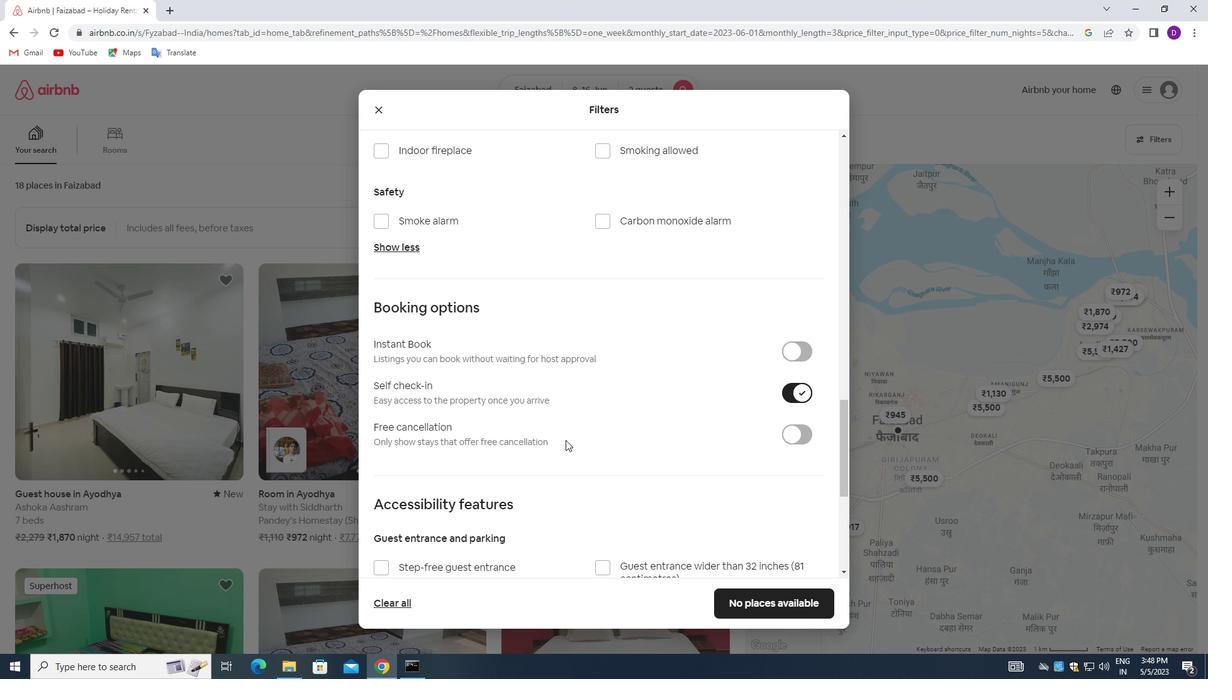 
Action: Mouse moved to (560, 458)
Screenshot: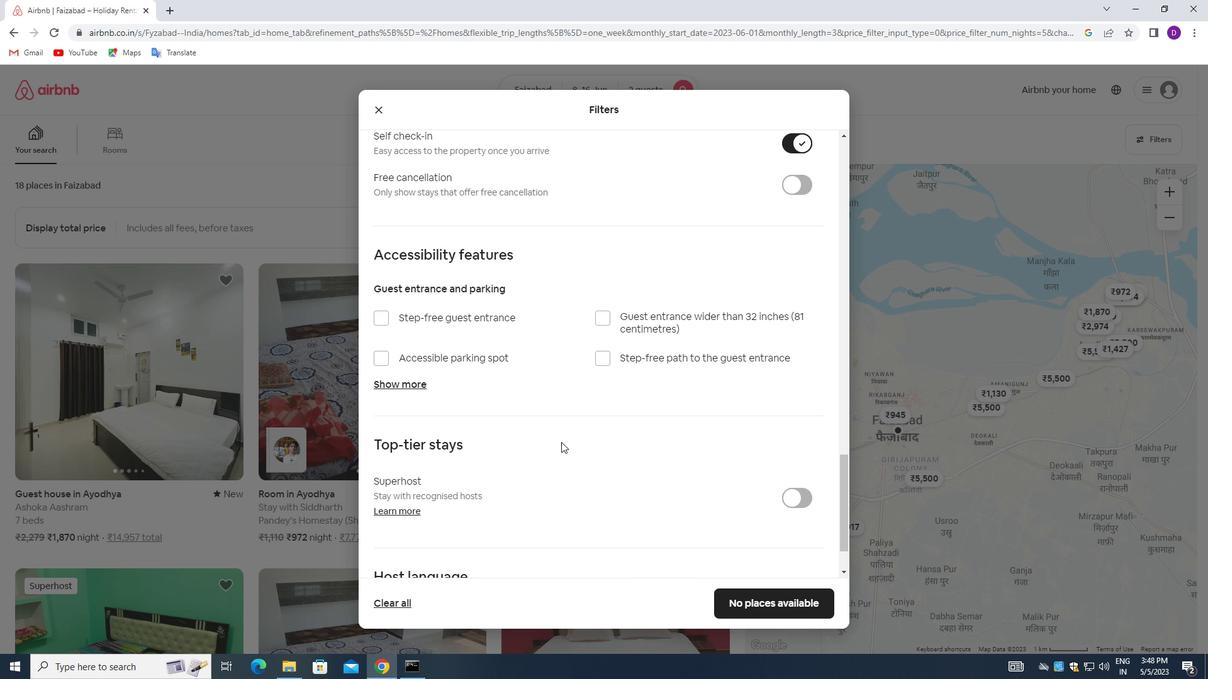 
Action: Mouse scrolled (560, 458) with delta (0, 0)
Screenshot: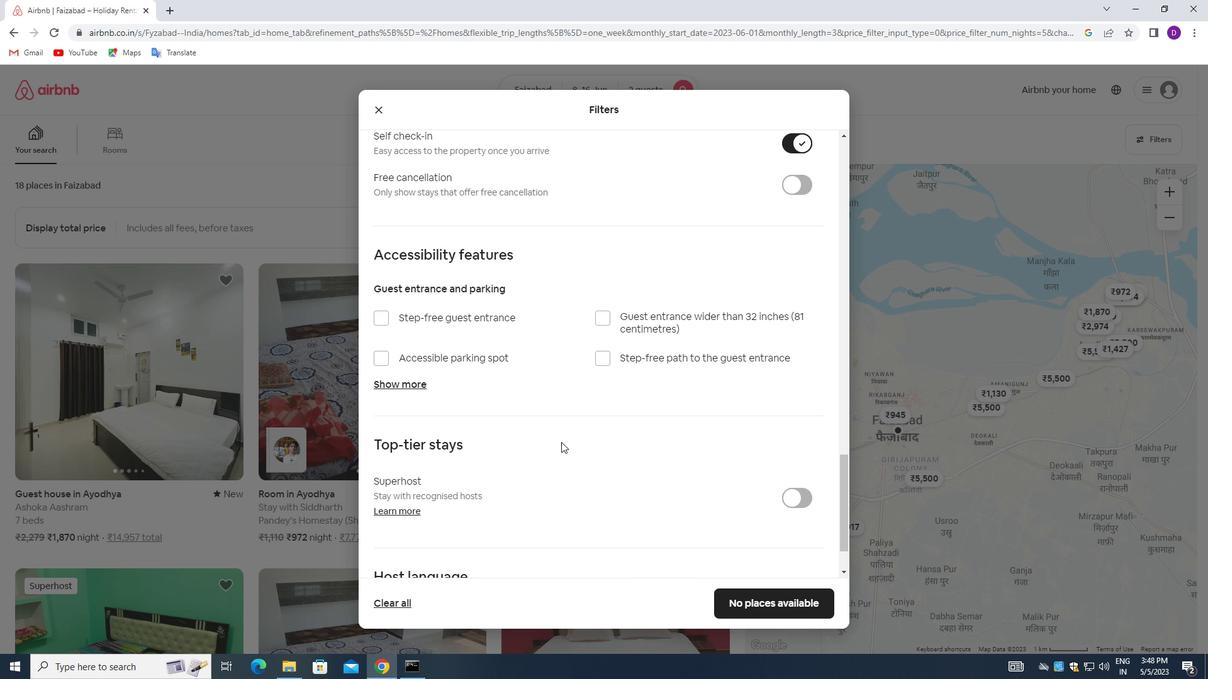 
Action: Mouse moved to (555, 467)
Screenshot: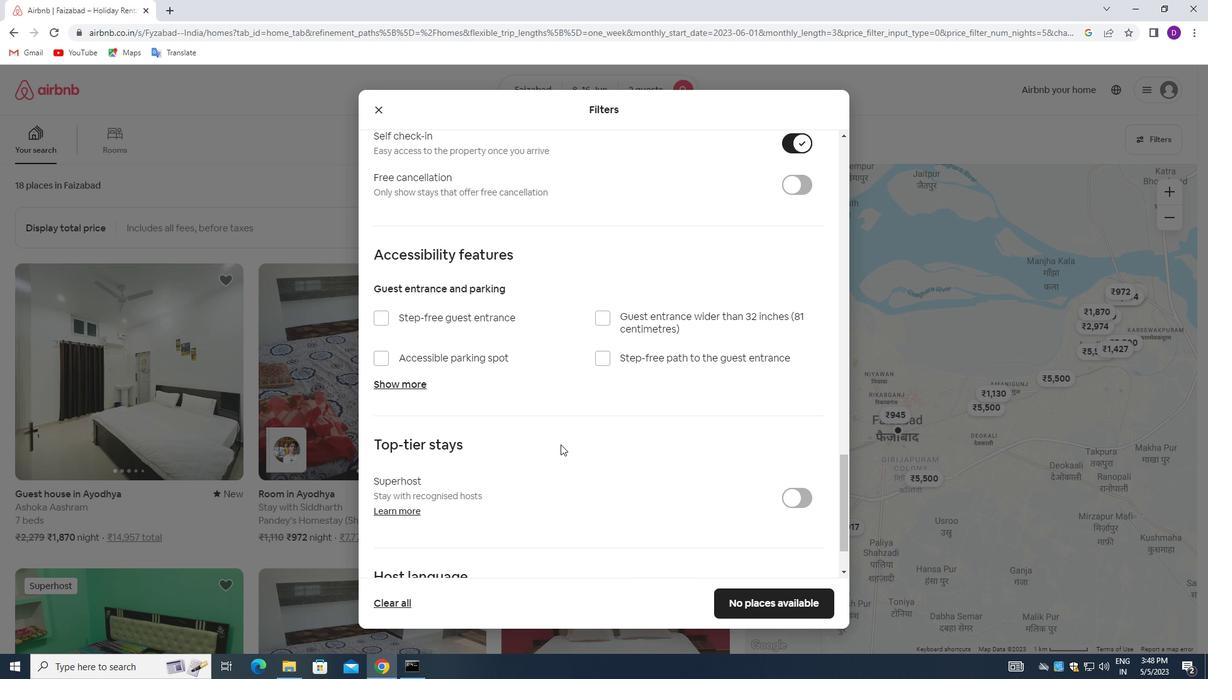 
Action: Mouse scrolled (555, 466) with delta (0, 0)
Screenshot: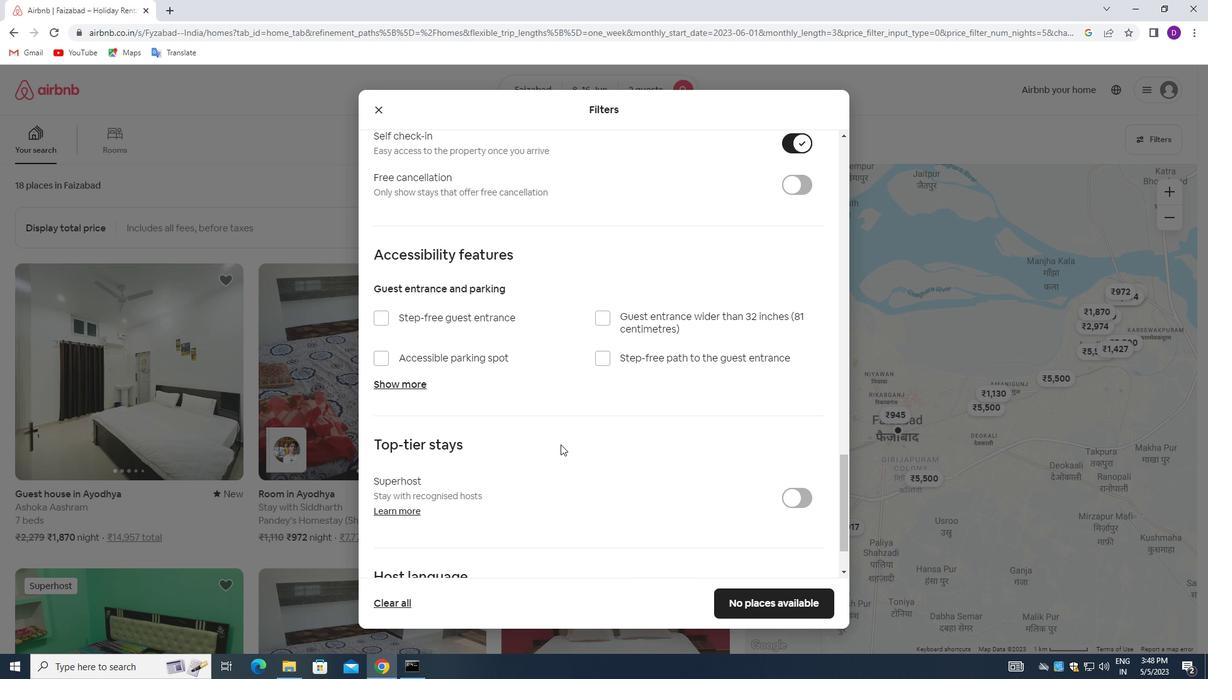 
Action: Mouse moved to (551, 473)
Screenshot: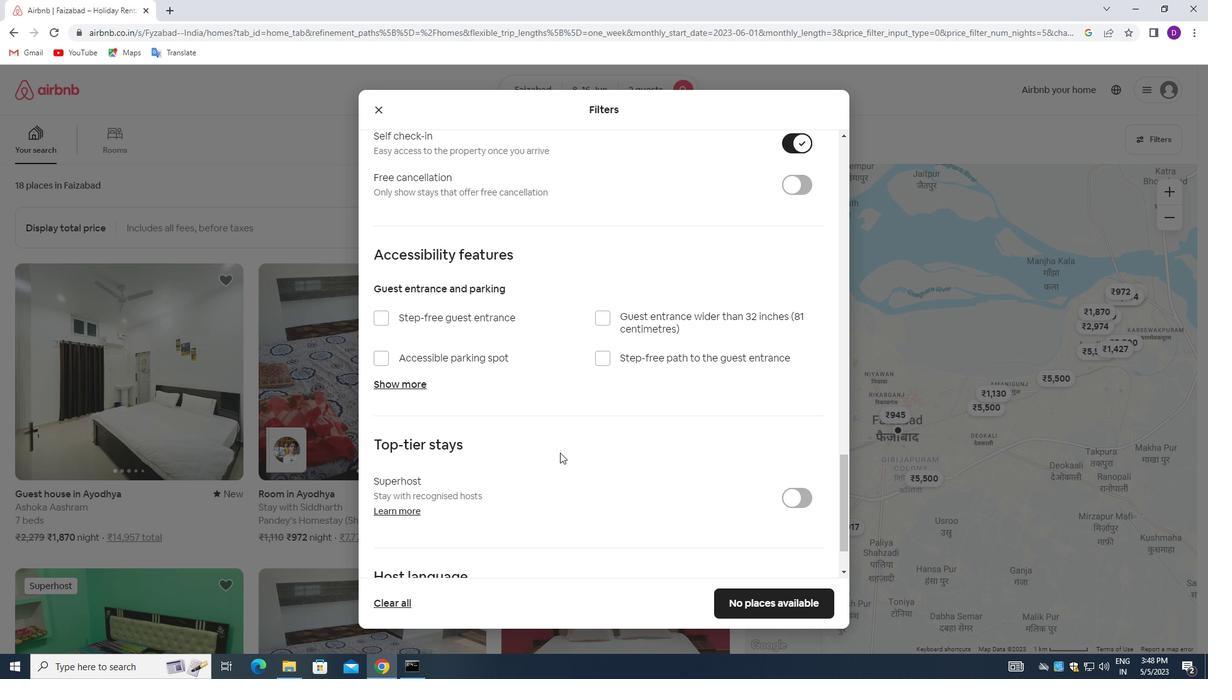 
Action: Mouse scrolled (551, 473) with delta (0, 0)
Screenshot: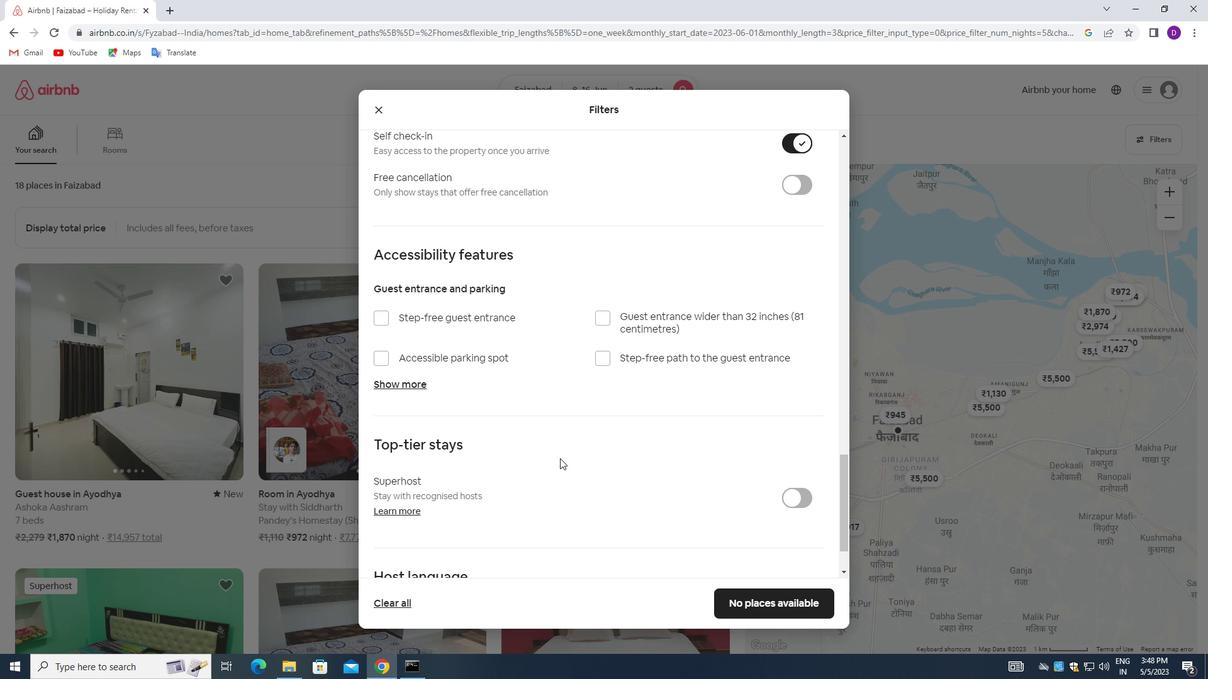 
Action: Mouse moved to (548, 478)
Screenshot: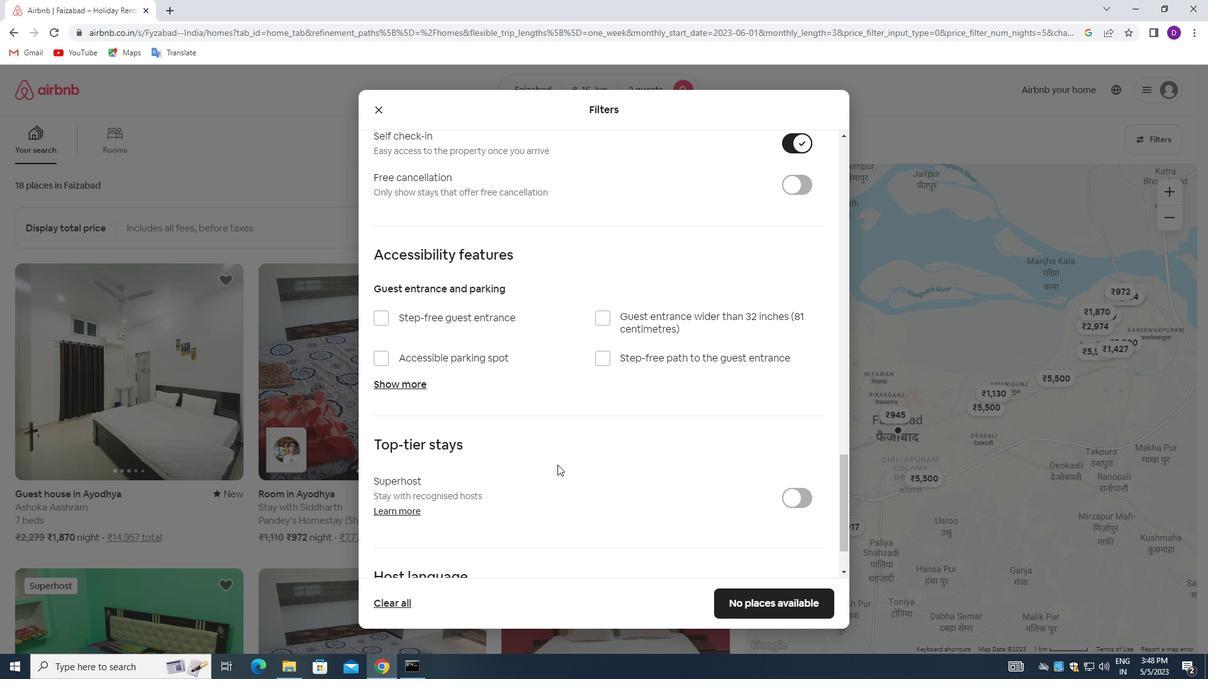 
Action: Mouse scrolled (548, 478) with delta (0, 0)
Screenshot: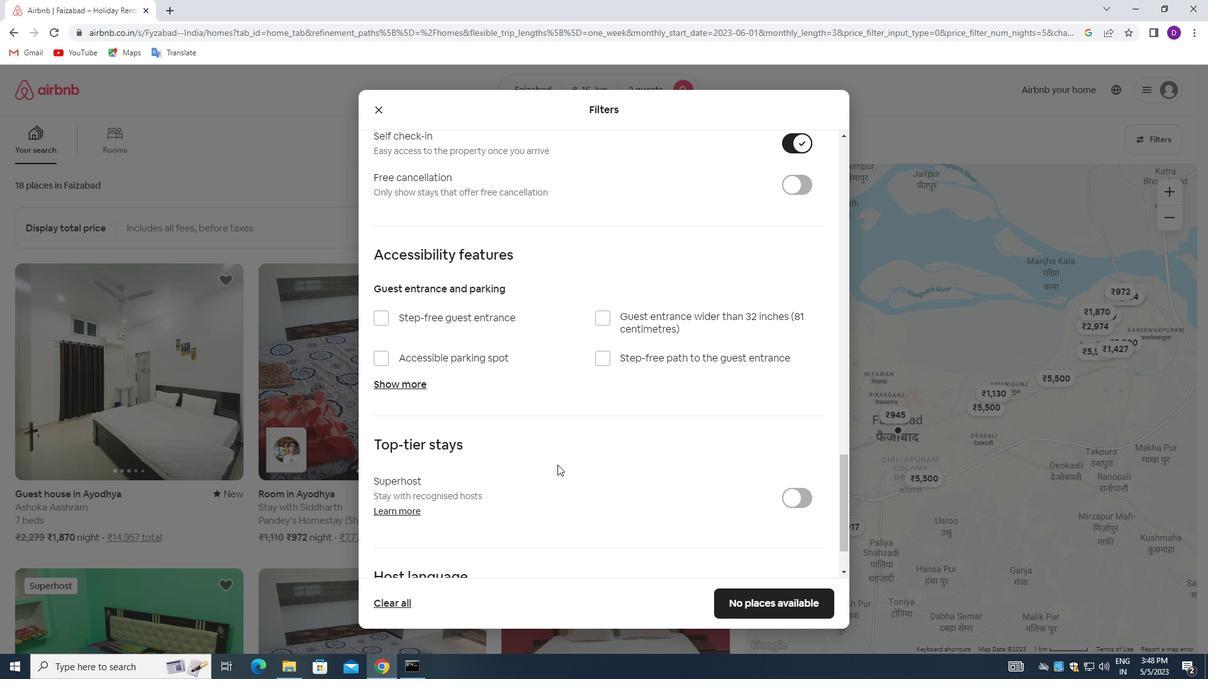 
Action: Mouse moved to (382, 543)
Screenshot: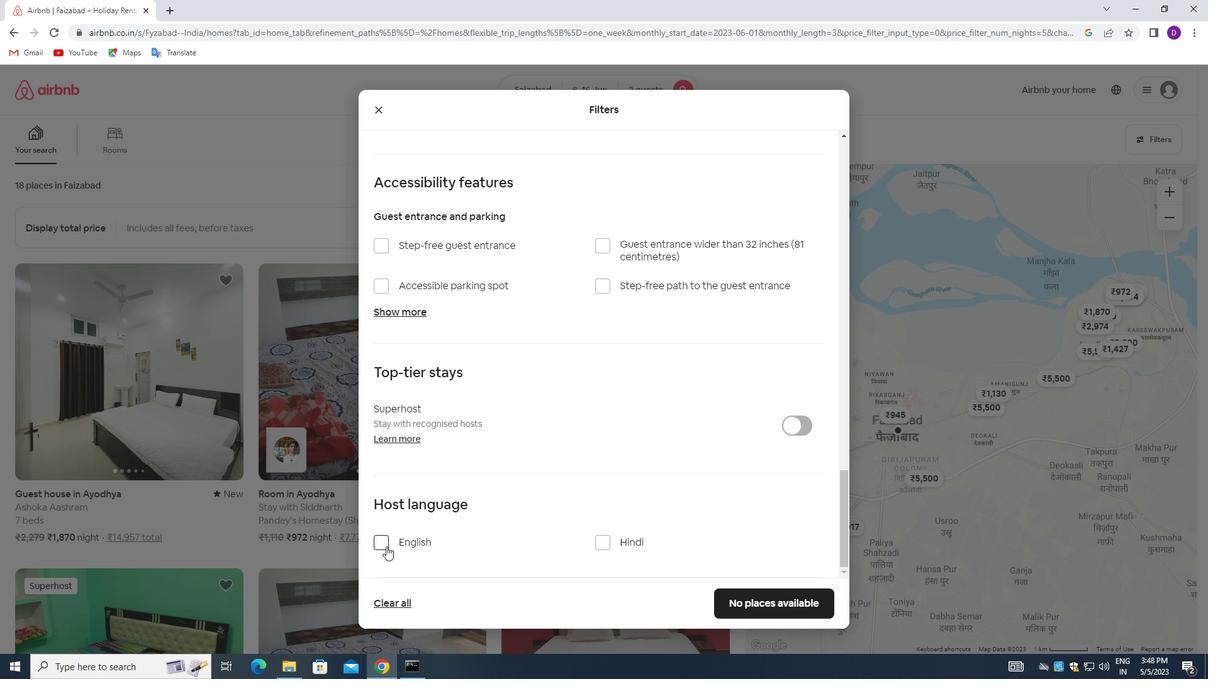 
Action: Mouse pressed left at (382, 543)
Screenshot: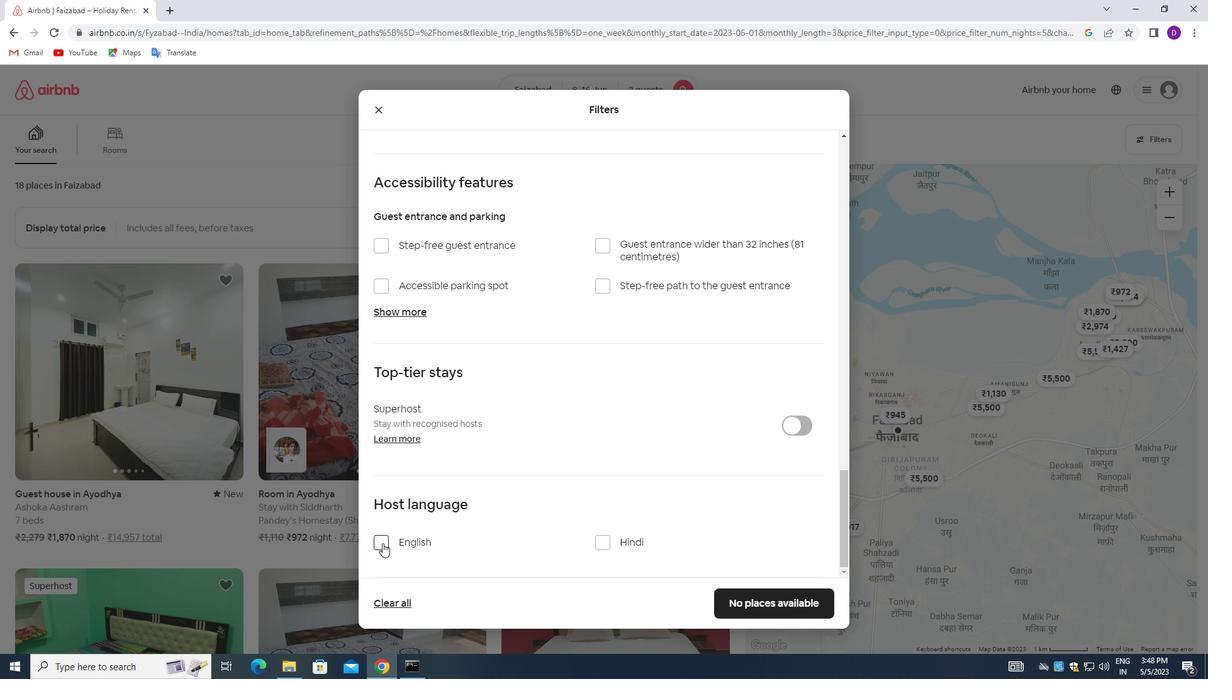 
Action: Mouse moved to (721, 597)
Screenshot: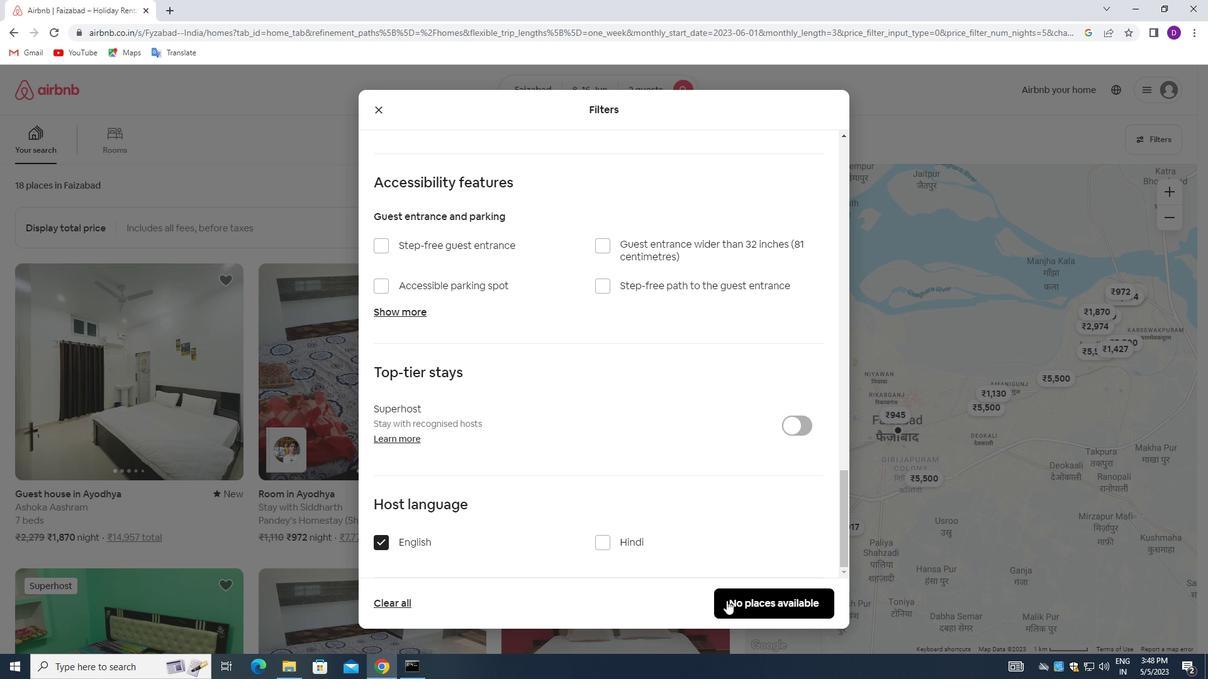 
Action: Mouse pressed left at (721, 597)
Screenshot: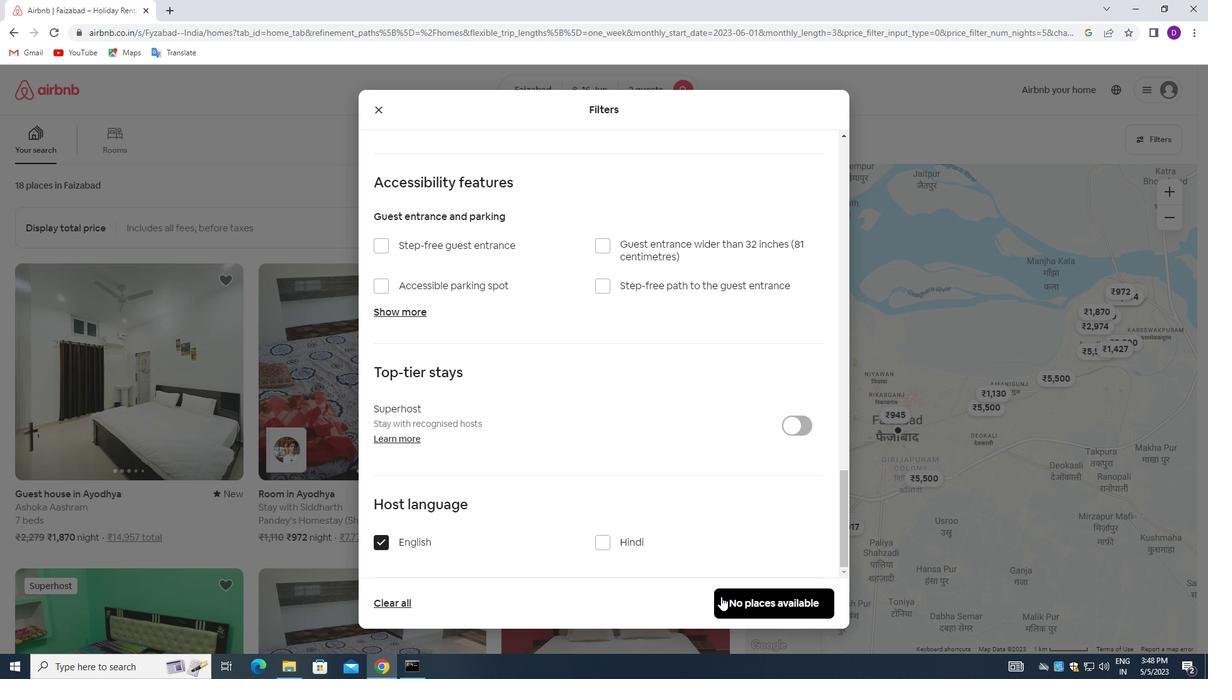 
Action: Mouse moved to (660, 424)
Screenshot: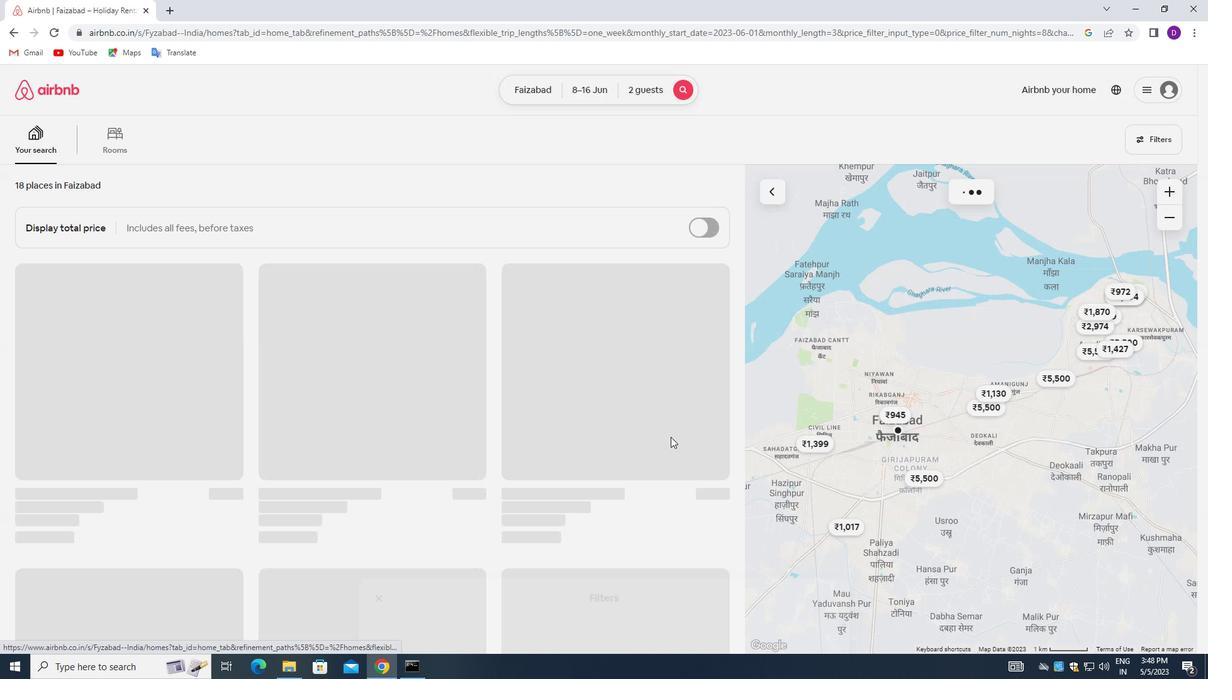 
